 Task: Search one way flight ticket for 2 adults, 4 children and 1 infant on lap in business from Tri-cities: Tri-cities Airport to Riverton: Central Wyoming Regional Airport (was Riverton Regional) on 8-4-2023. Choice of flights is Emirates. Number of bags: 2 carry on bags and 7 checked bags. Price is upto 83000. Outbound departure time preference is 17:30.
Action: Mouse moved to (298, 397)
Screenshot: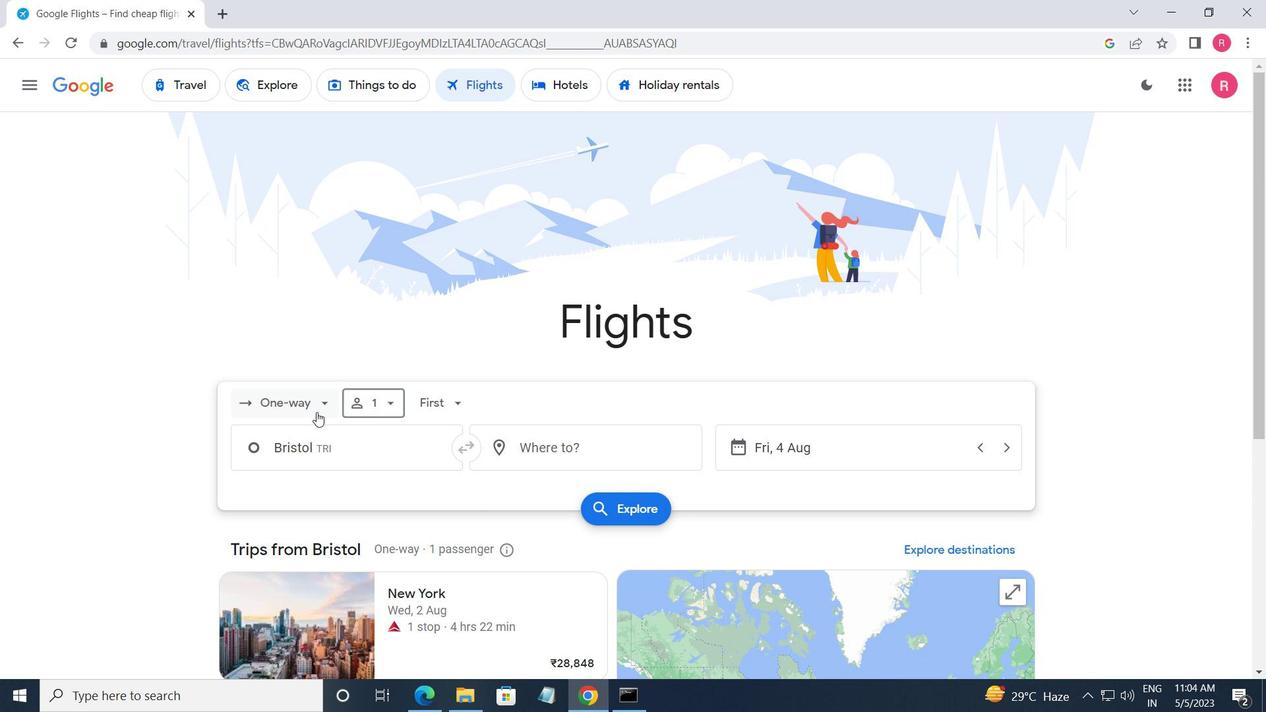 
Action: Mouse pressed left at (298, 397)
Screenshot: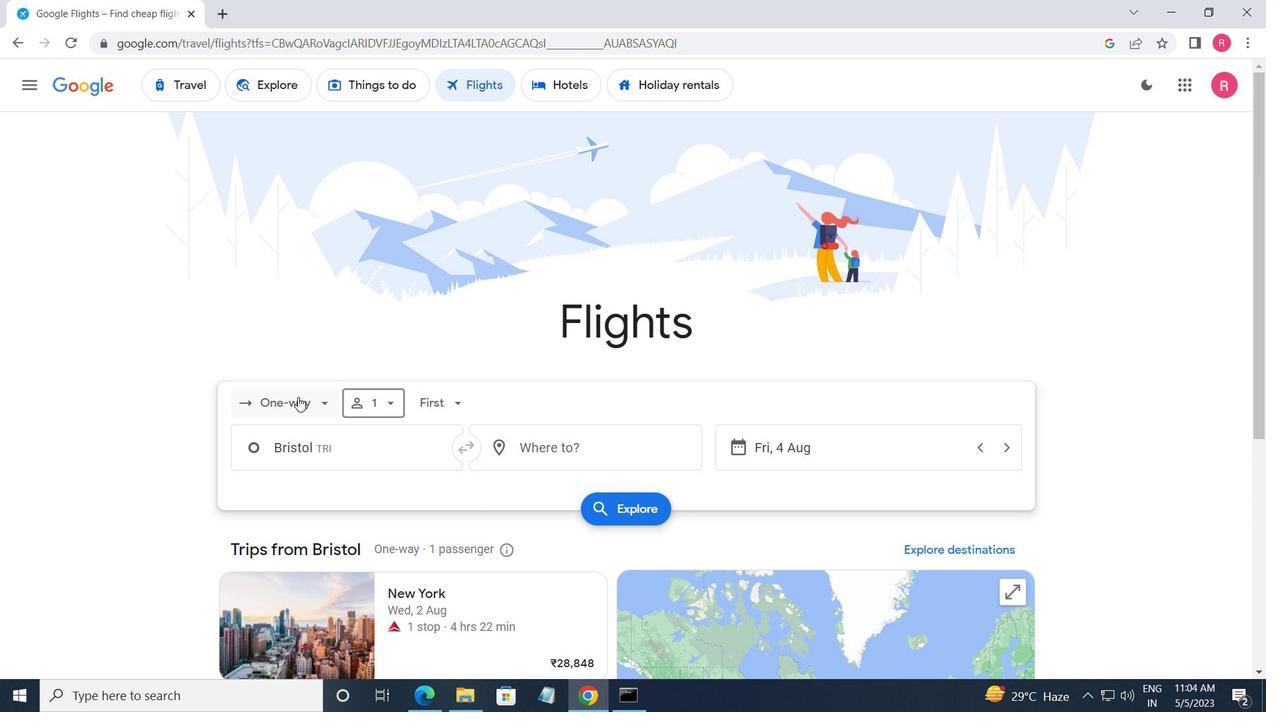 
Action: Mouse moved to (338, 468)
Screenshot: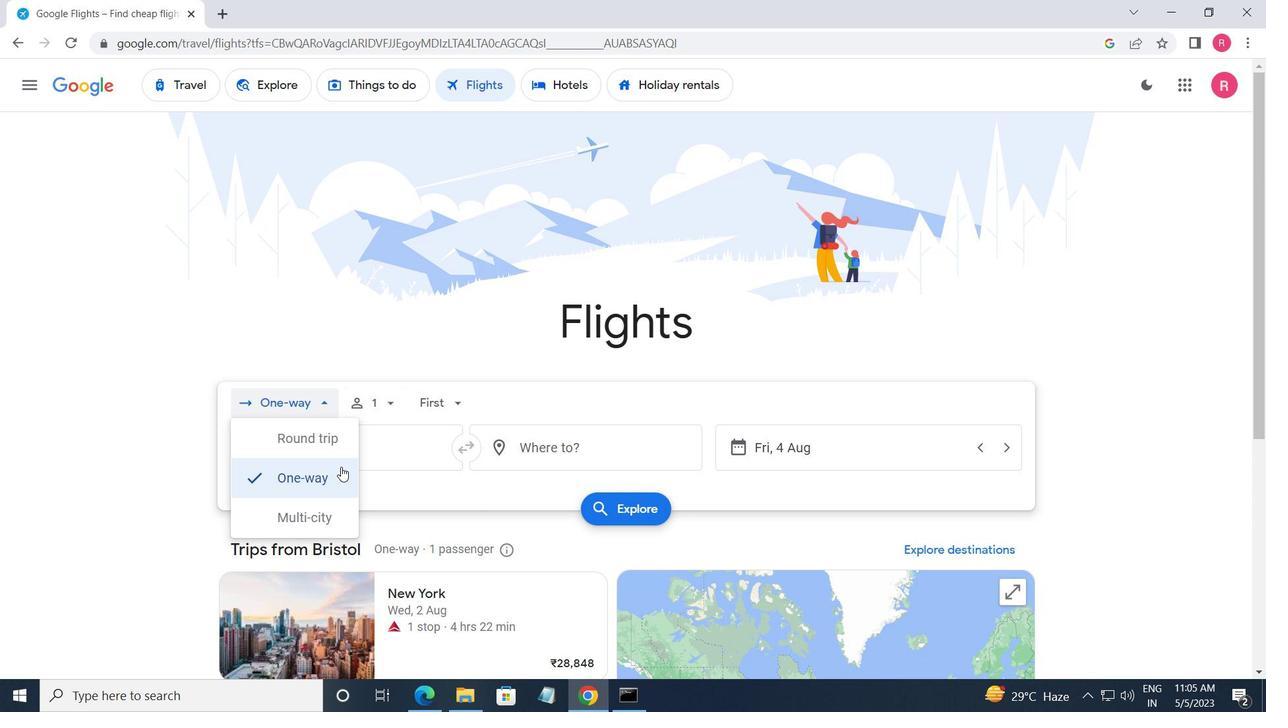 
Action: Mouse pressed left at (338, 468)
Screenshot: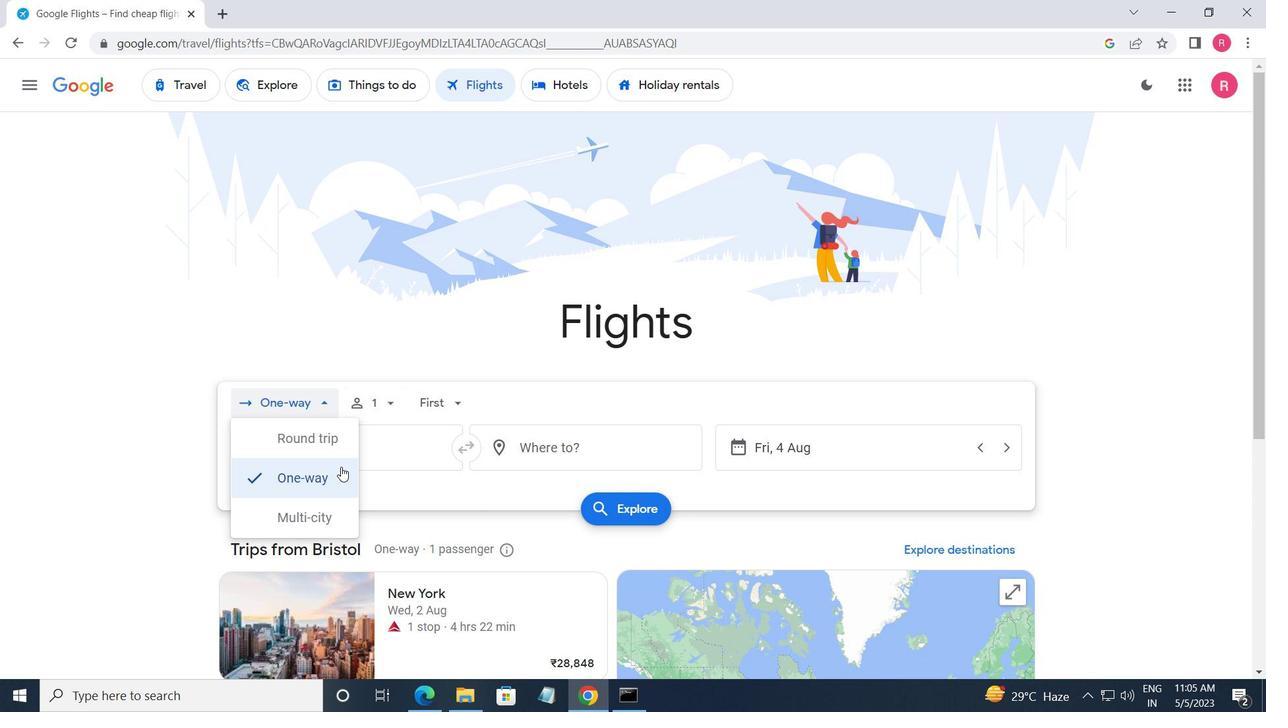 
Action: Mouse moved to (364, 416)
Screenshot: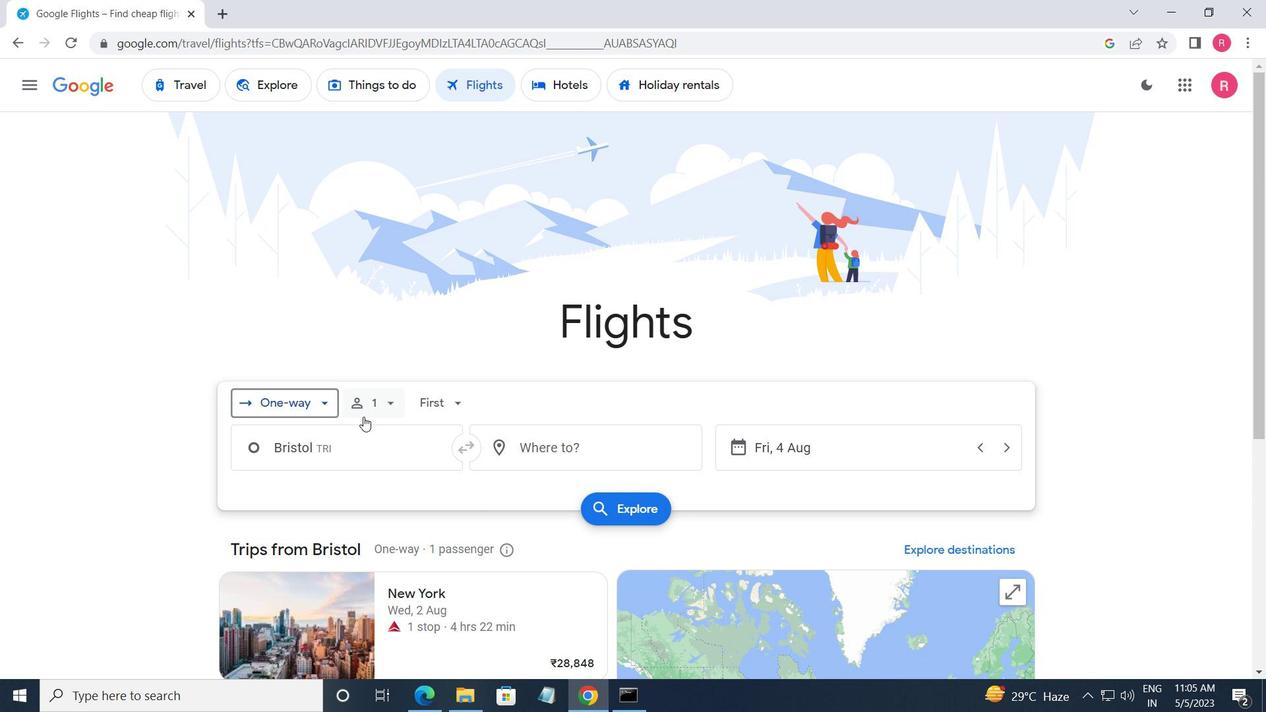 
Action: Mouse pressed left at (364, 416)
Screenshot: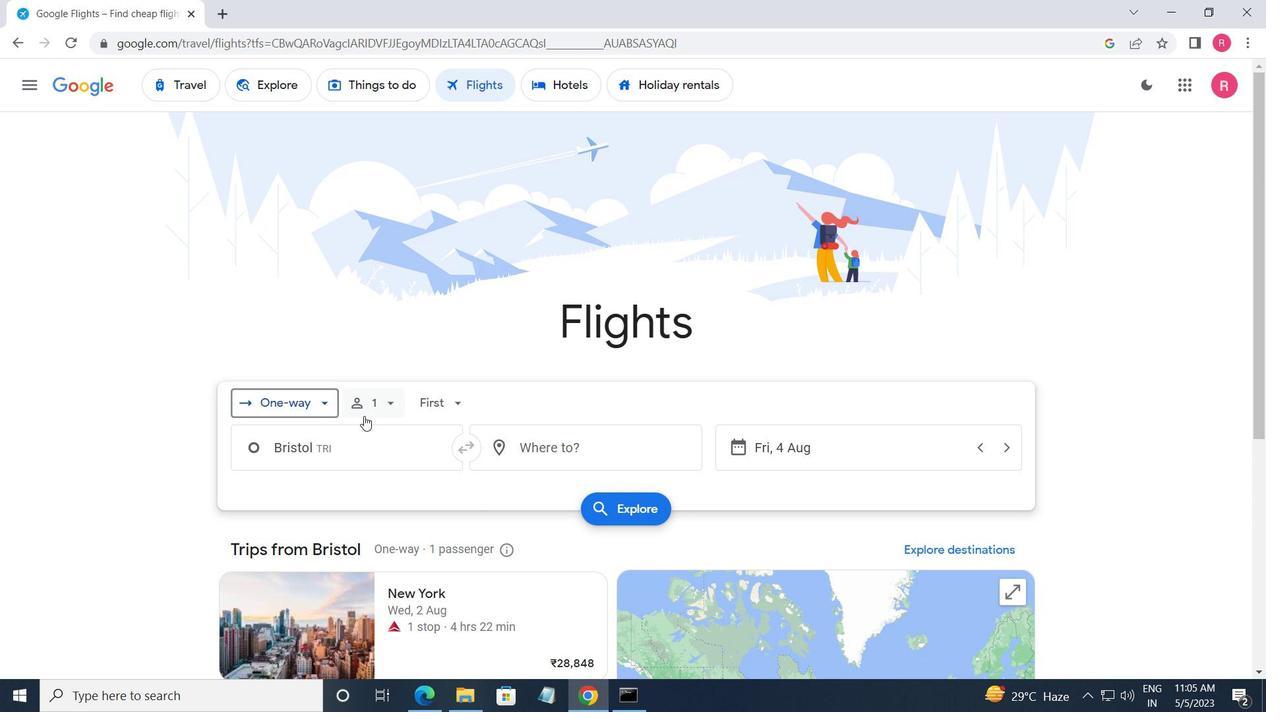 
Action: Mouse moved to (516, 451)
Screenshot: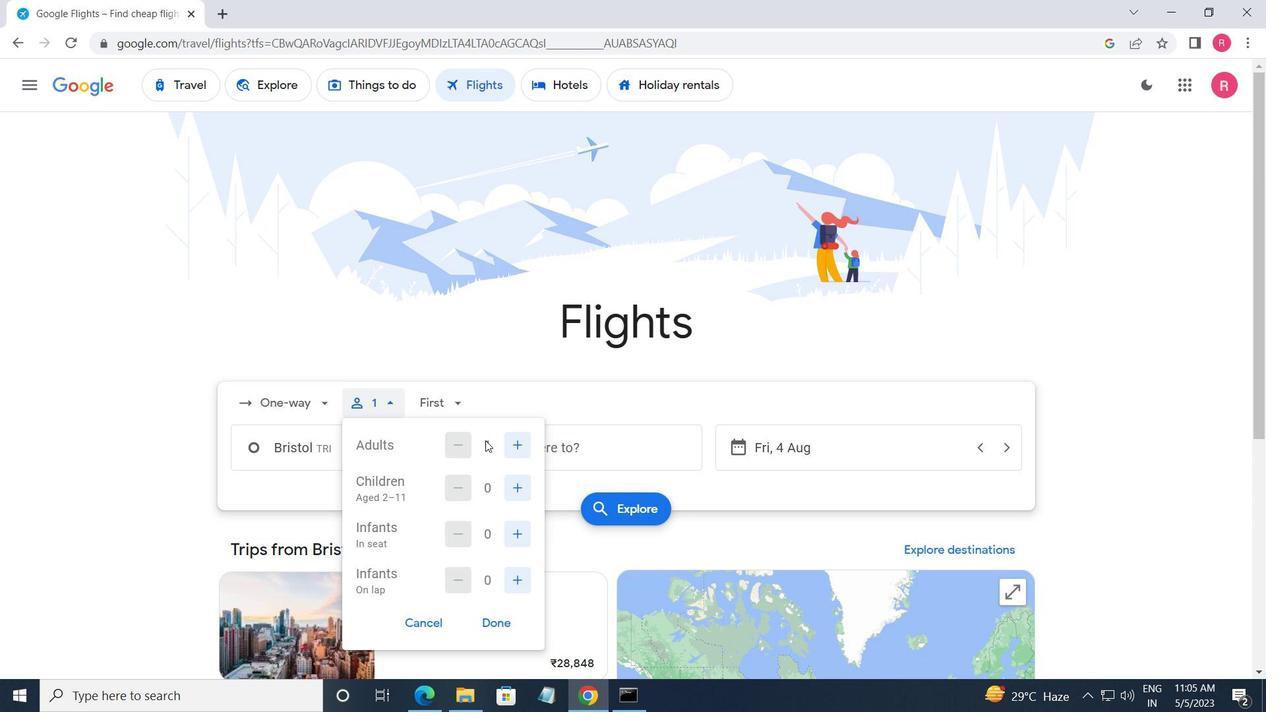 
Action: Mouse pressed left at (516, 451)
Screenshot: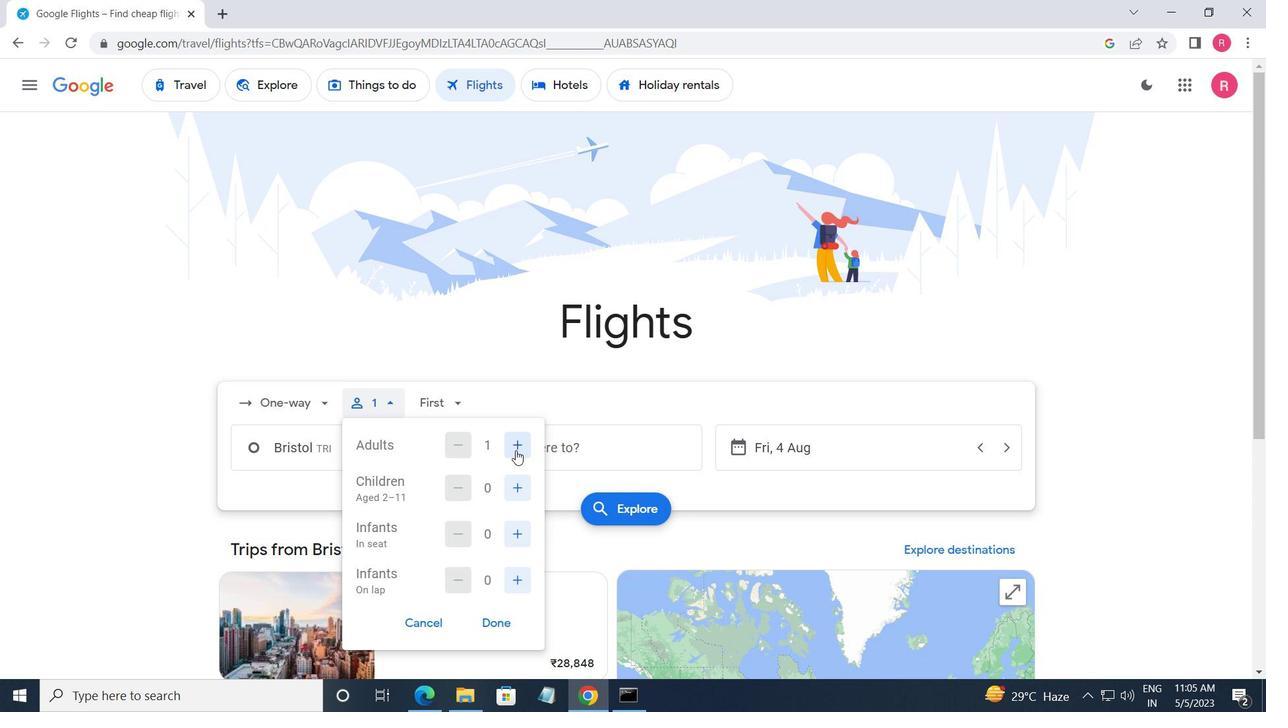 
Action: Mouse moved to (513, 489)
Screenshot: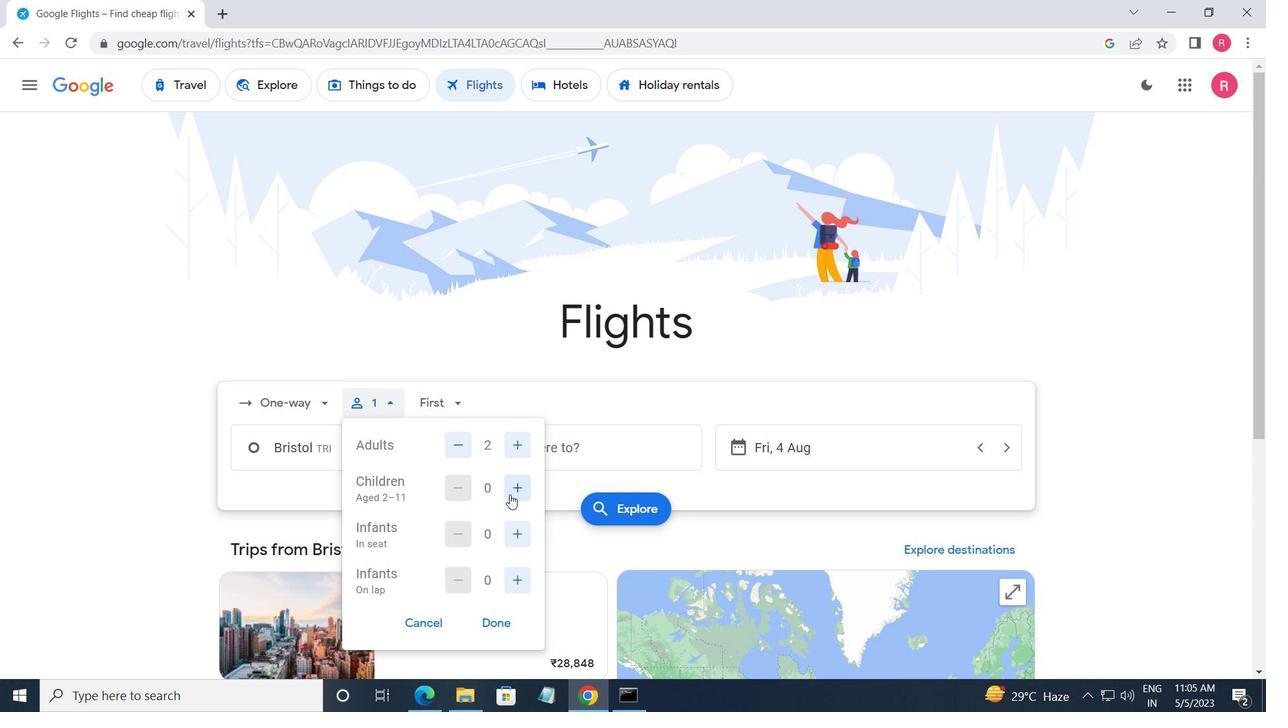 
Action: Mouse pressed left at (513, 489)
Screenshot: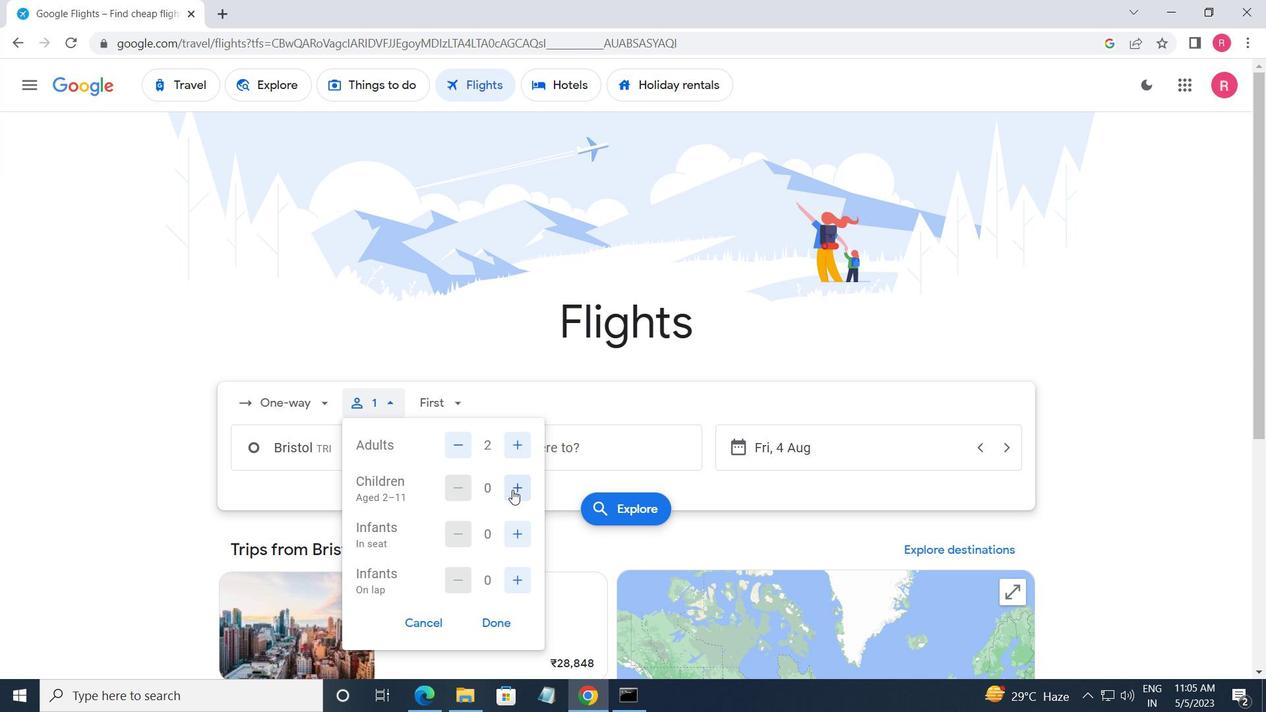 
Action: Mouse pressed left at (513, 489)
Screenshot: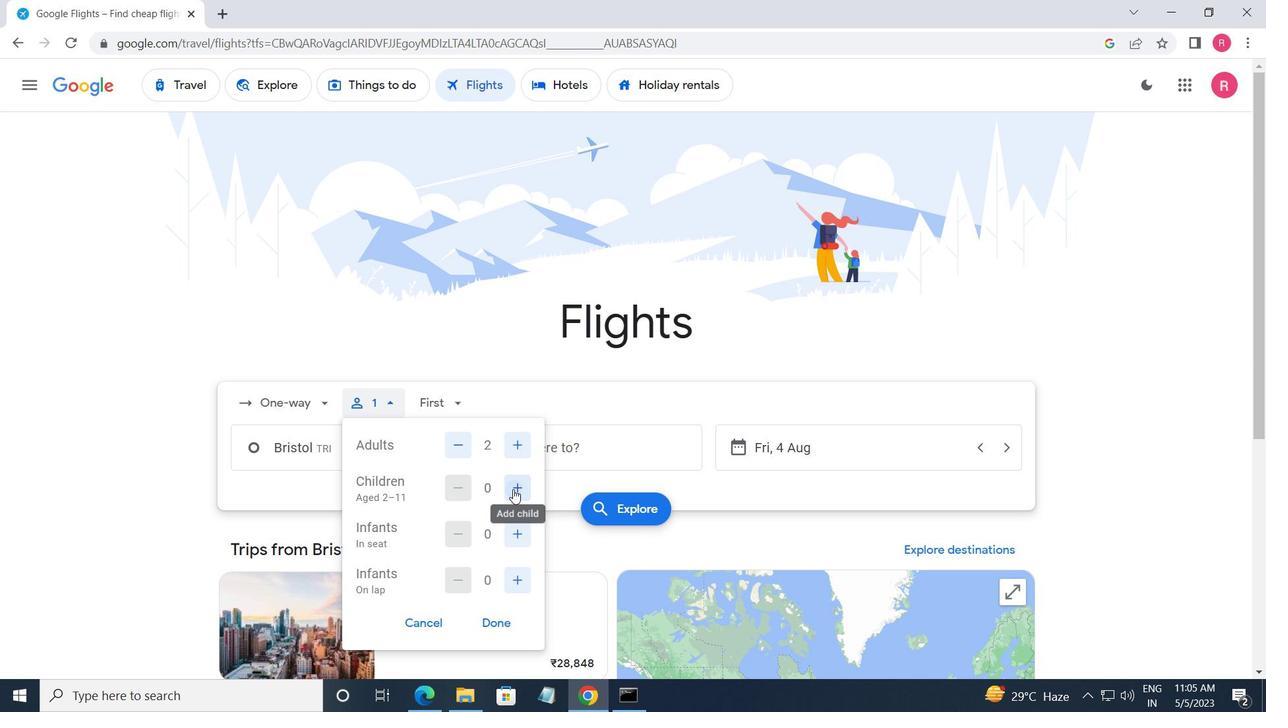 
Action: Mouse pressed left at (513, 489)
Screenshot: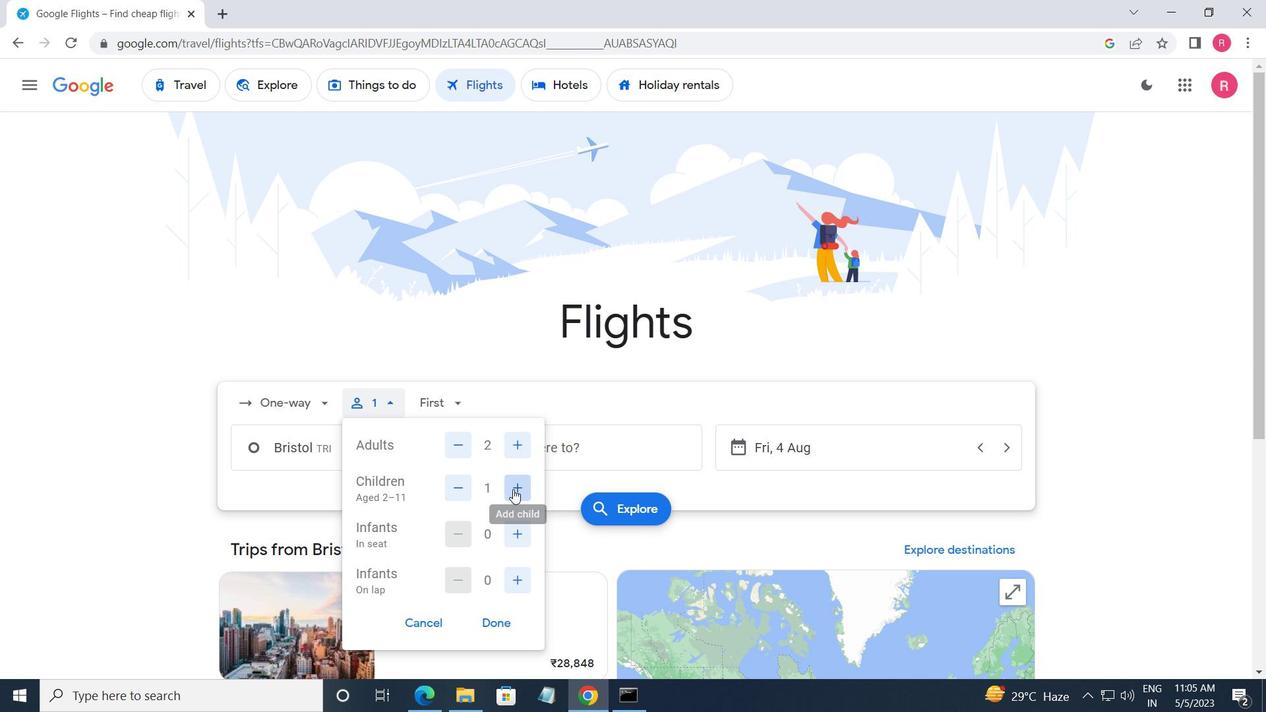 
Action: Mouse pressed left at (513, 489)
Screenshot: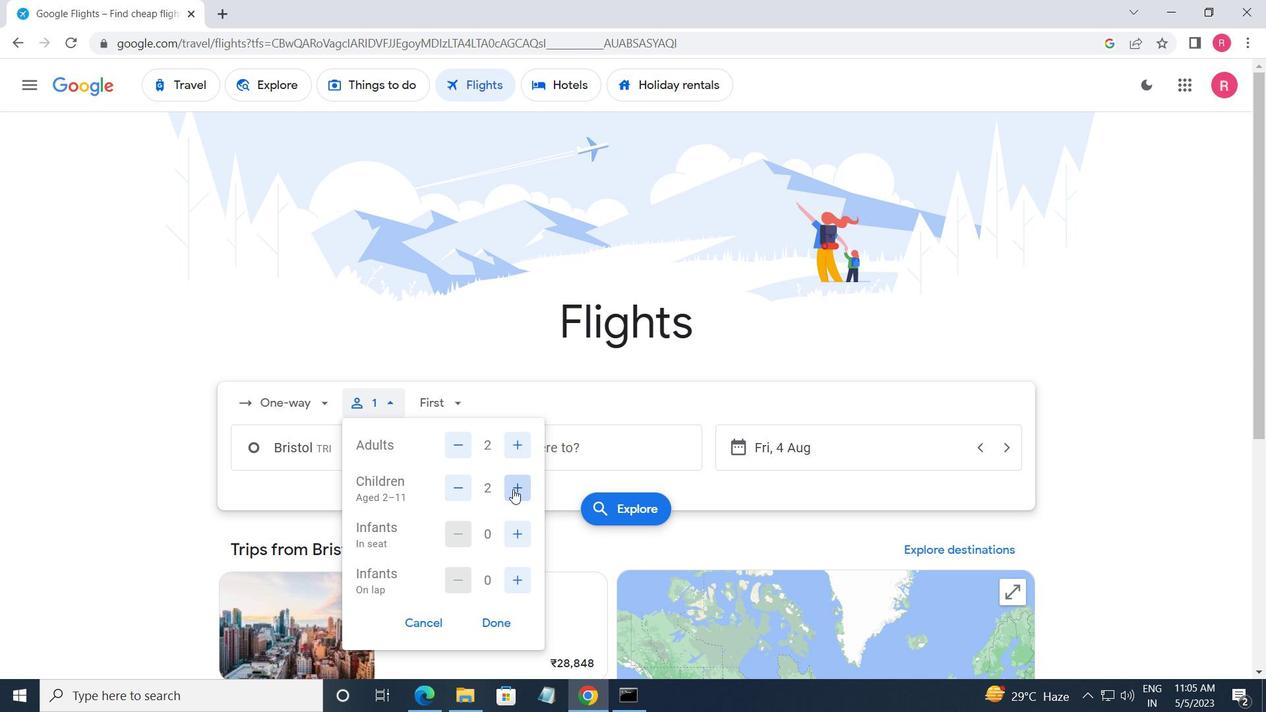 
Action: Mouse moved to (518, 526)
Screenshot: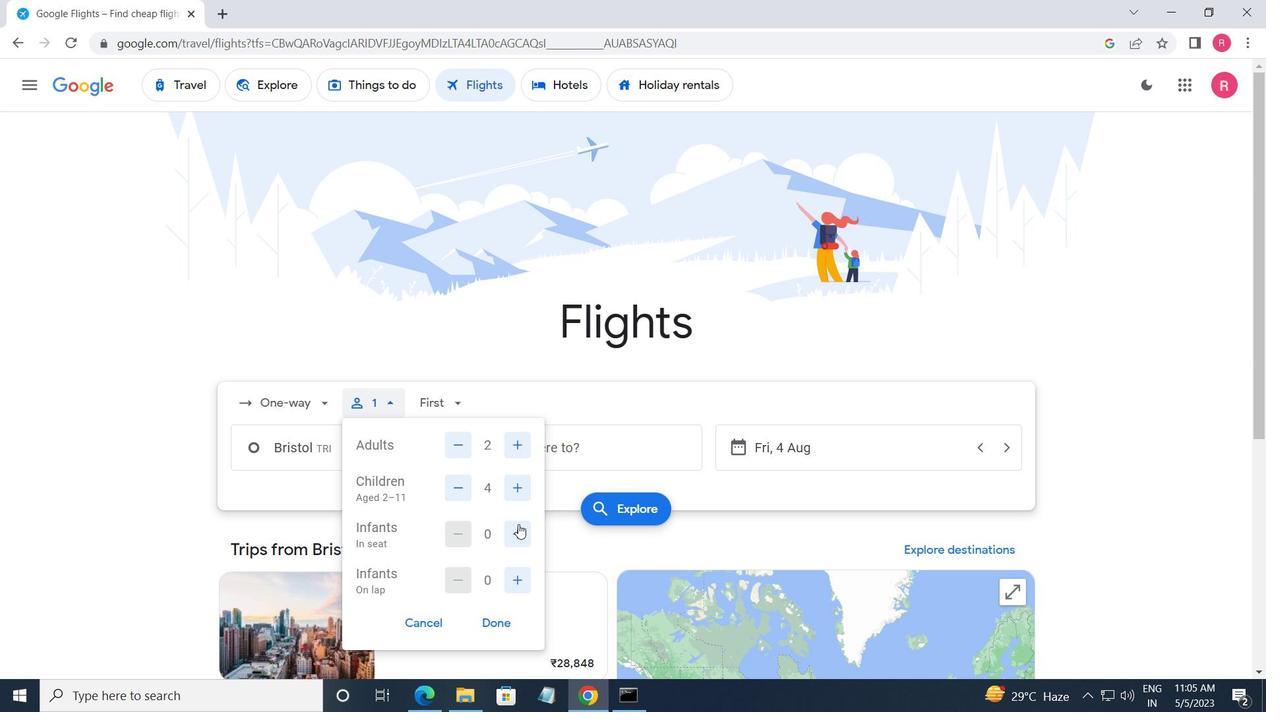
Action: Mouse pressed left at (518, 526)
Screenshot: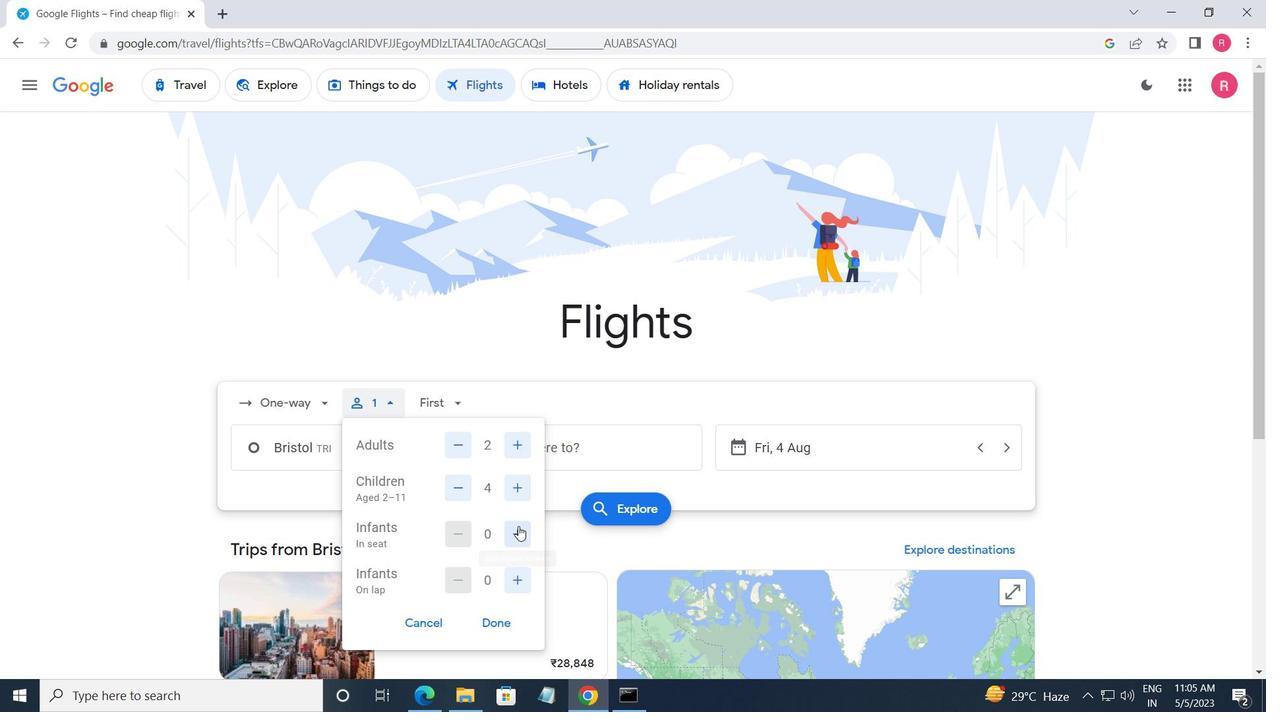 
Action: Mouse moved to (460, 404)
Screenshot: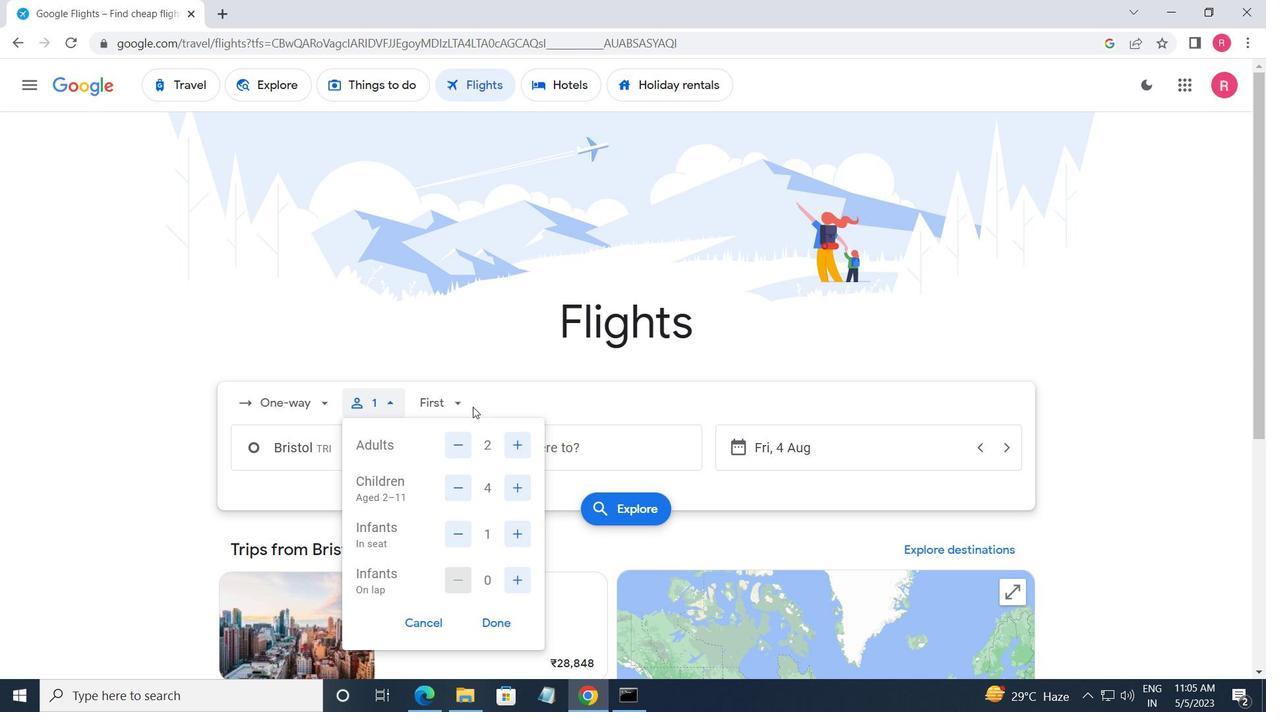 
Action: Mouse pressed left at (460, 404)
Screenshot: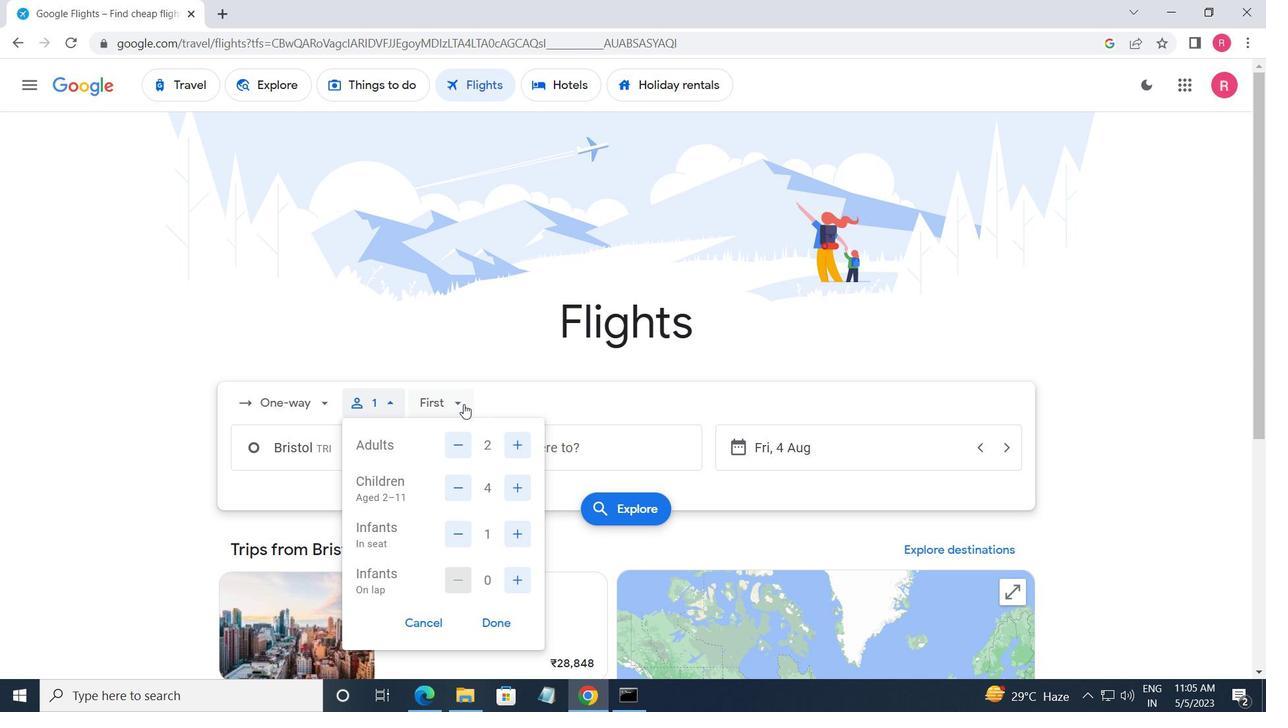 
Action: Mouse moved to (486, 507)
Screenshot: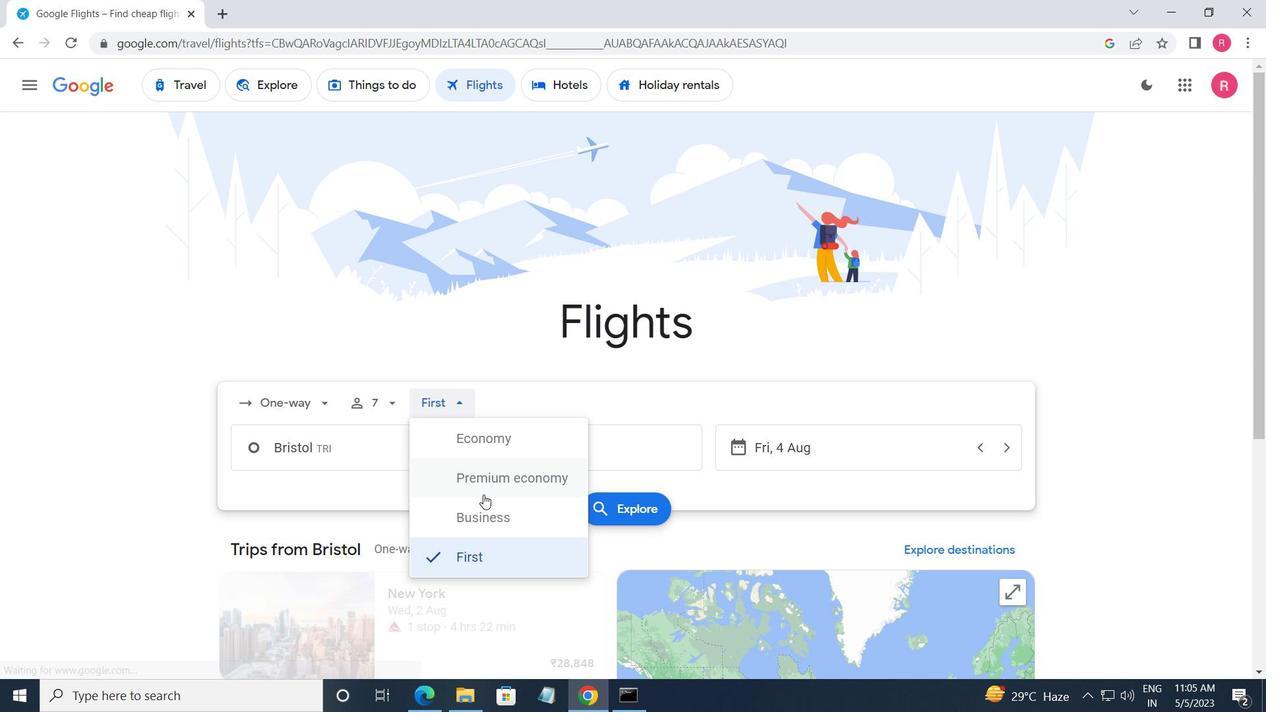 
Action: Mouse pressed left at (486, 507)
Screenshot: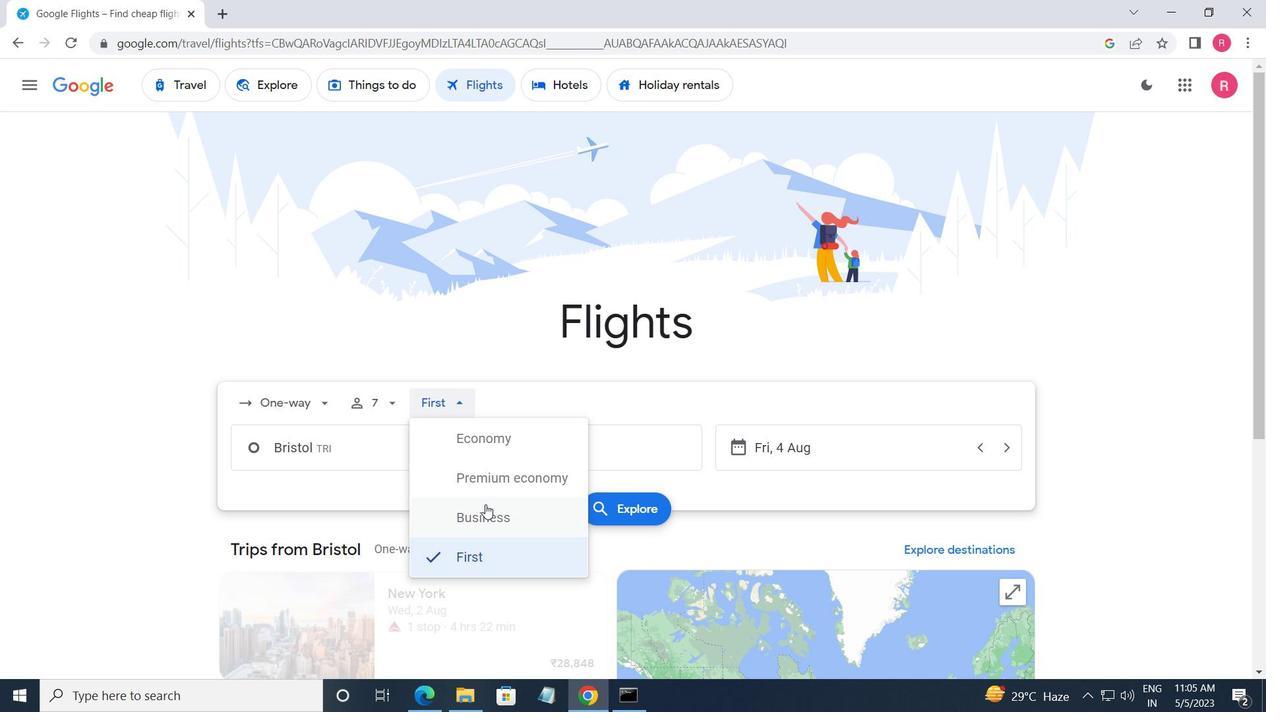 
Action: Mouse moved to (361, 464)
Screenshot: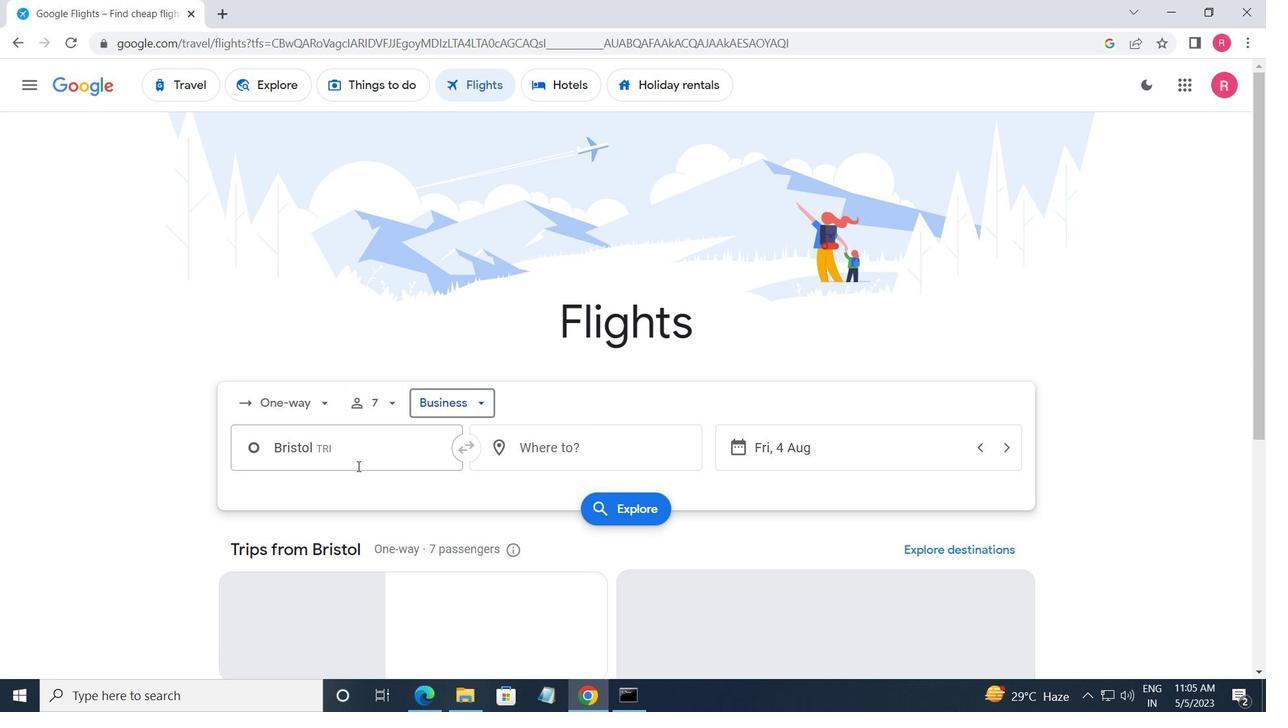 
Action: Mouse pressed left at (361, 464)
Screenshot: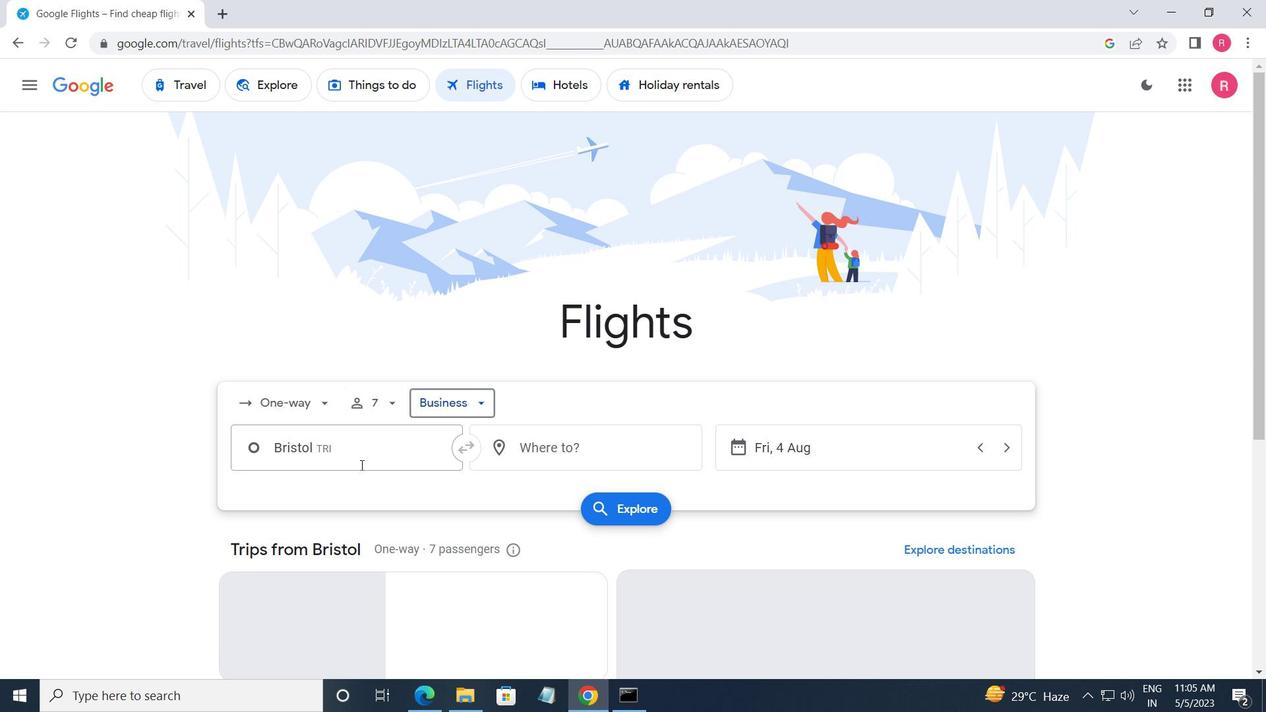 
Action: Mouse moved to (404, 582)
Screenshot: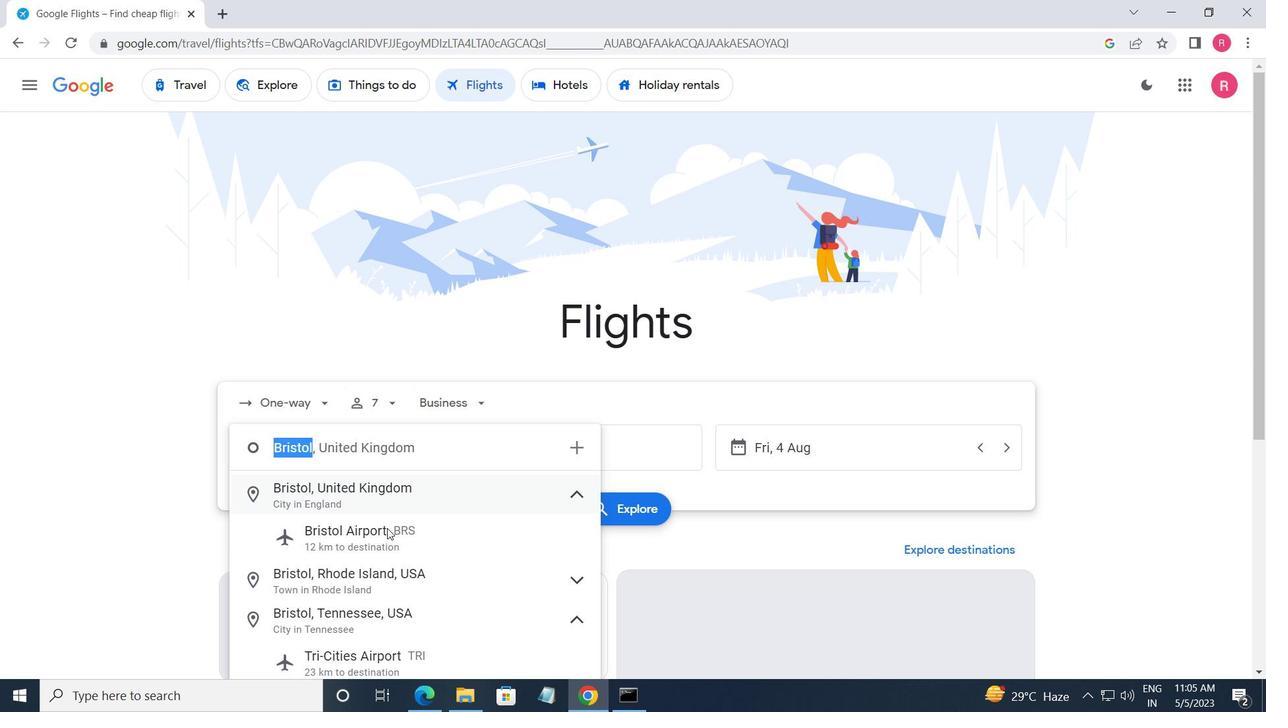 
Action: Mouse scrolled (404, 581) with delta (0, 0)
Screenshot: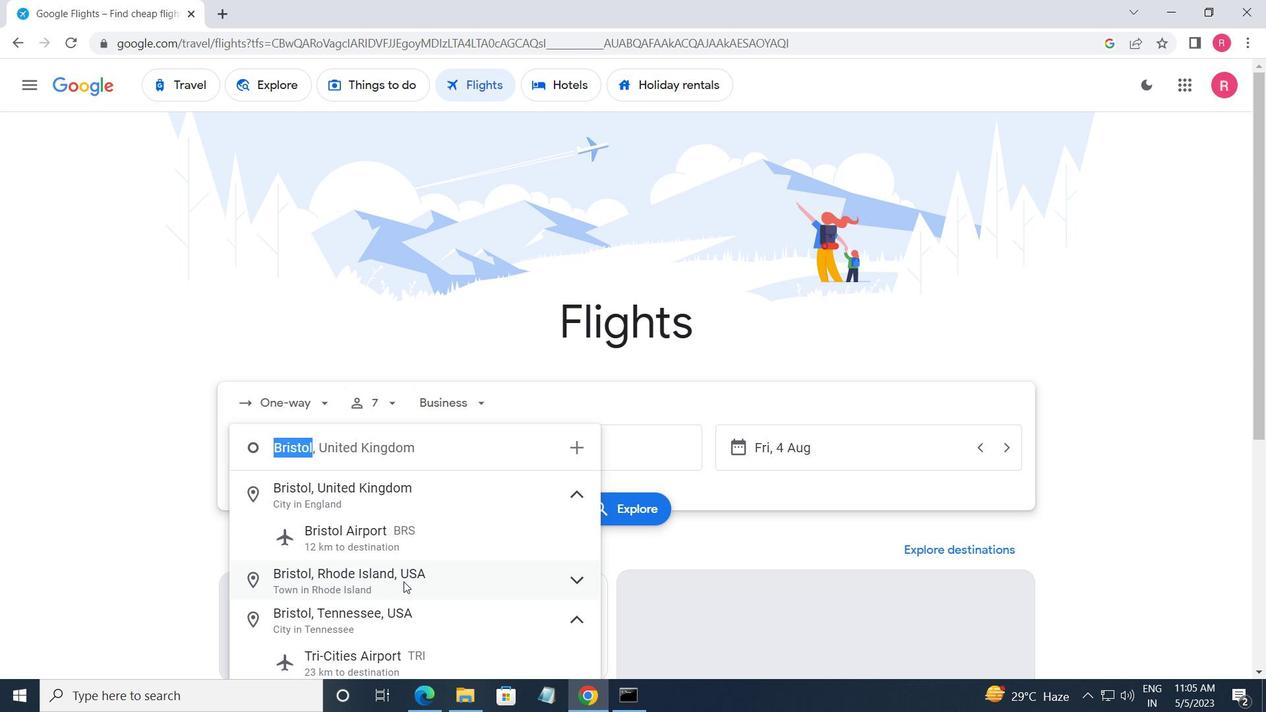 
Action: Mouse moved to (410, 573)
Screenshot: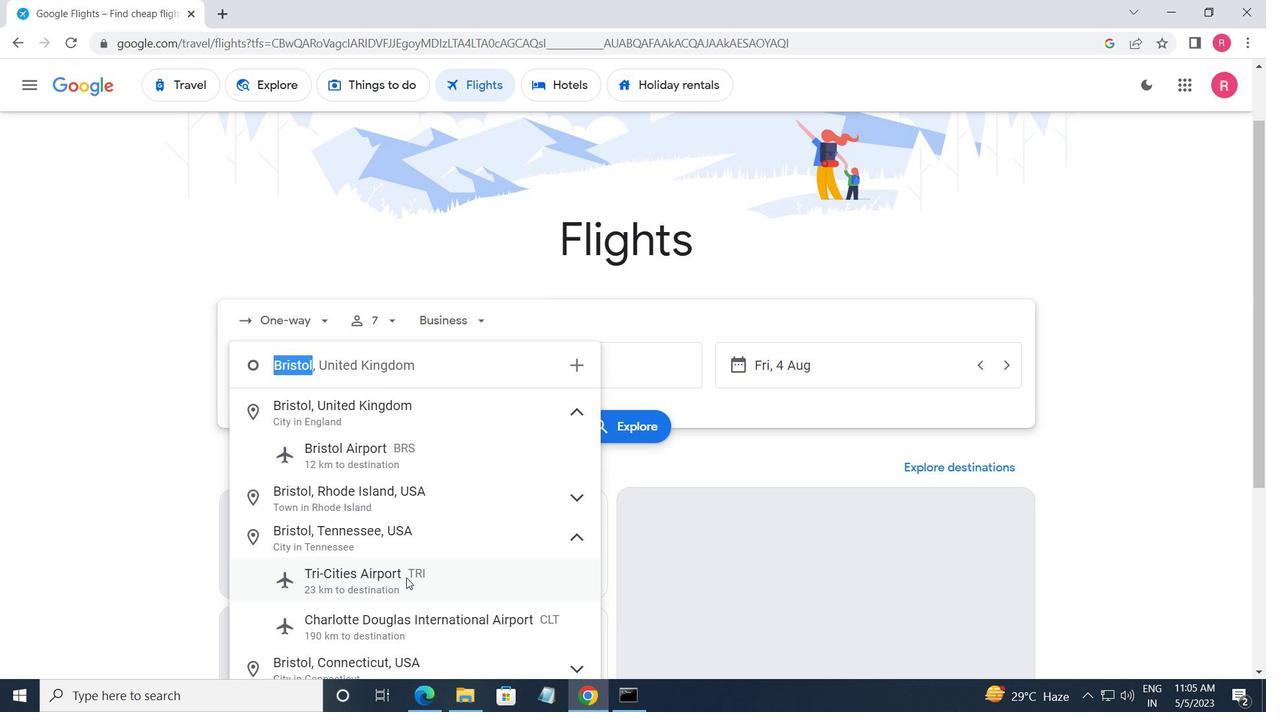 
Action: Mouse pressed left at (410, 573)
Screenshot: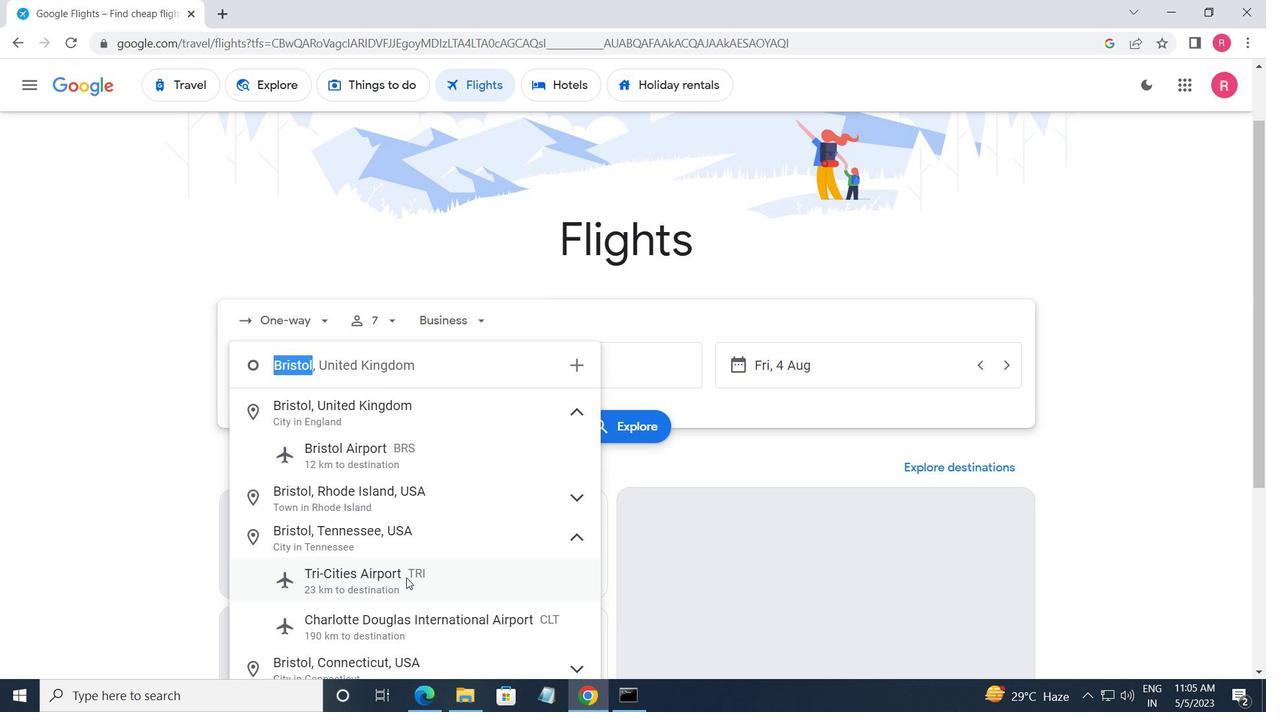 
Action: Mouse moved to (568, 380)
Screenshot: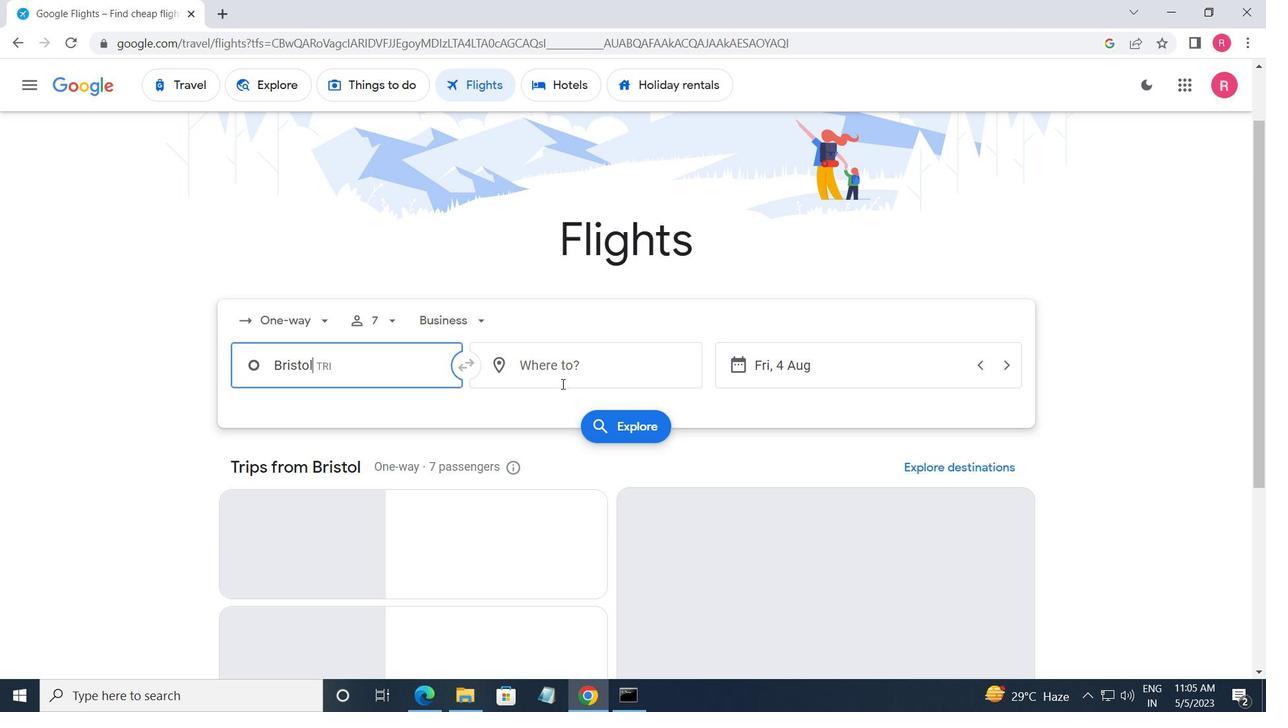 
Action: Mouse pressed left at (568, 380)
Screenshot: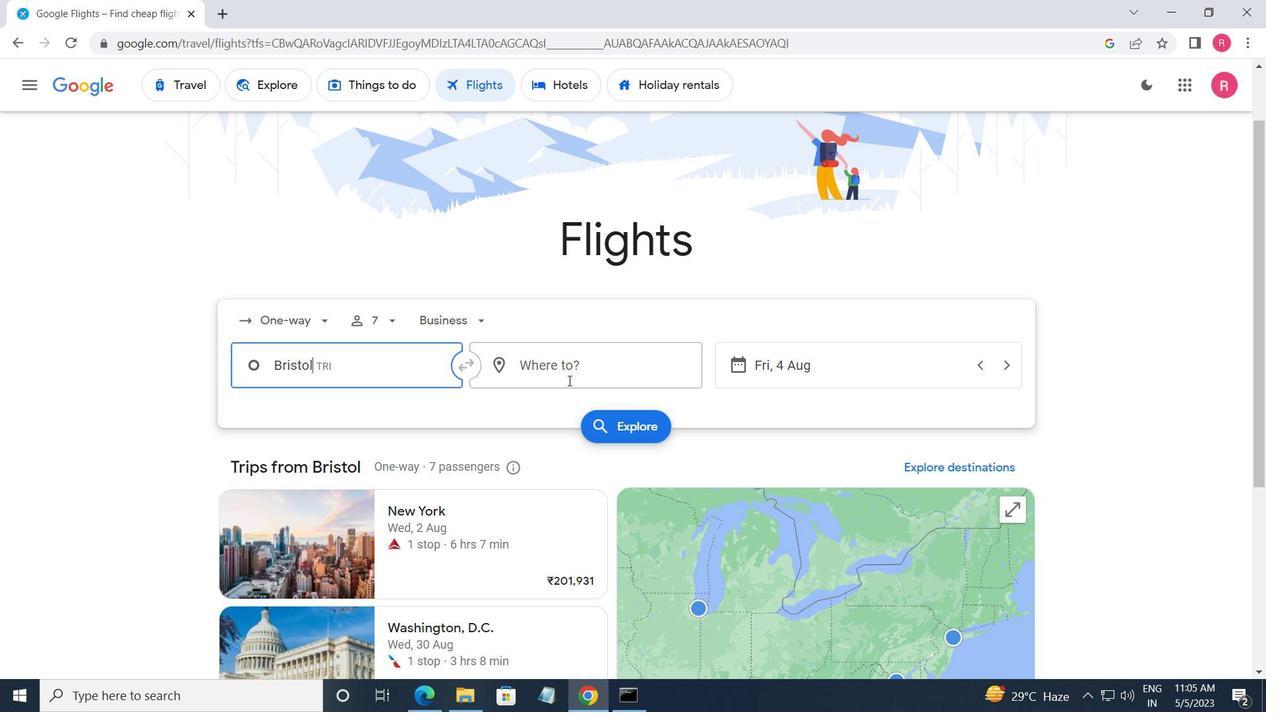 
Action: Mouse moved to (615, 520)
Screenshot: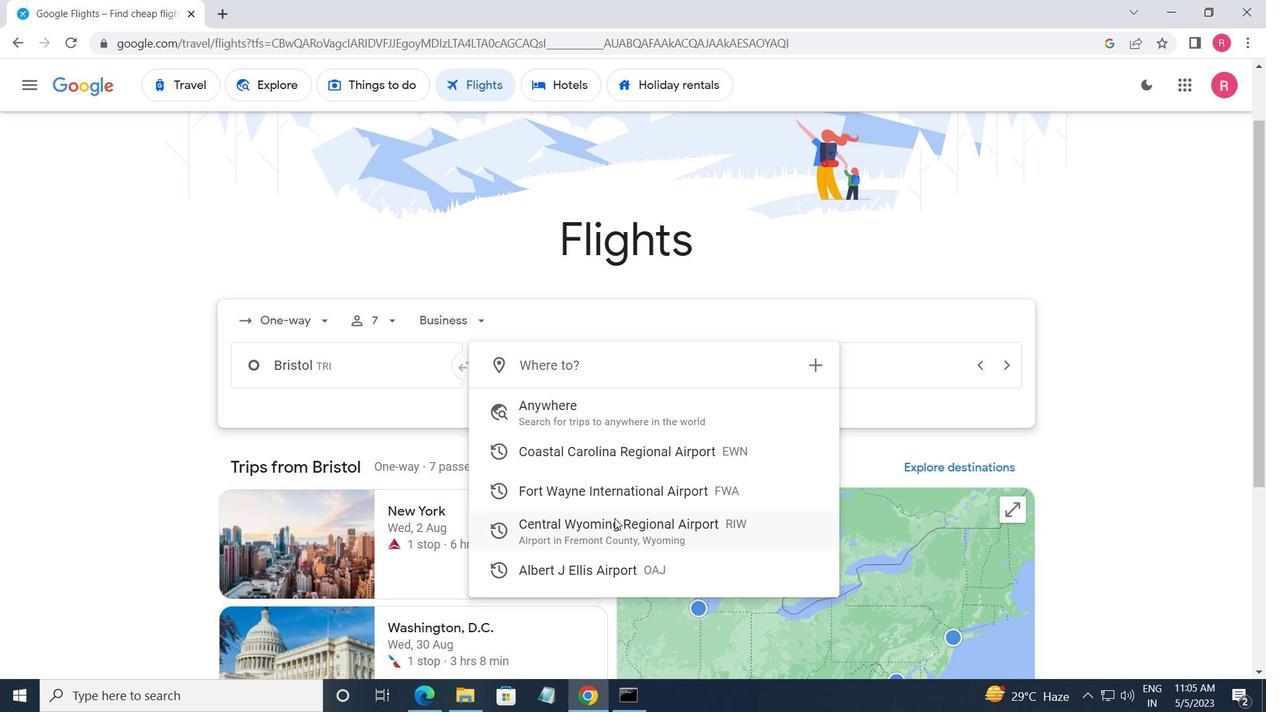 
Action: Mouse pressed left at (615, 520)
Screenshot: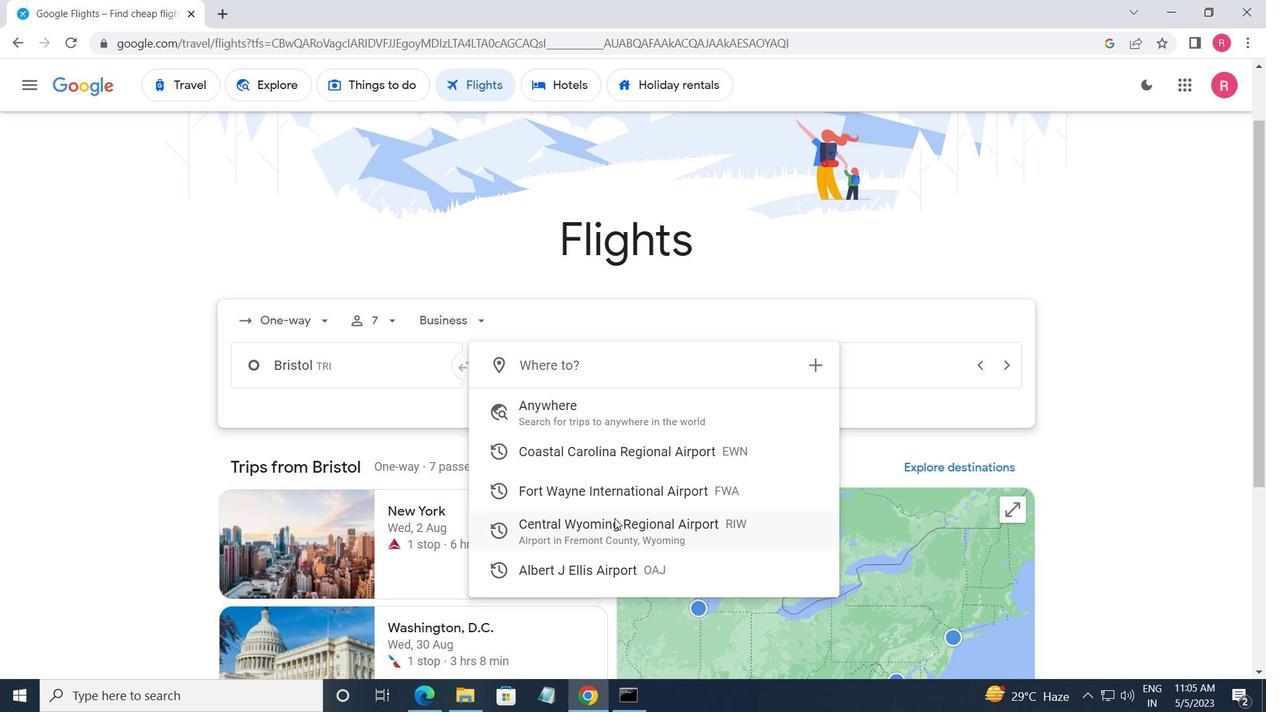 
Action: Mouse moved to (820, 371)
Screenshot: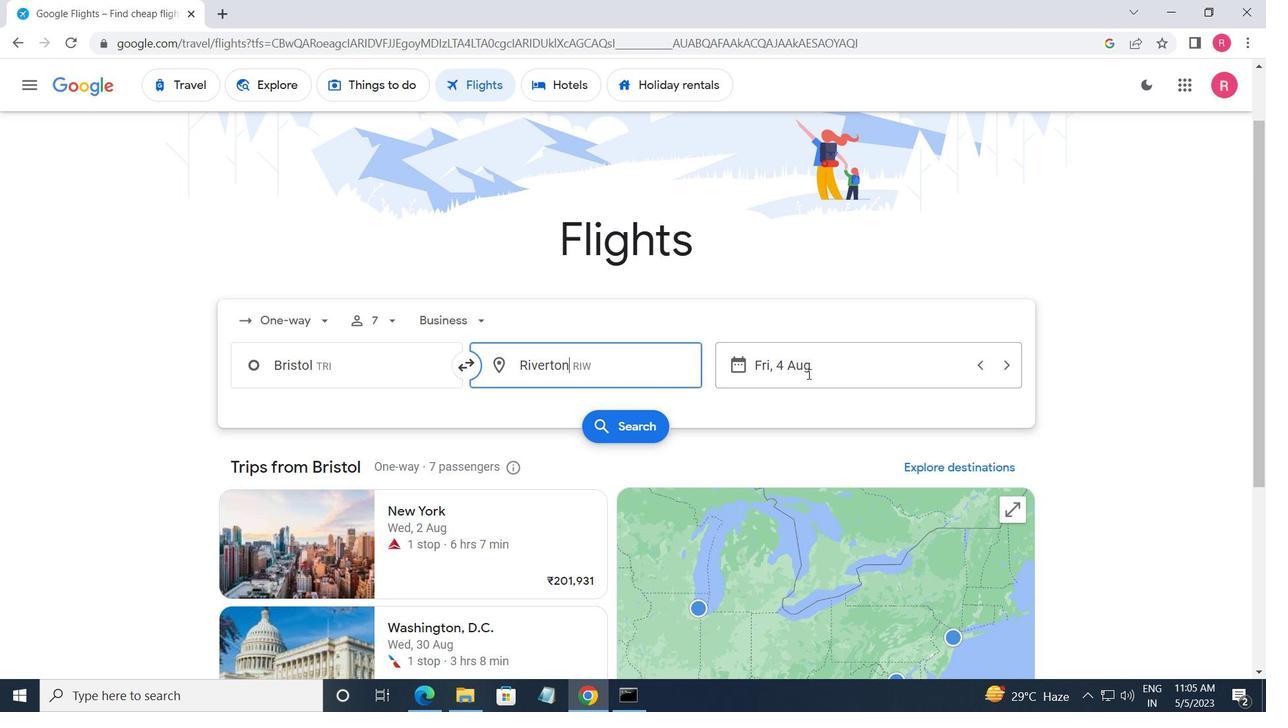 
Action: Mouse pressed left at (820, 371)
Screenshot: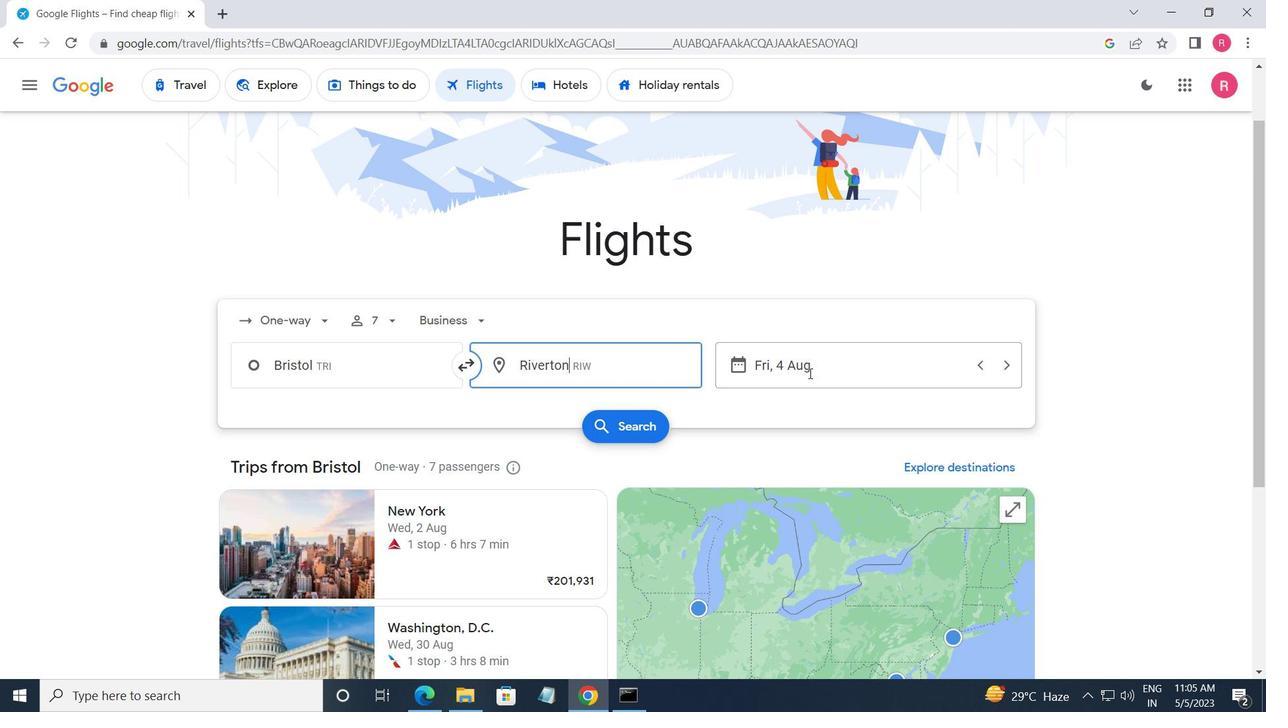 
Action: Mouse moved to (636, 378)
Screenshot: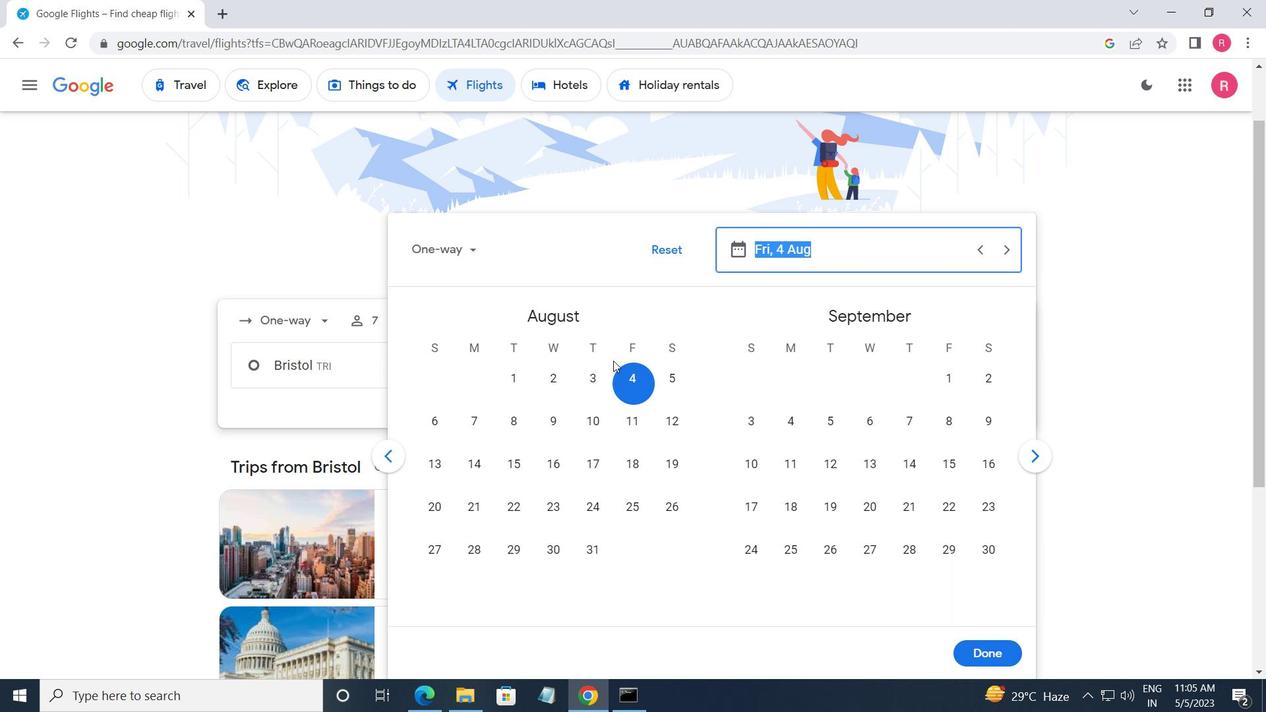 
Action: Mouse pressed left at (636, 378)
Screenshot: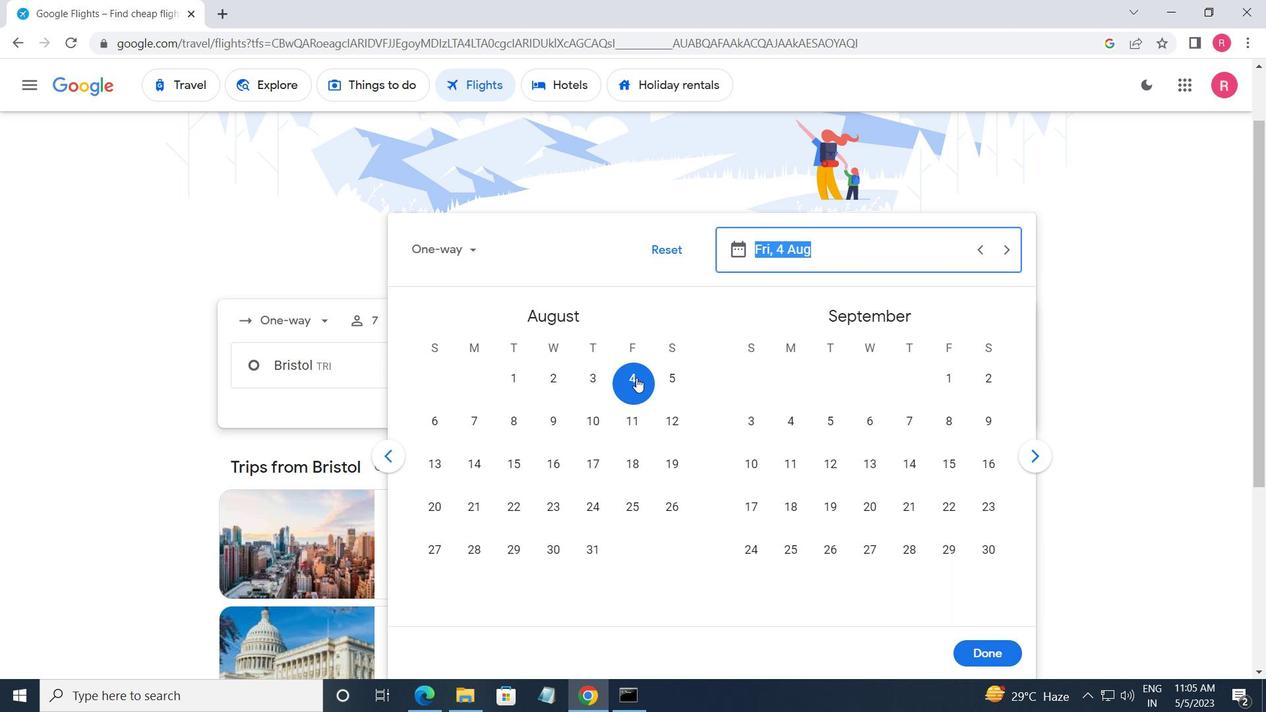 
Action: Mouse moved to (970, 652)
Screenshot: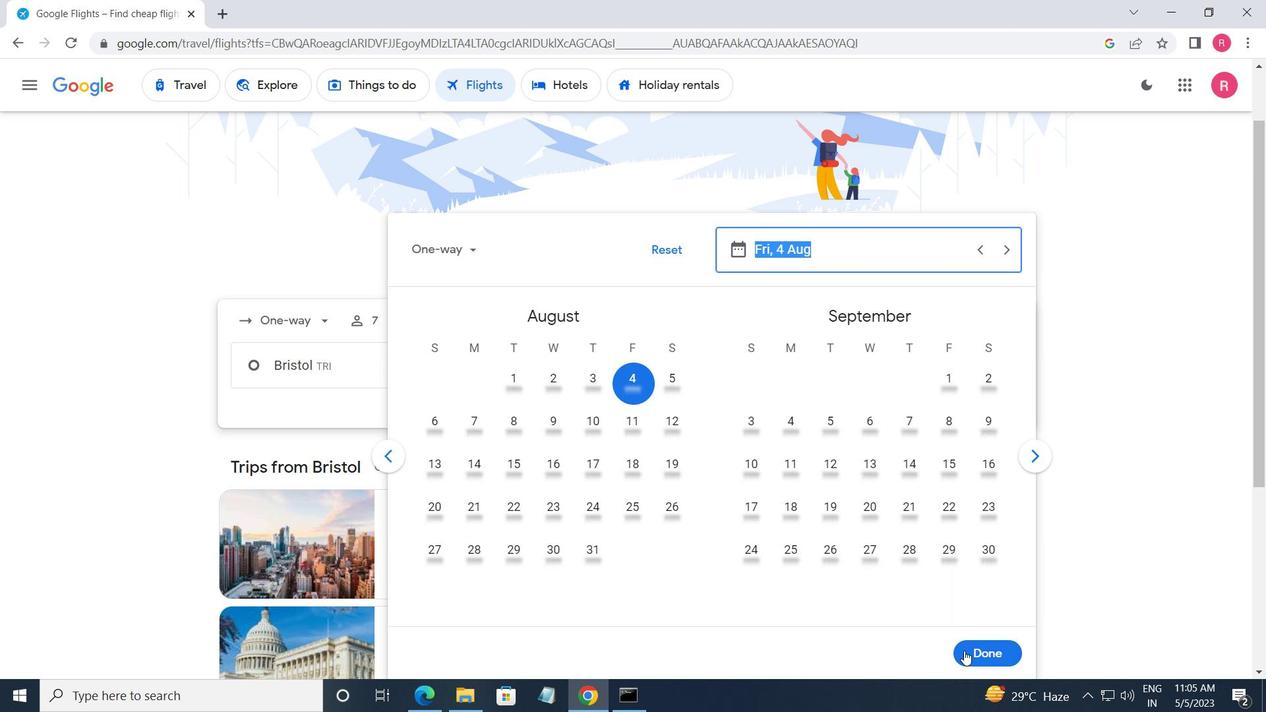 
Action: Mouse pressed left at (970, 652)
Screenshot: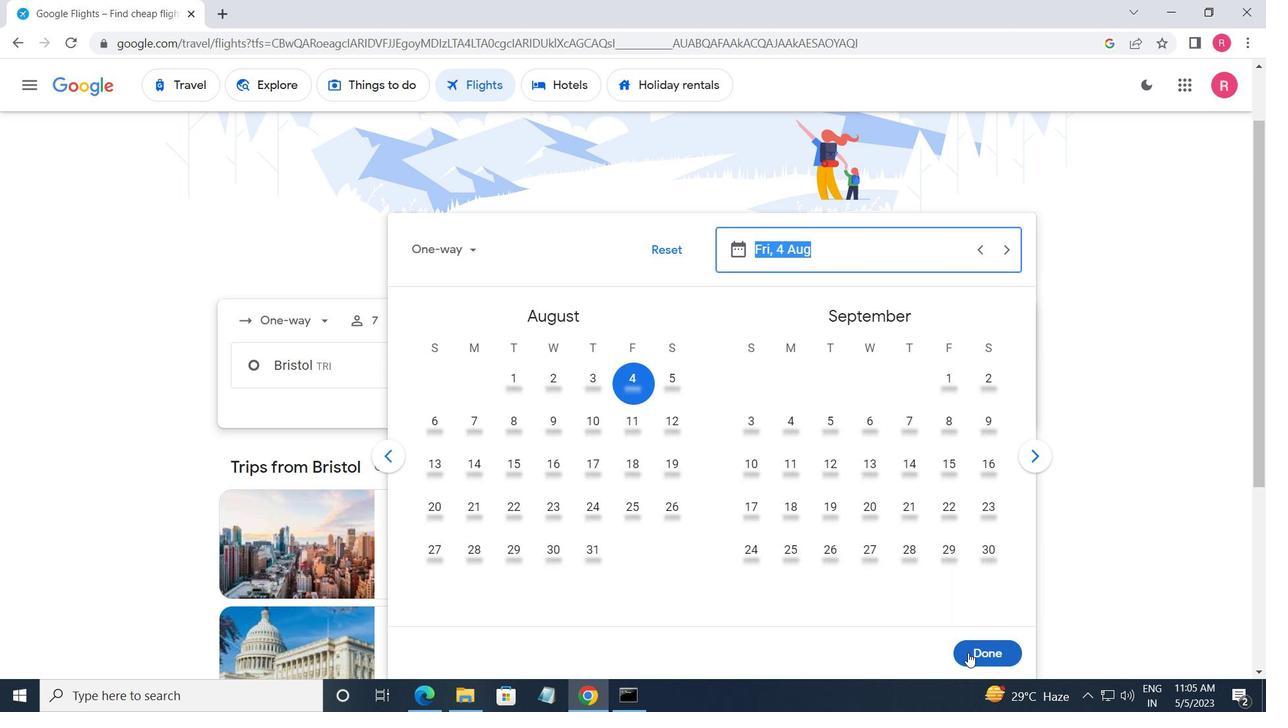 
Action: Mouse moved to (615, 421)
Screenshot: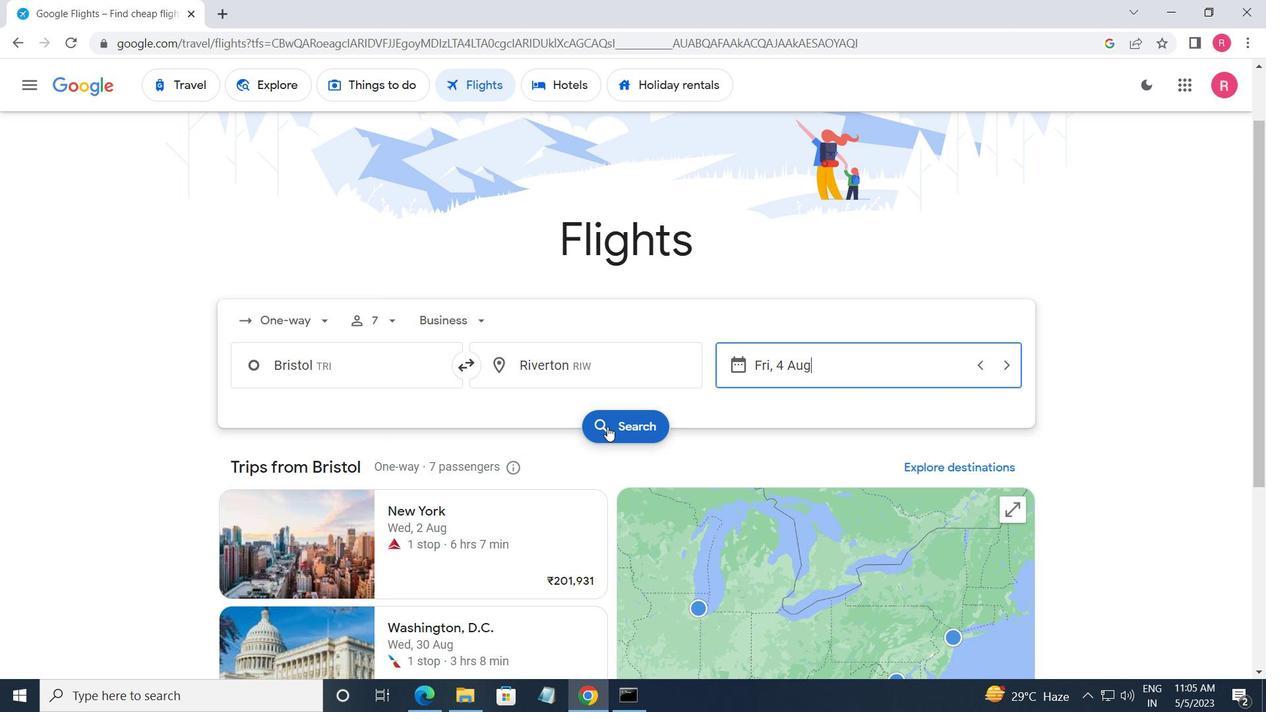 
Action: Mouse pressed left at (615, 421)
Screenshot: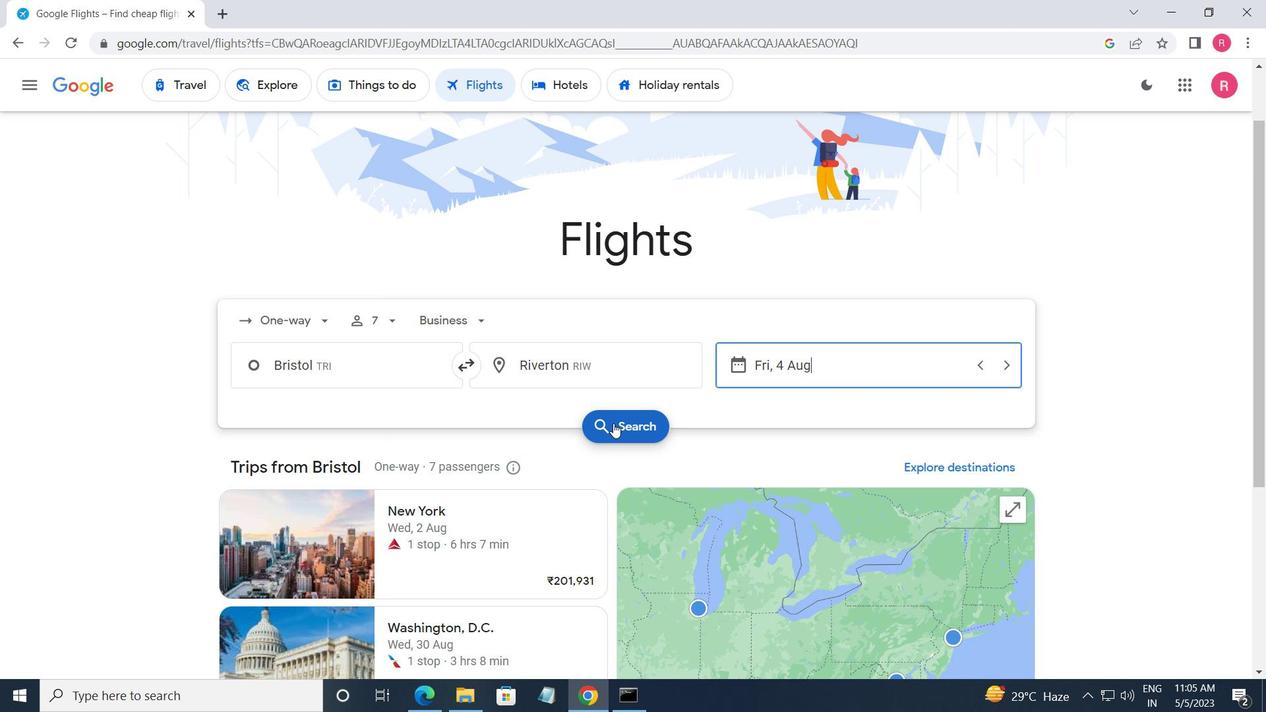 
Action: Mouse moved to (249, 236)
Screenshot: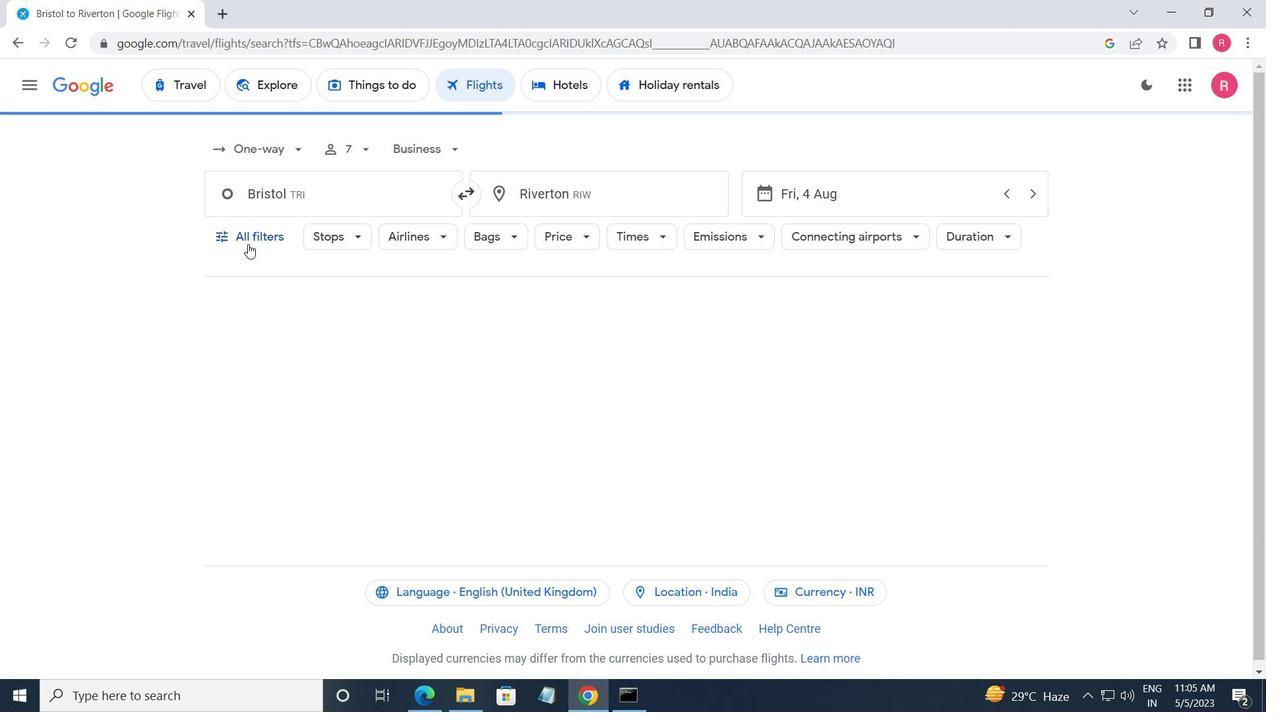 
Action: Mouse pressed left at (249, 236)
Screenshot: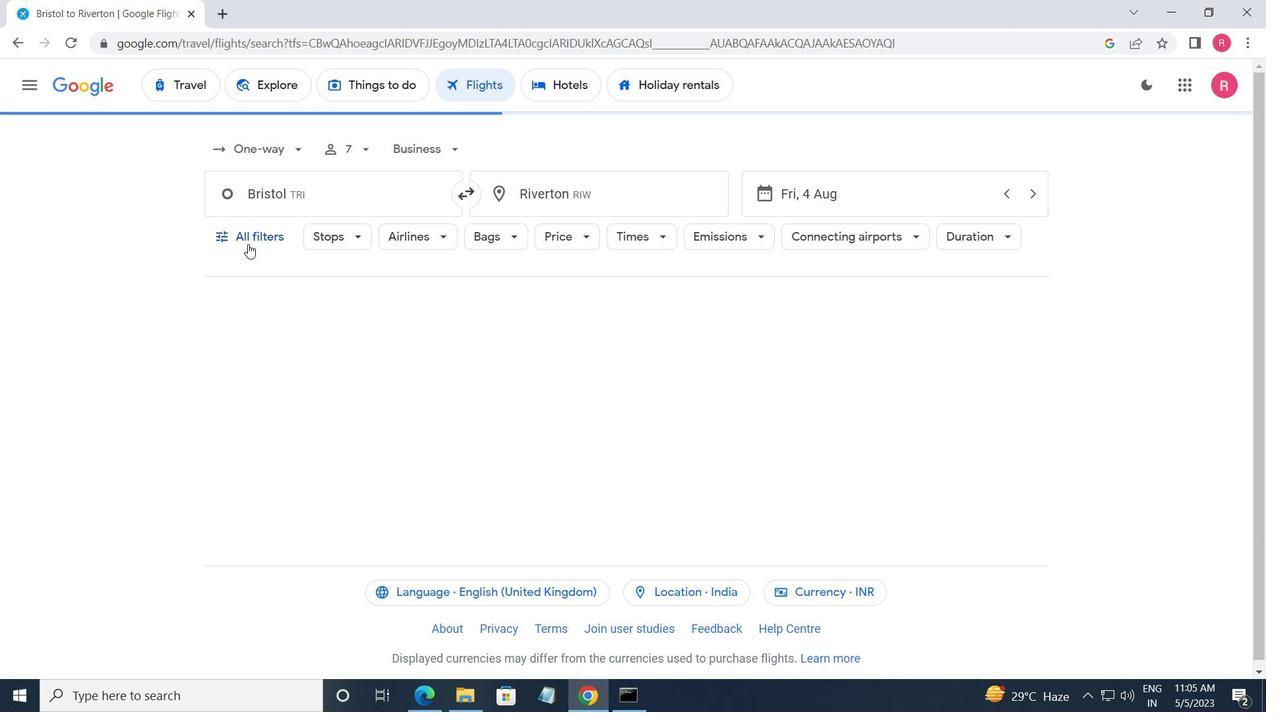 
Action: Mouse moved to (306, 366)
Screenshot: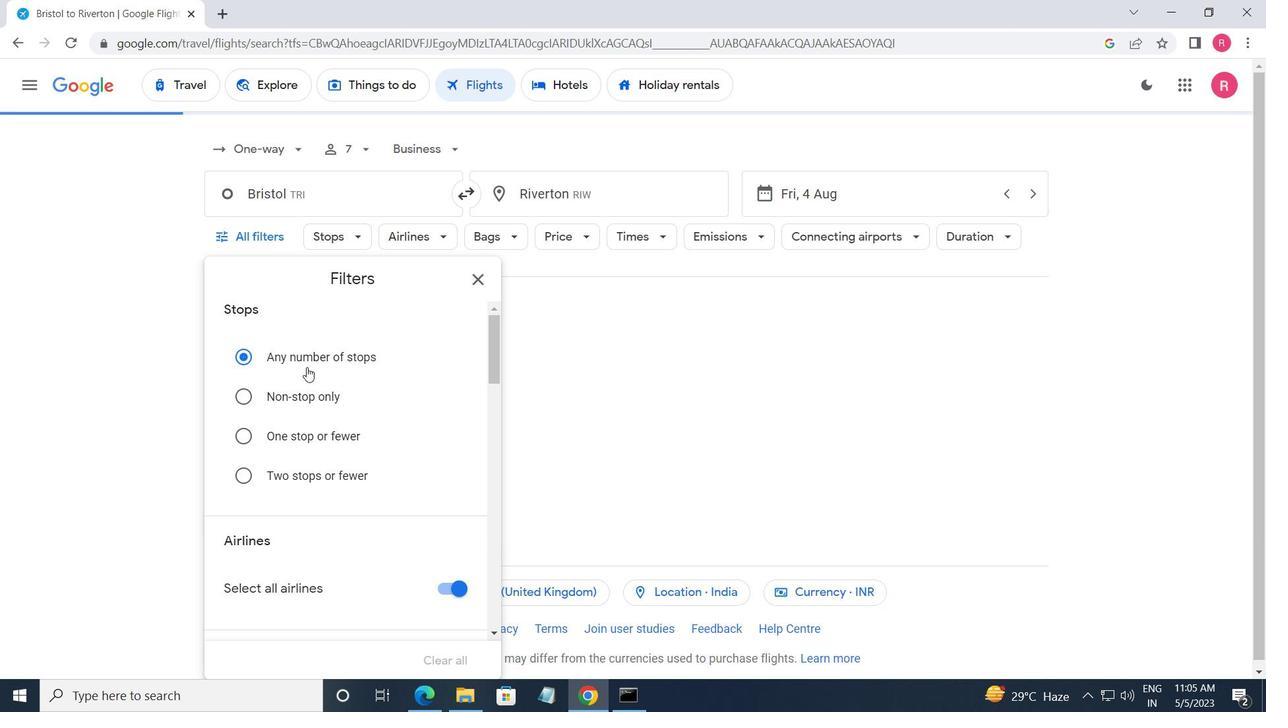 
Action: Mouse scrolled (306, 366) with delta (0, 0)
Screenshot: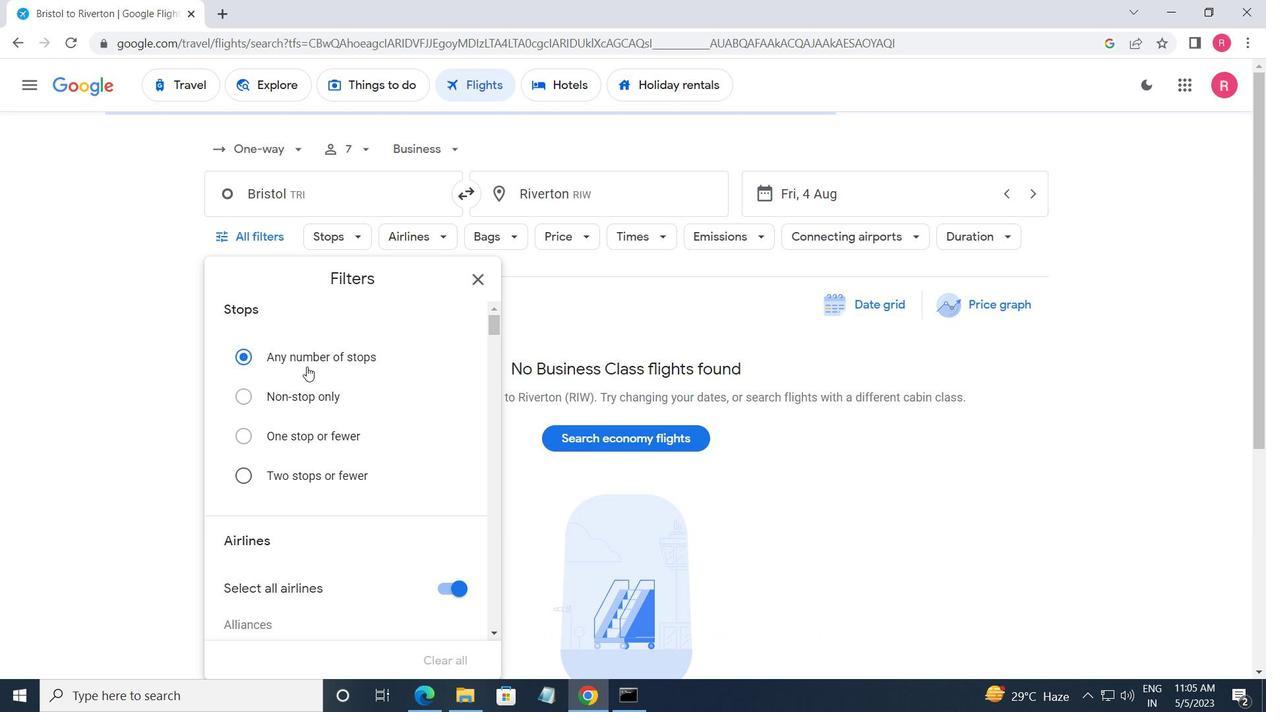 
Action: Mouse scrolled (306, 366) with delta (0, 0)
Screenshot: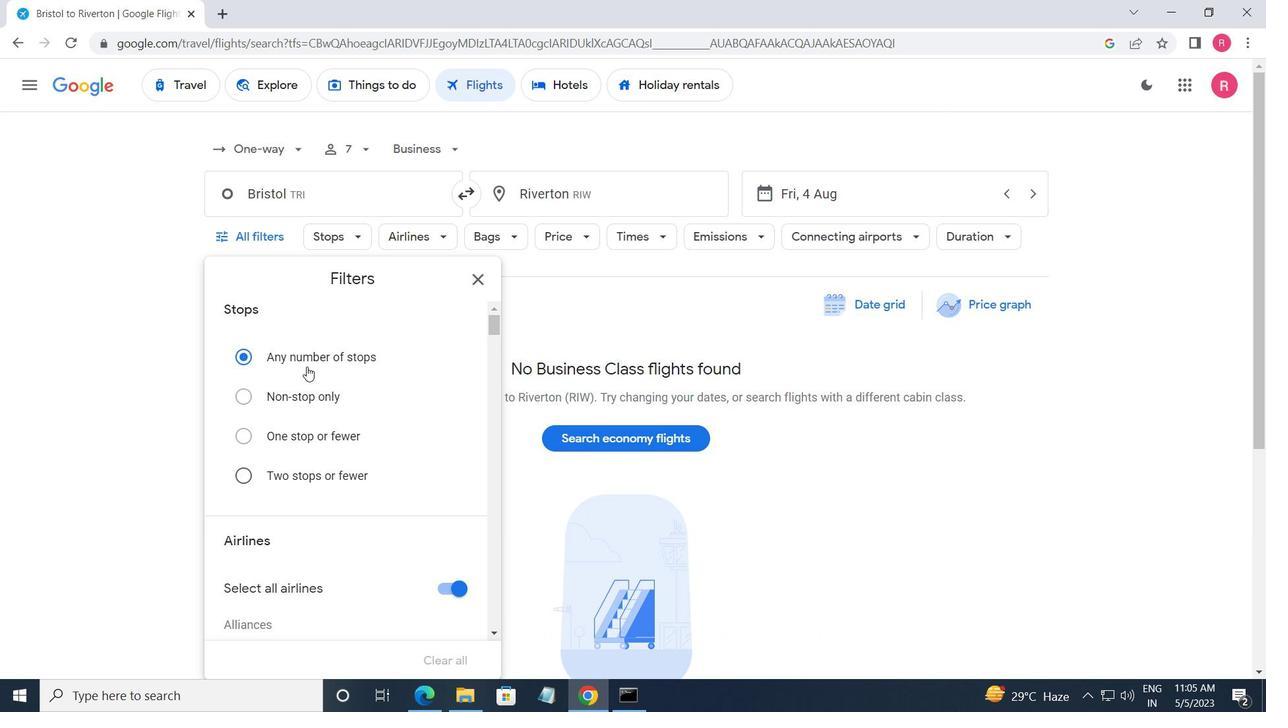 
Action: Mouse scrolled (306, 366) with delta (0, 0)
Screenshot: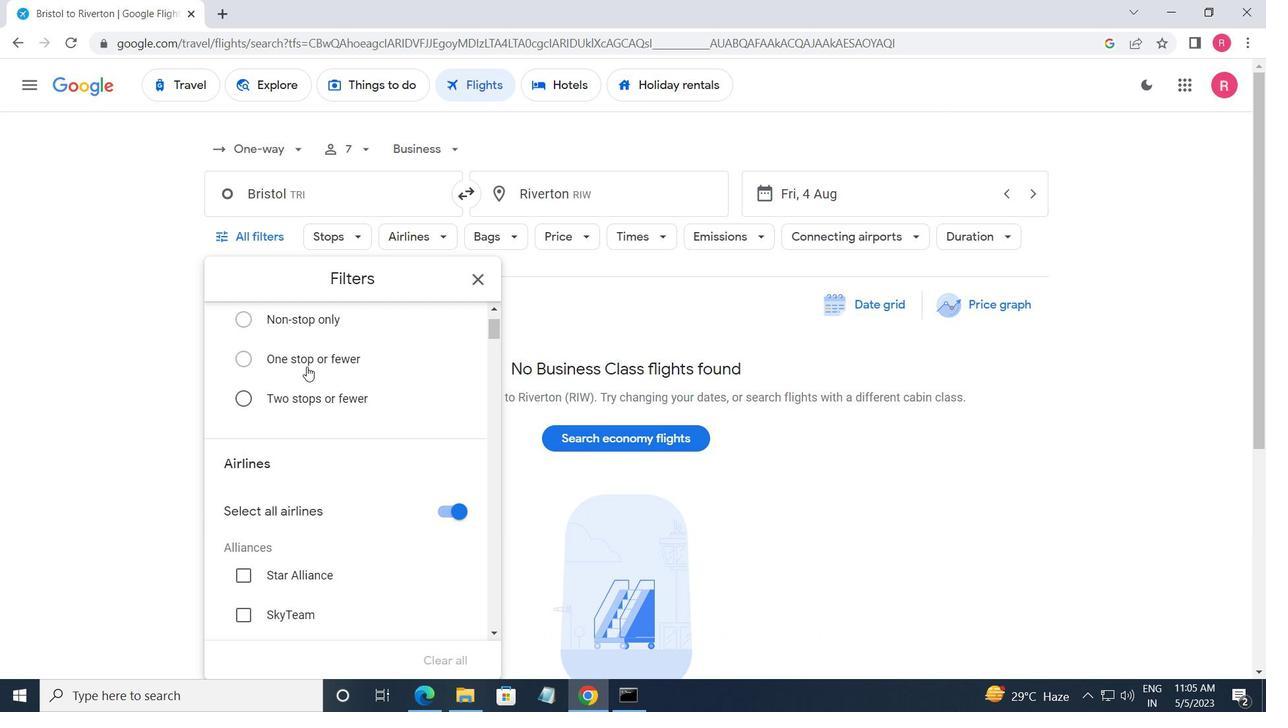 
Action: Mouse scrolled (306, 366) with delta (0, 0)
Screenshot: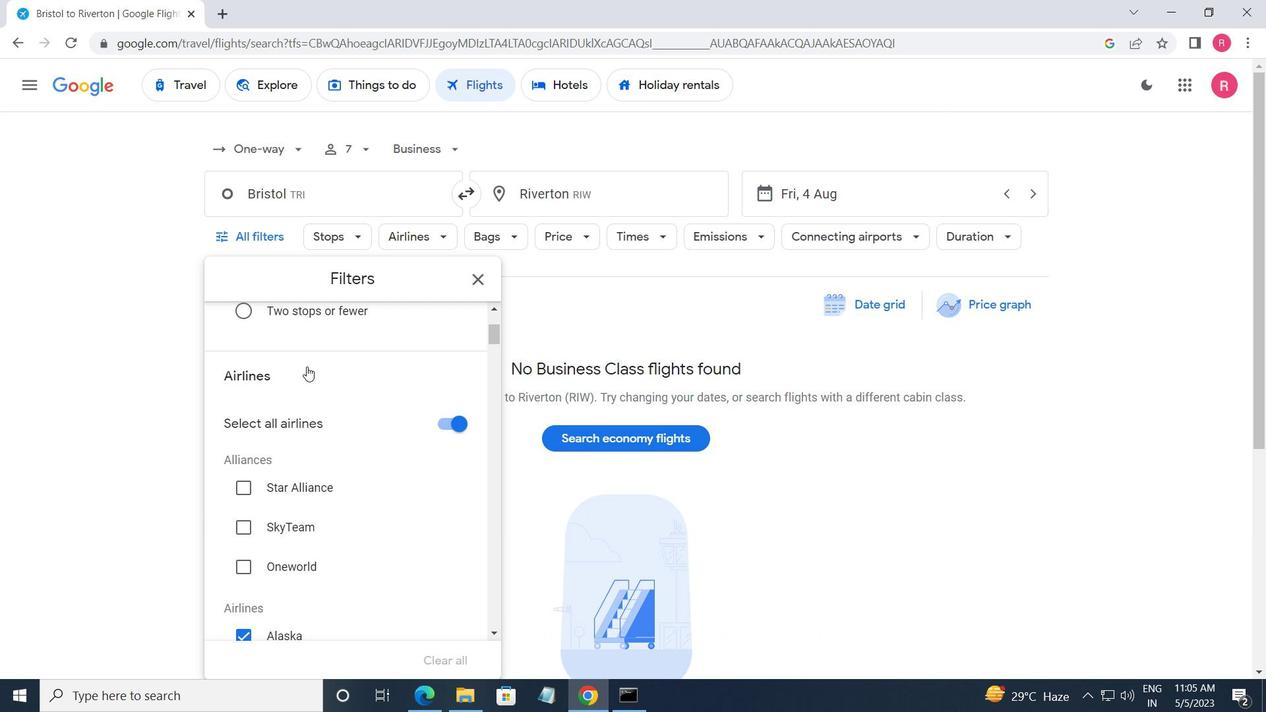 
Action: Mouse scrolled (306, 366) with delta (0, 0)
Screenshot: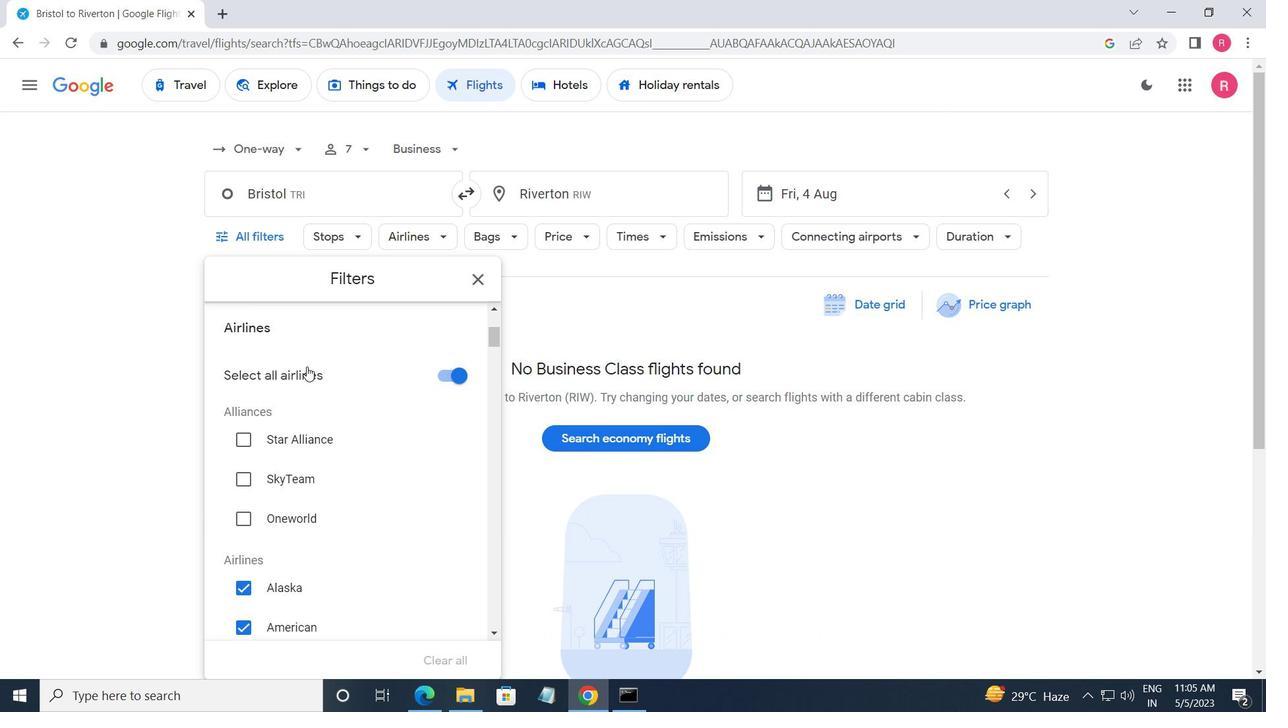 
Action: Mouse scrolled (306, 366) with delta (0, 0)
Screenshot: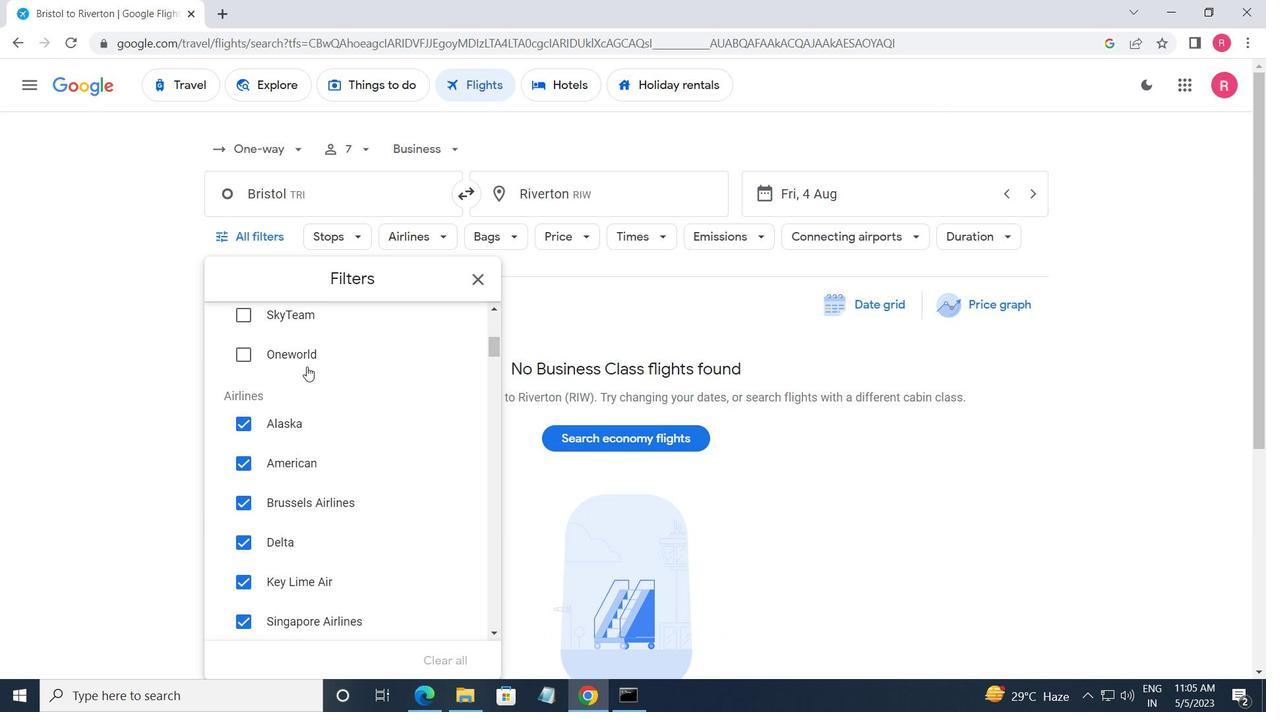 
Action: Mouse moved to (306, 366)
Screenshot: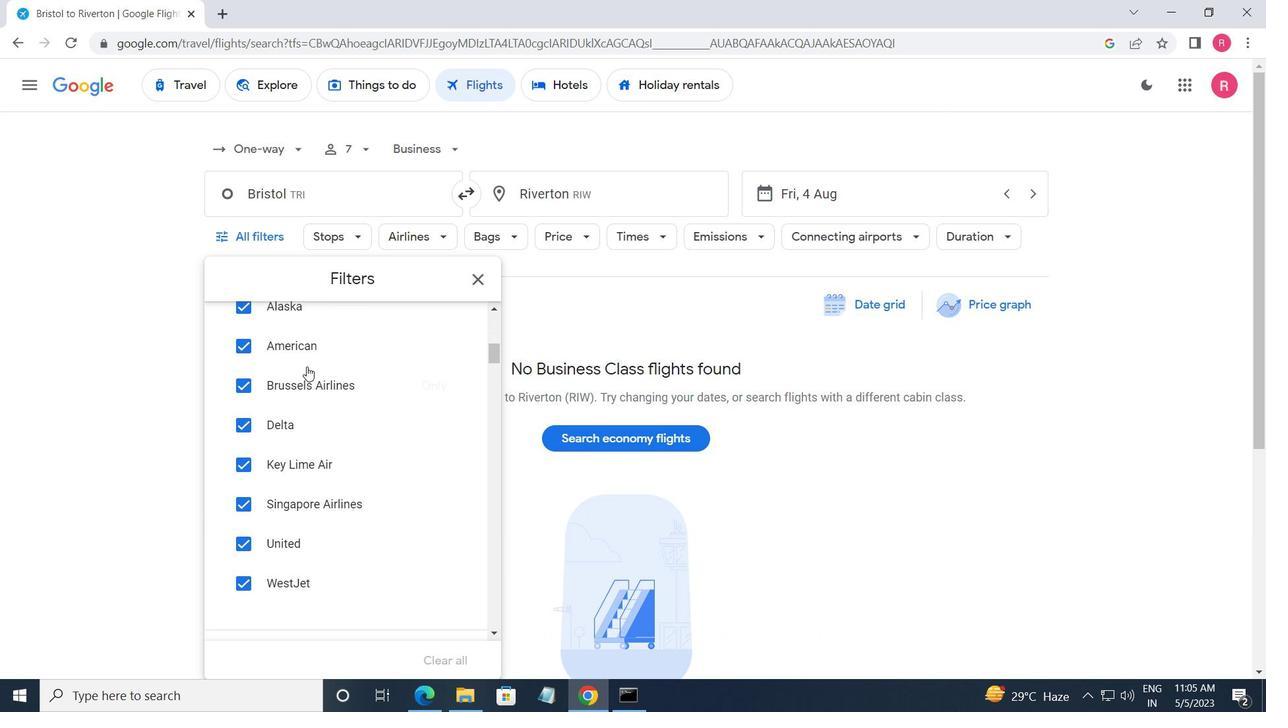 
Action: Mouse scrolled (306, 366) with delta (0, 0)
Screenshot: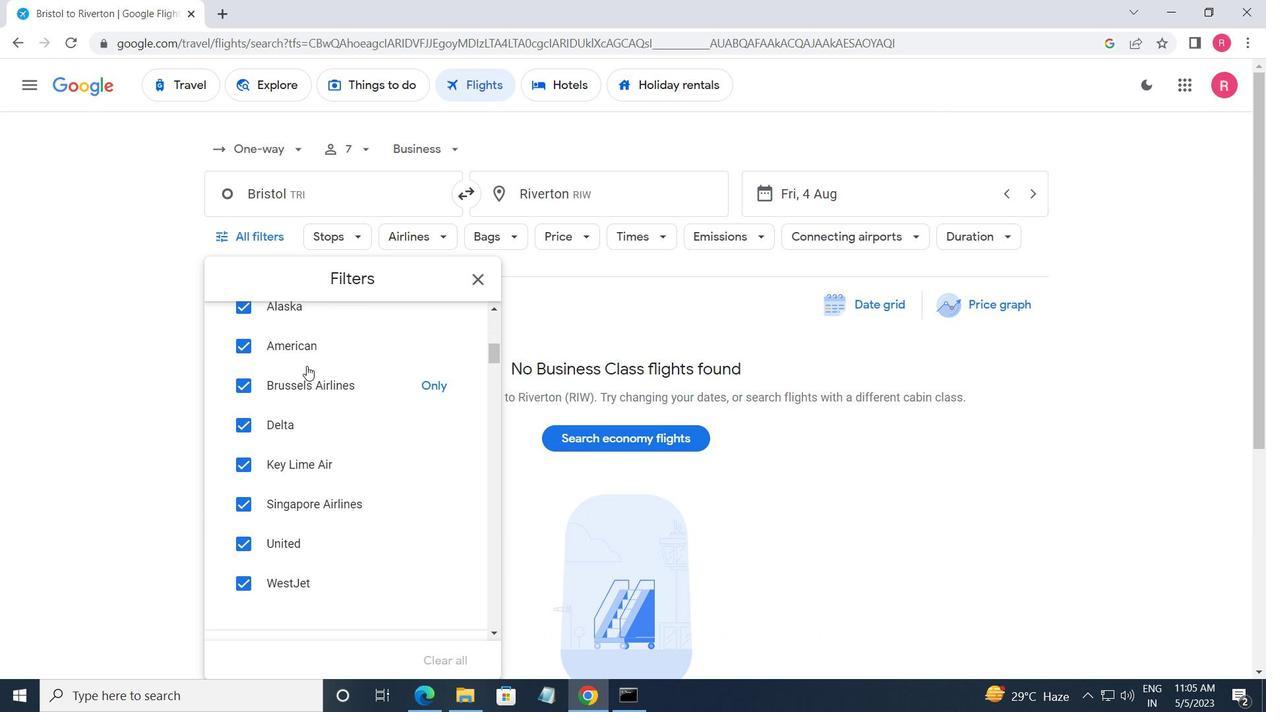 
Action: Mouse moved to (306, 366)
Screenshot: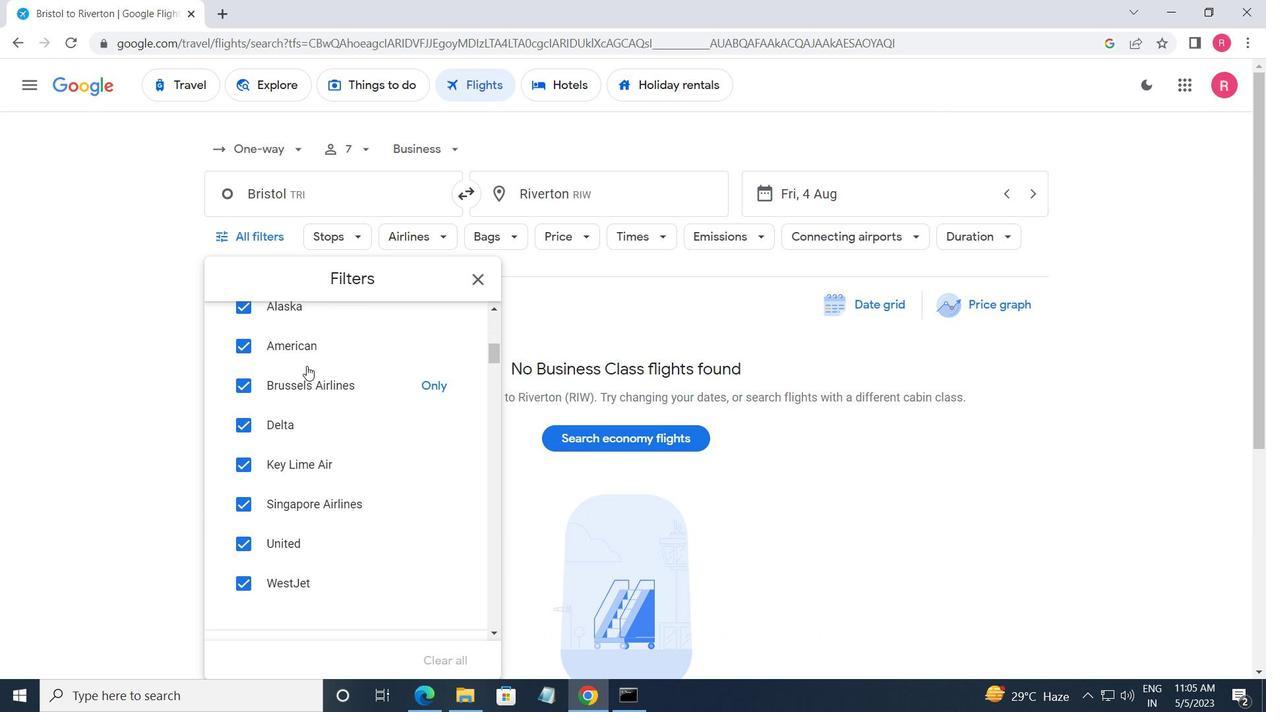 
Action: Mouse scrolled (306, 366) with delta (0, 0)
Screenshot: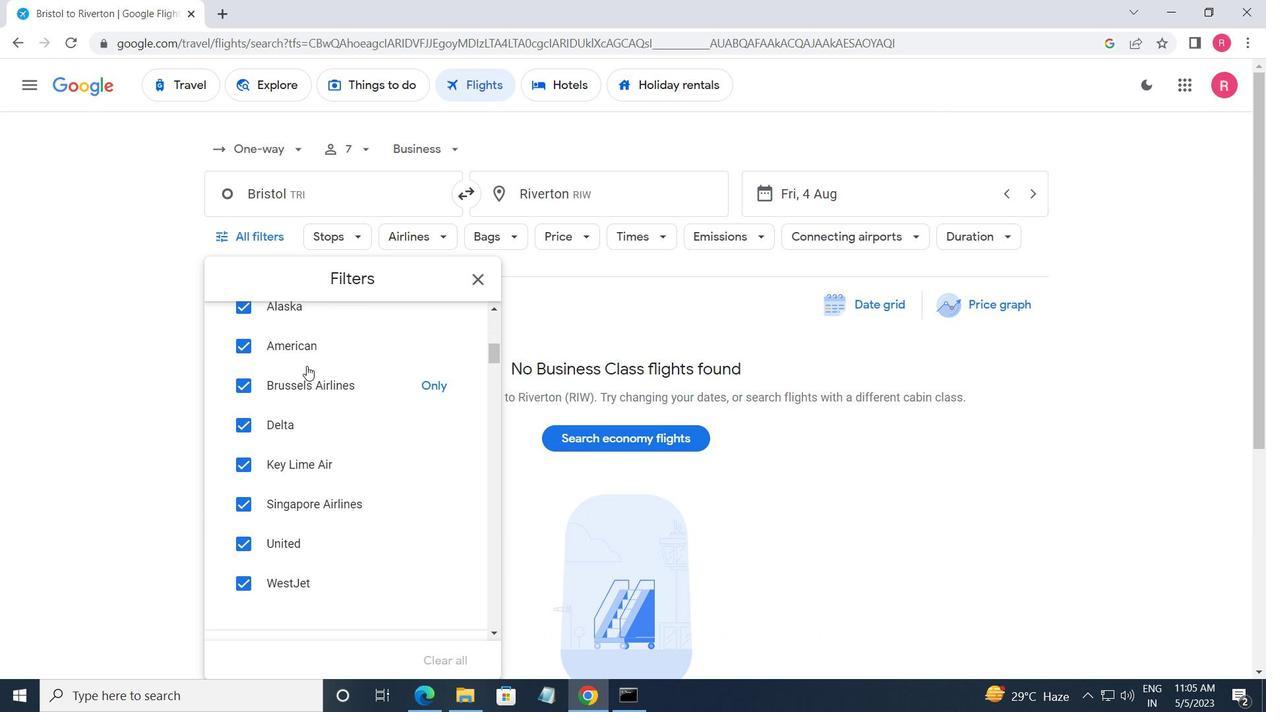 
Action: Mouse scrolled (306, 366) with delta (0, 0)
Screenshot: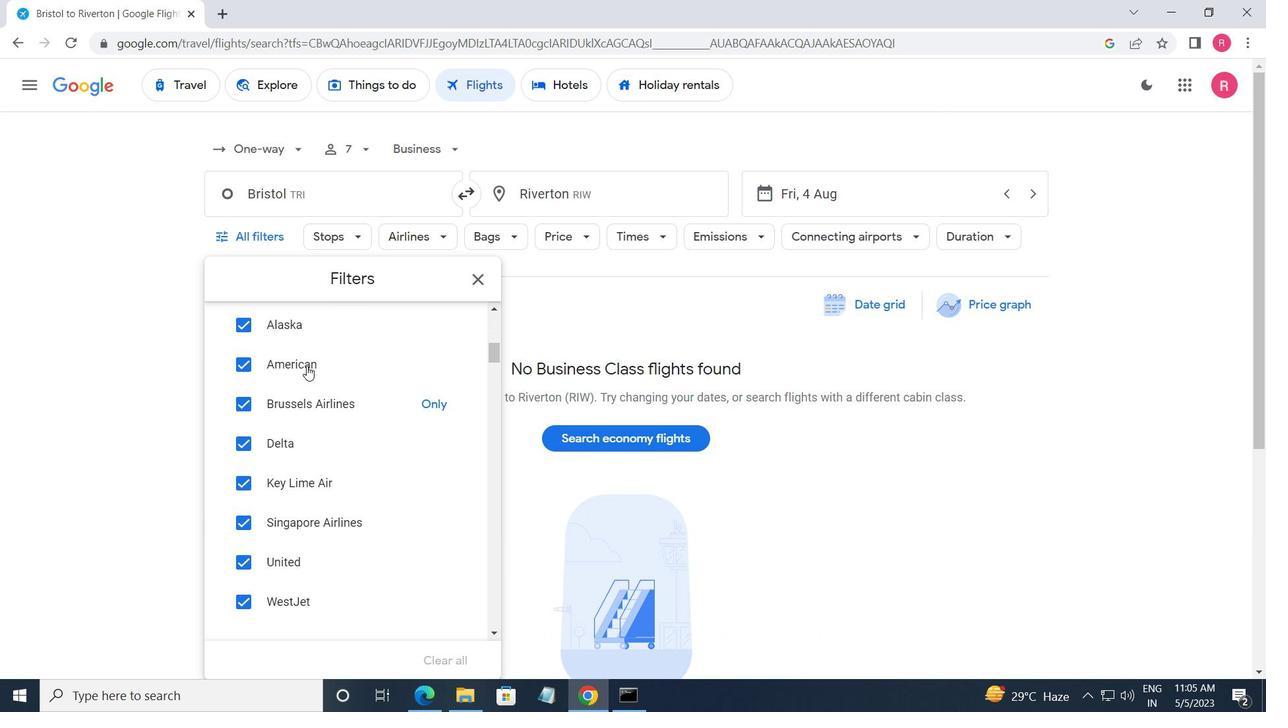 
Action: Mouse moved to (460, 331)
Screenshot: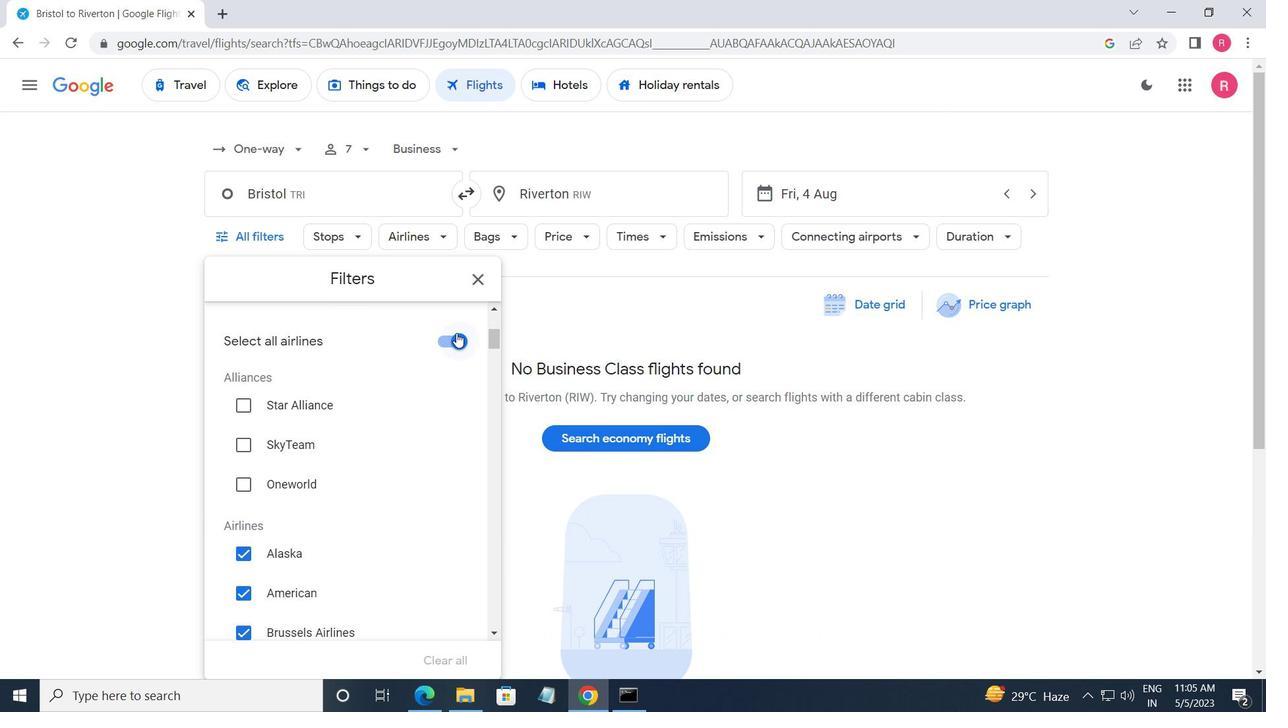 
Action: Mouse pressed left at (460, 331)
Screenshot: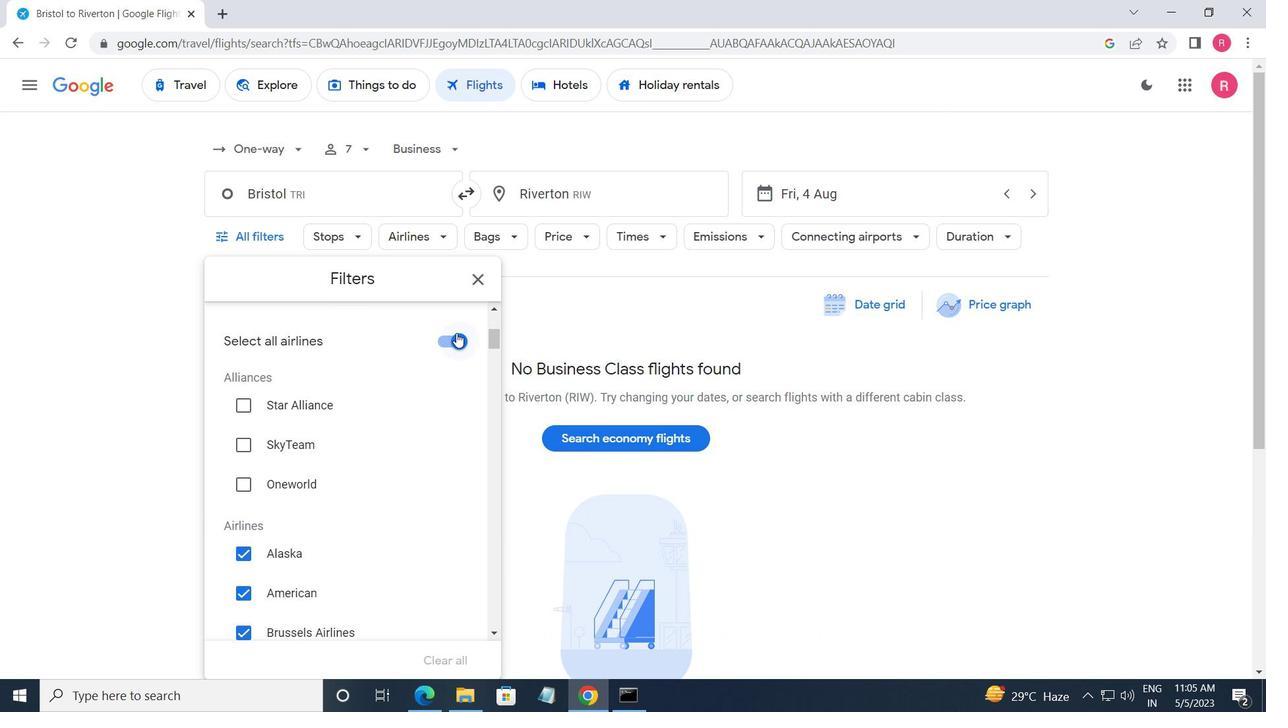 
Action: Mouse moved to (413, 389)
Screenshot: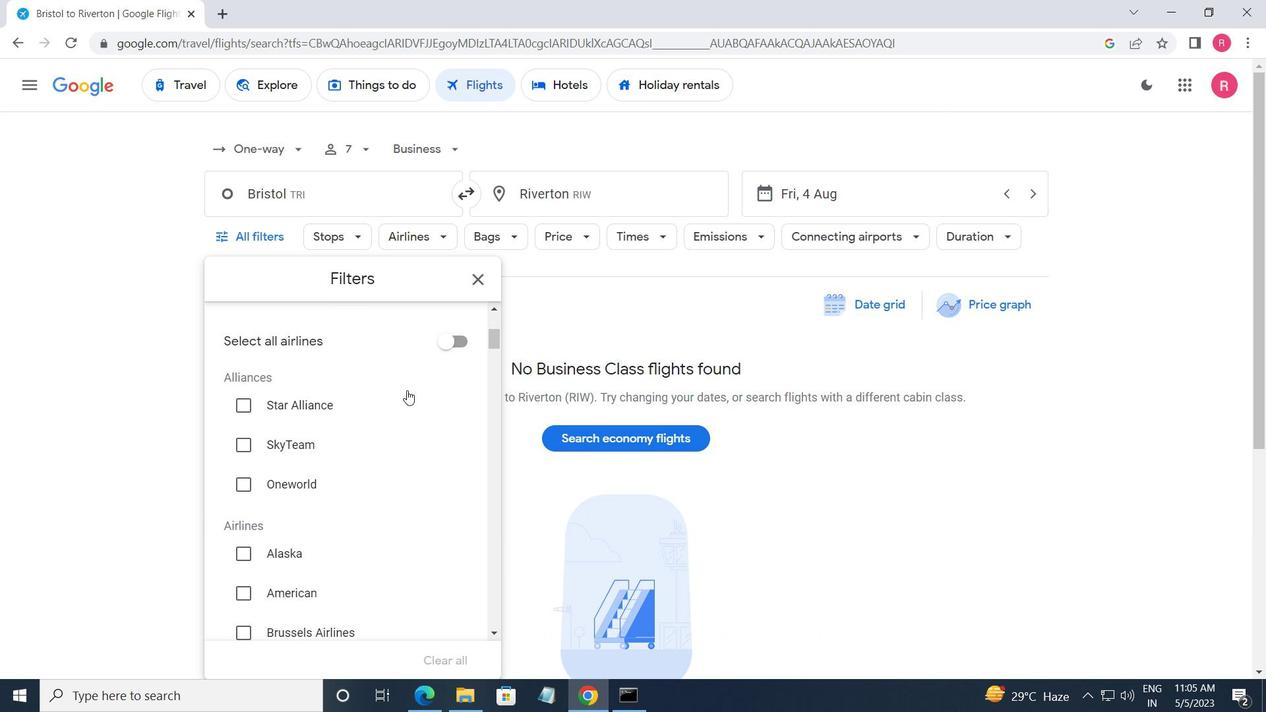 
Action: Mouse scrolled (413, 389) with delta (0, 0)
Screenshot: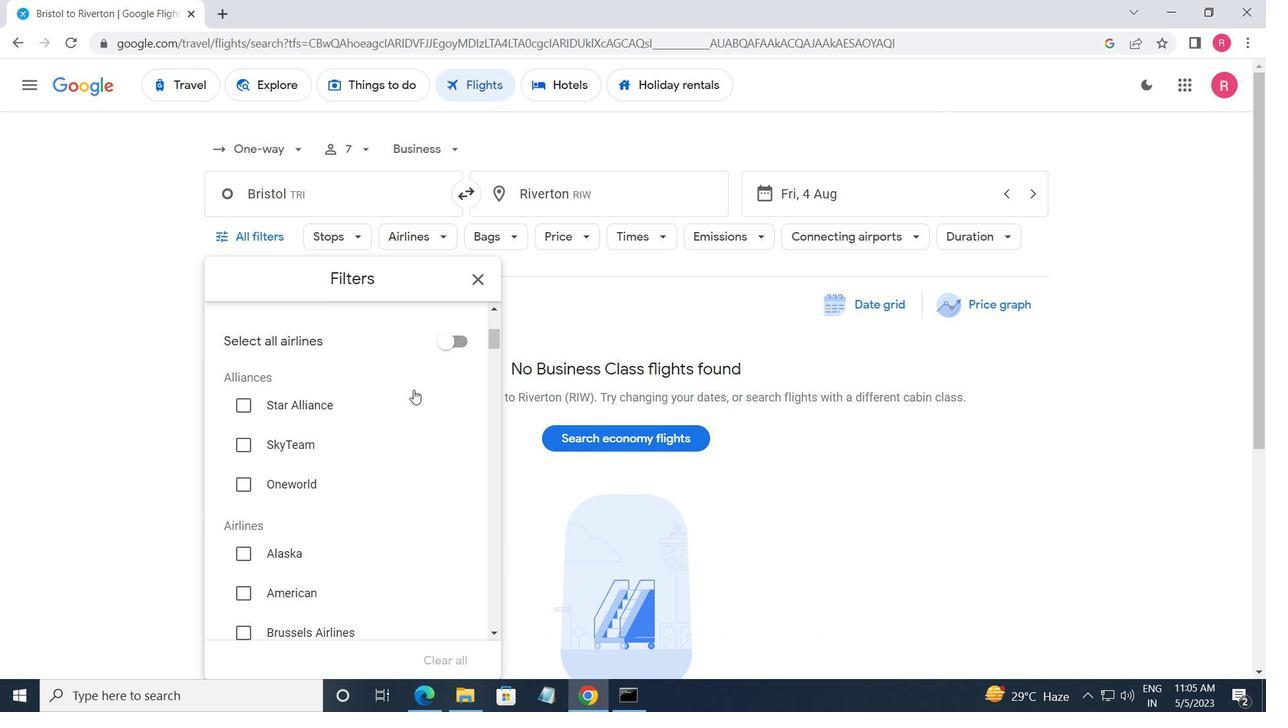 
Action: Mouse scrolled (413, 389) with delta (0, 0)
Screenshot: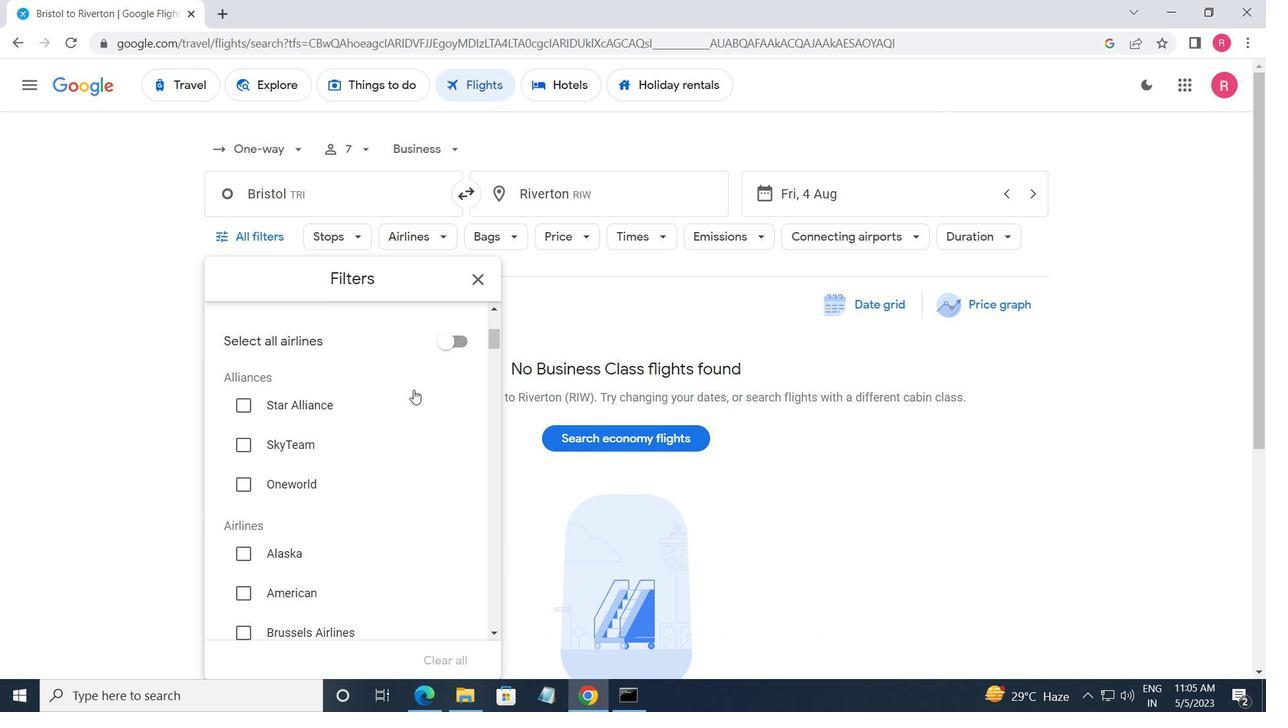 
Action: Mouse scrolled (413, 389) with delta (0, 0)
Screenshot: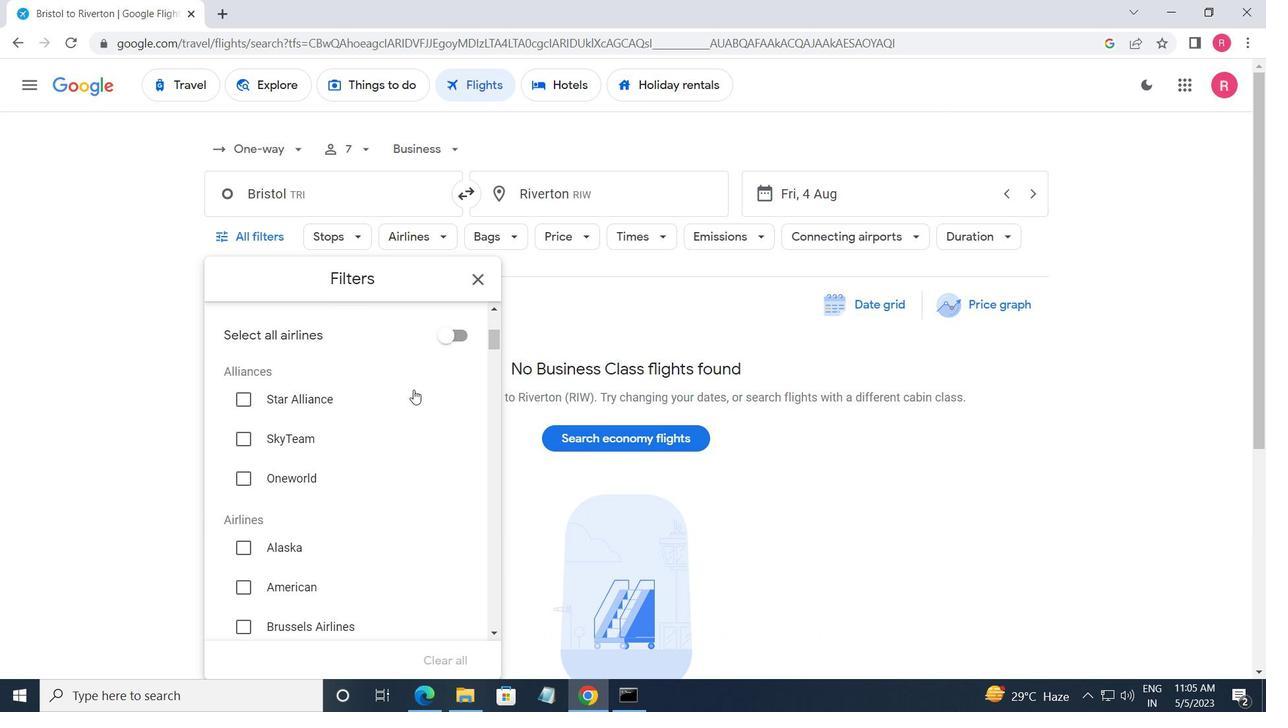 
Action: Mouse scrolled (413, 389) with delta (0, 0)
Screenshot: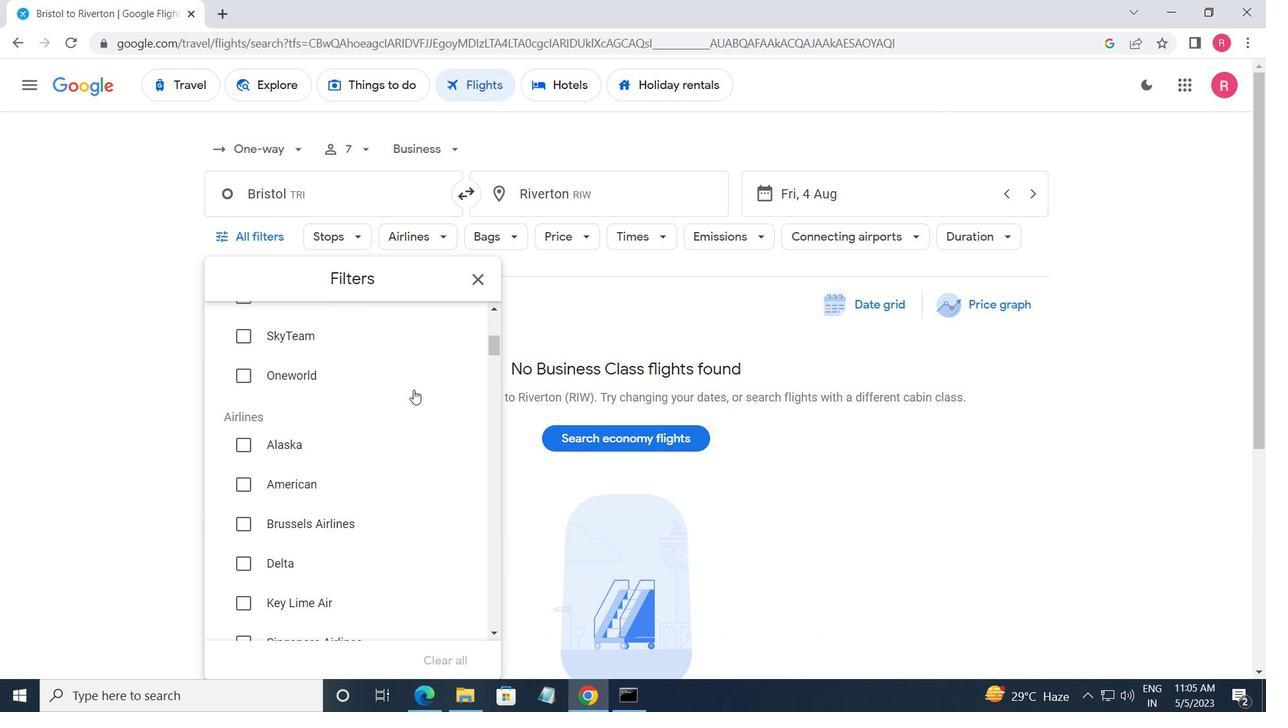 
Action: Mouse scrolled (413, 389) with delta (0, 0)
Screenshot: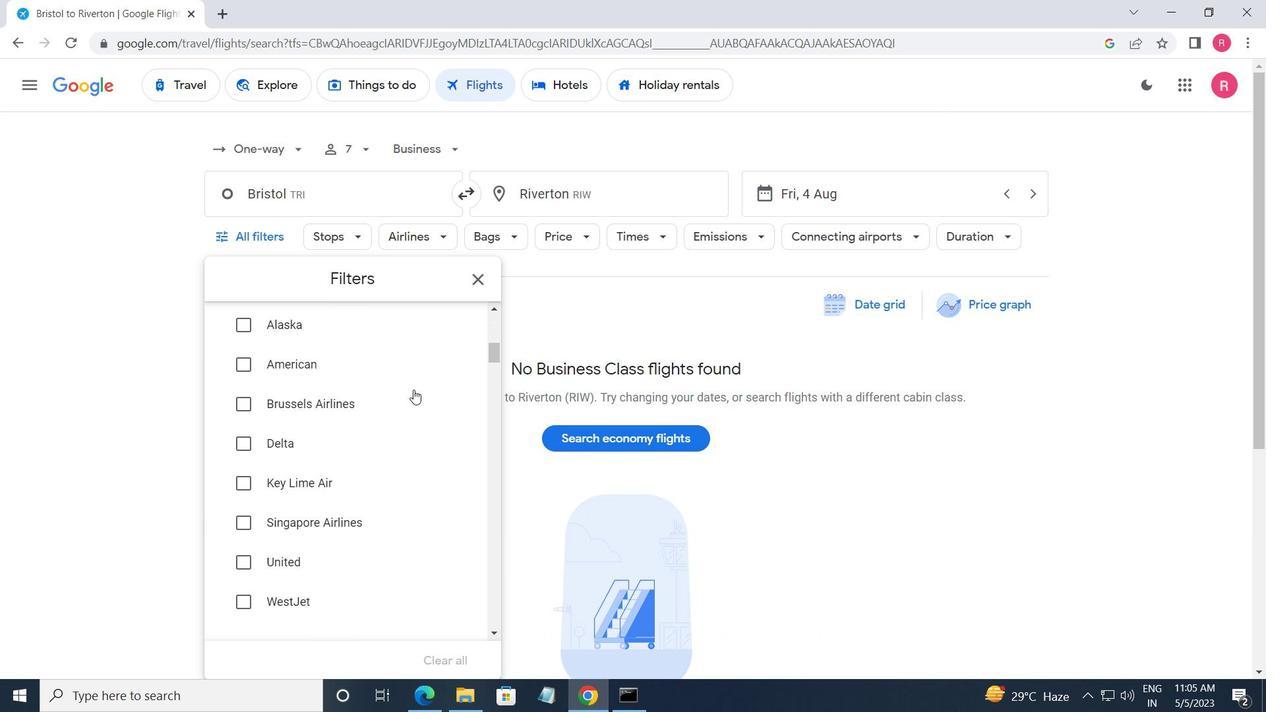 
Action: Mouse moved to (414, 389)
Screenshot: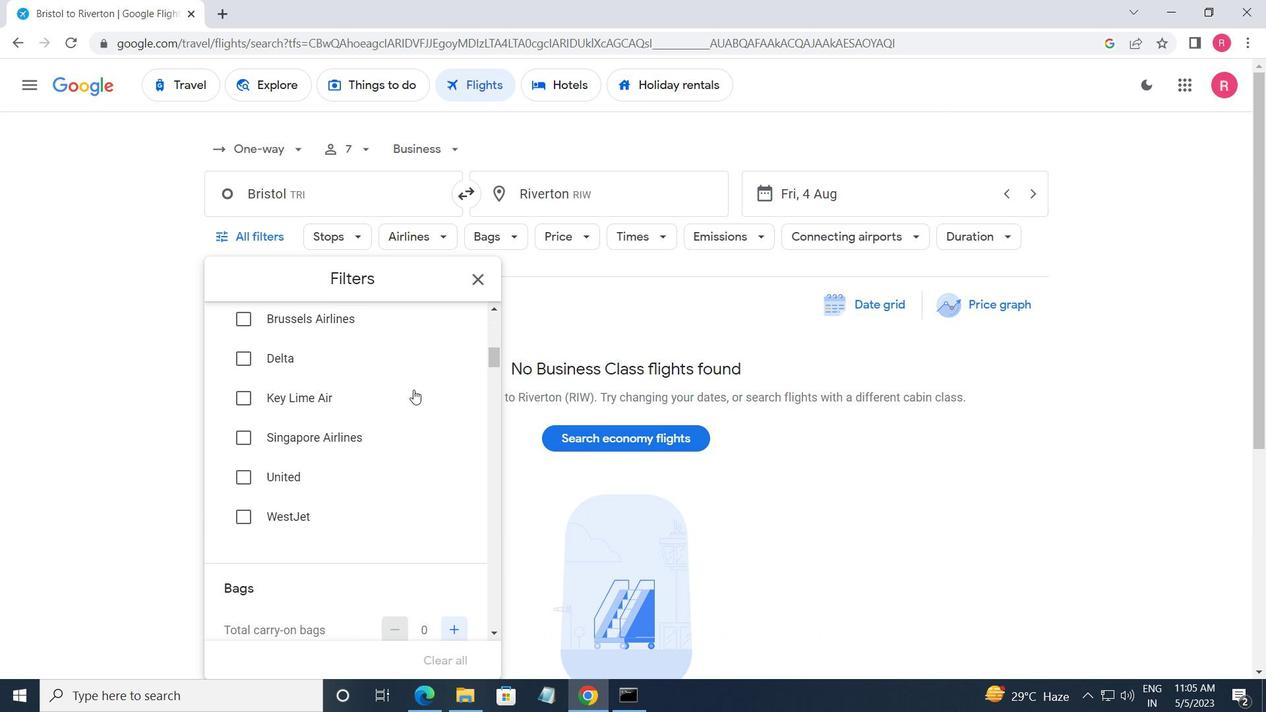 
Action: Mouse scrolled (414, 389) with delta (0, 0)
Screenshot: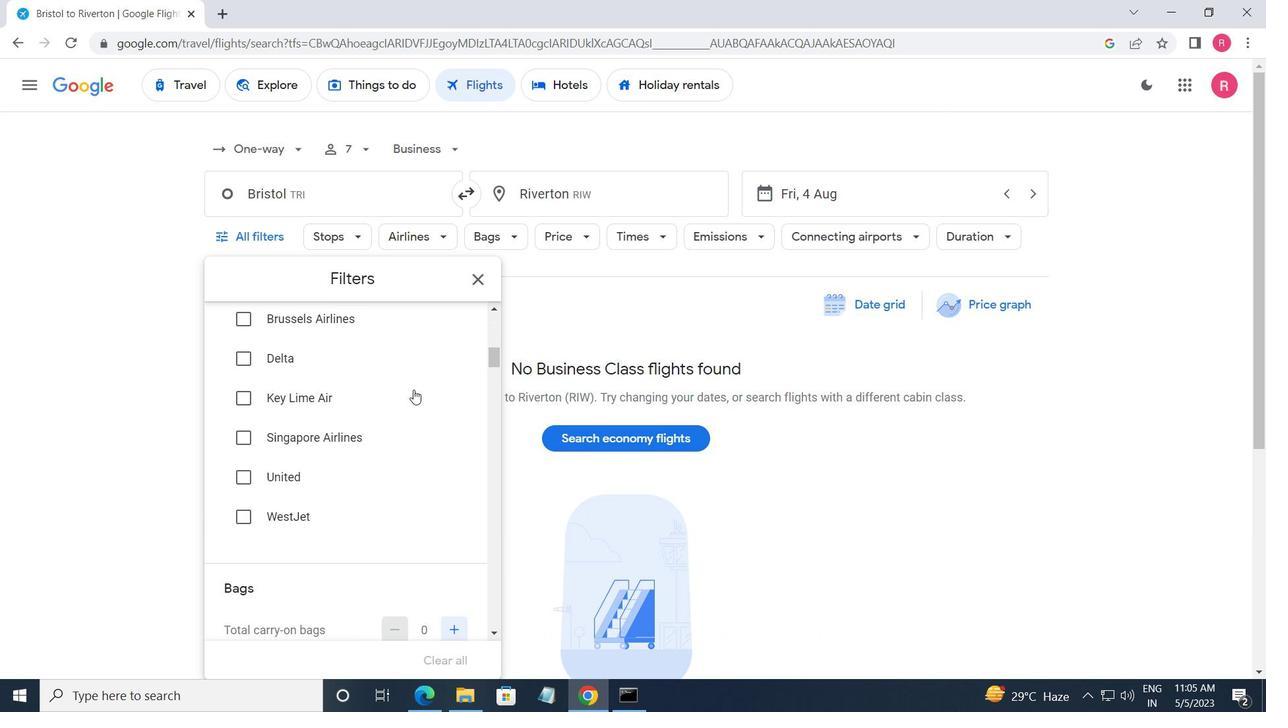 
Action: Mouse moved to (415, 388)
Screenshot: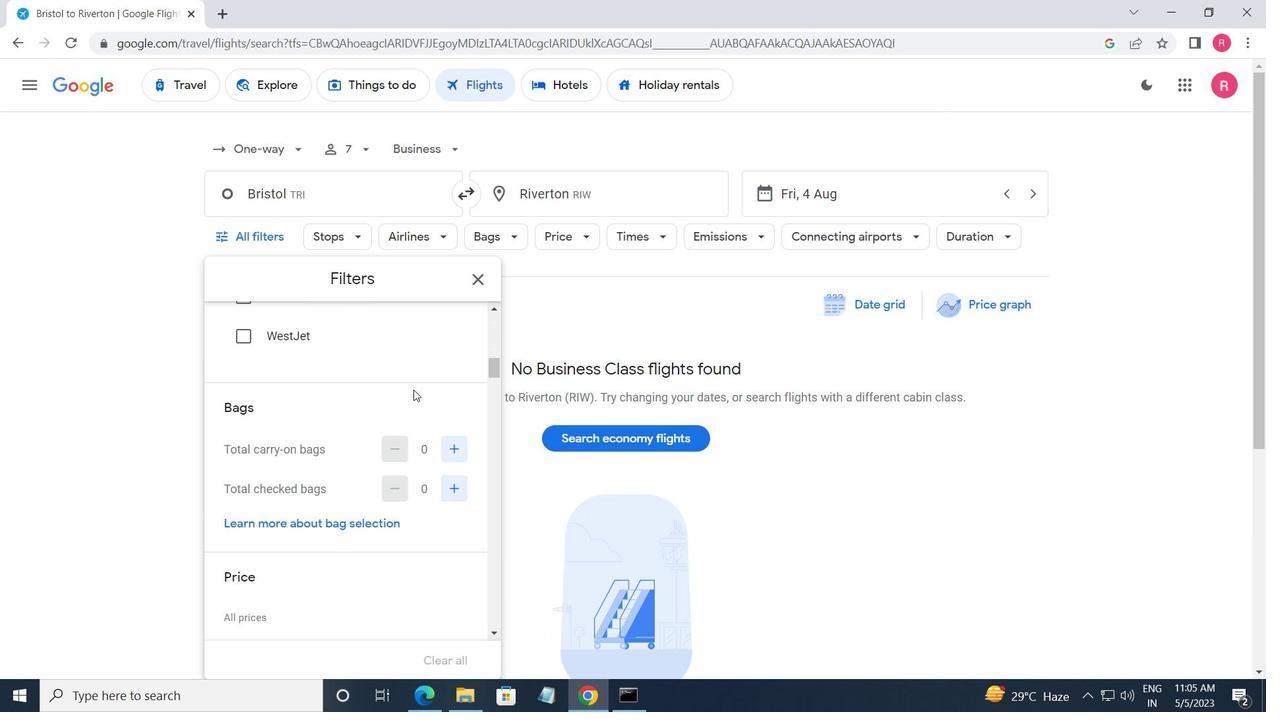 
Action: Mouse scrolled (415, 387) with delta (0, 0)
Screenshot: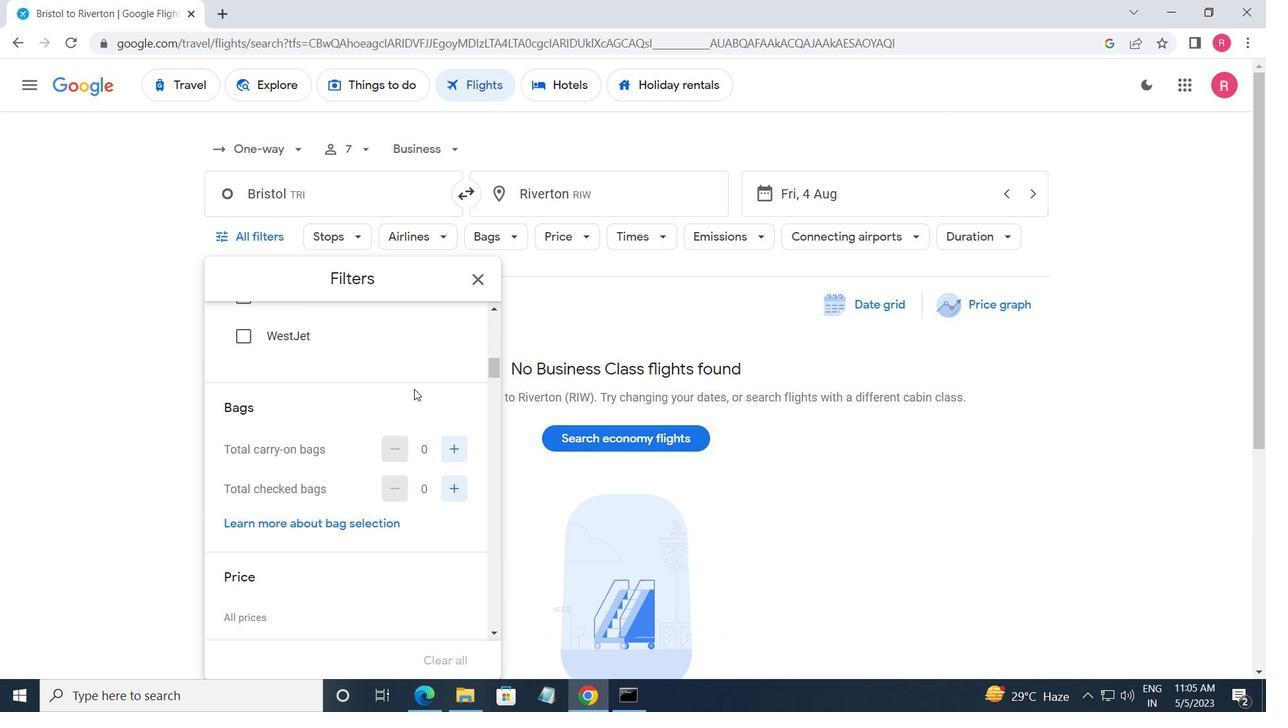 
Action: Mouse scrolled (415, 387) with delta (0, 0)
Screenshot: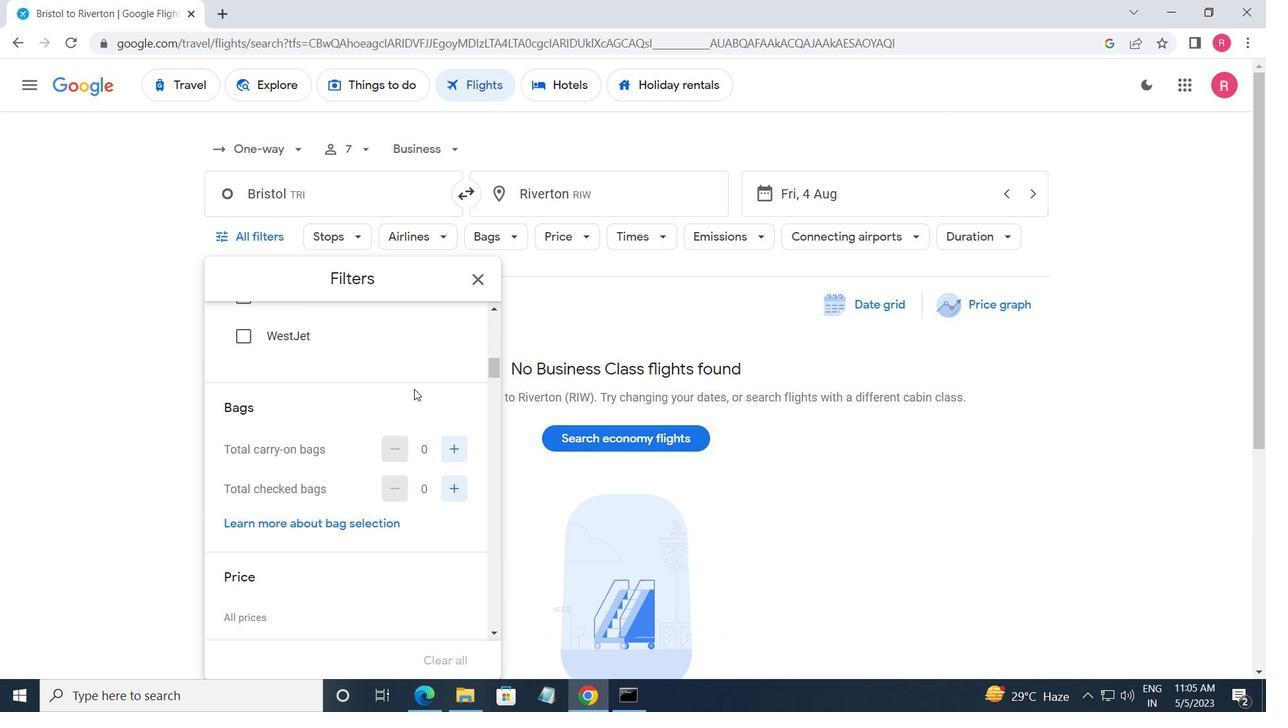 
Action: Mouse scrolled (415, 389) with delta (0, 0)
Screenshot: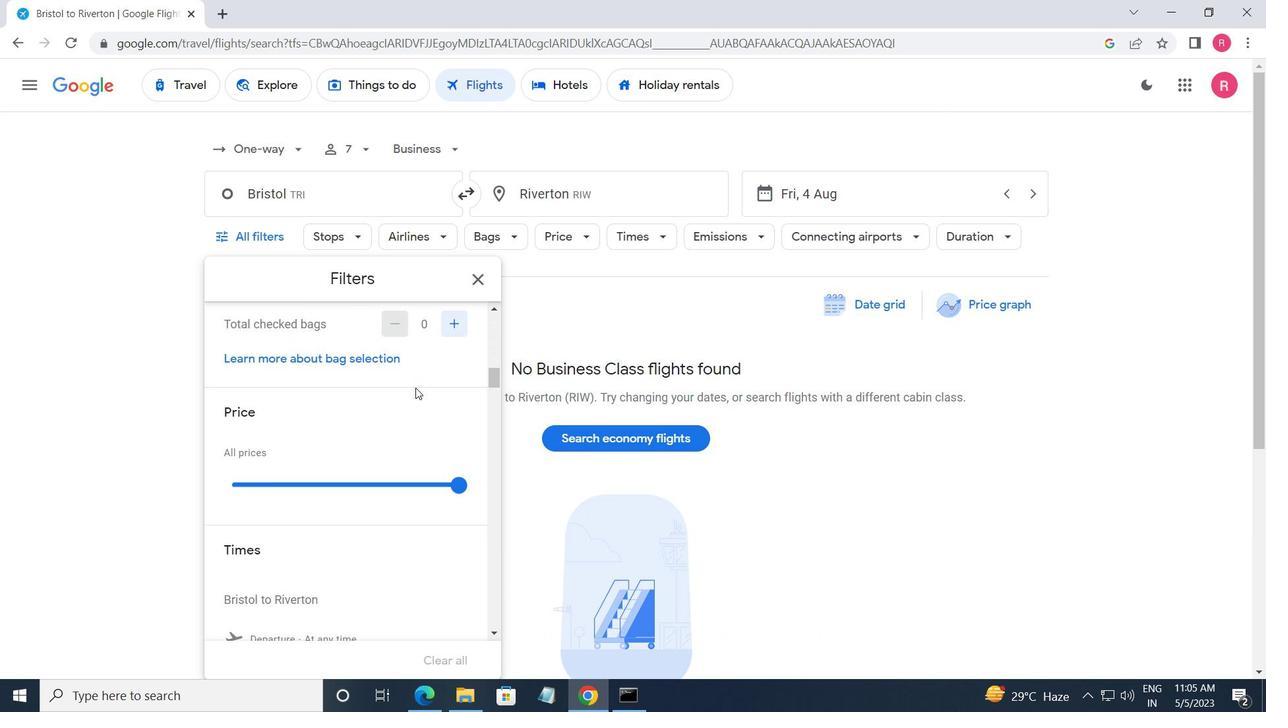 
Action: Mouse moved to (441, 375)
Screenshot: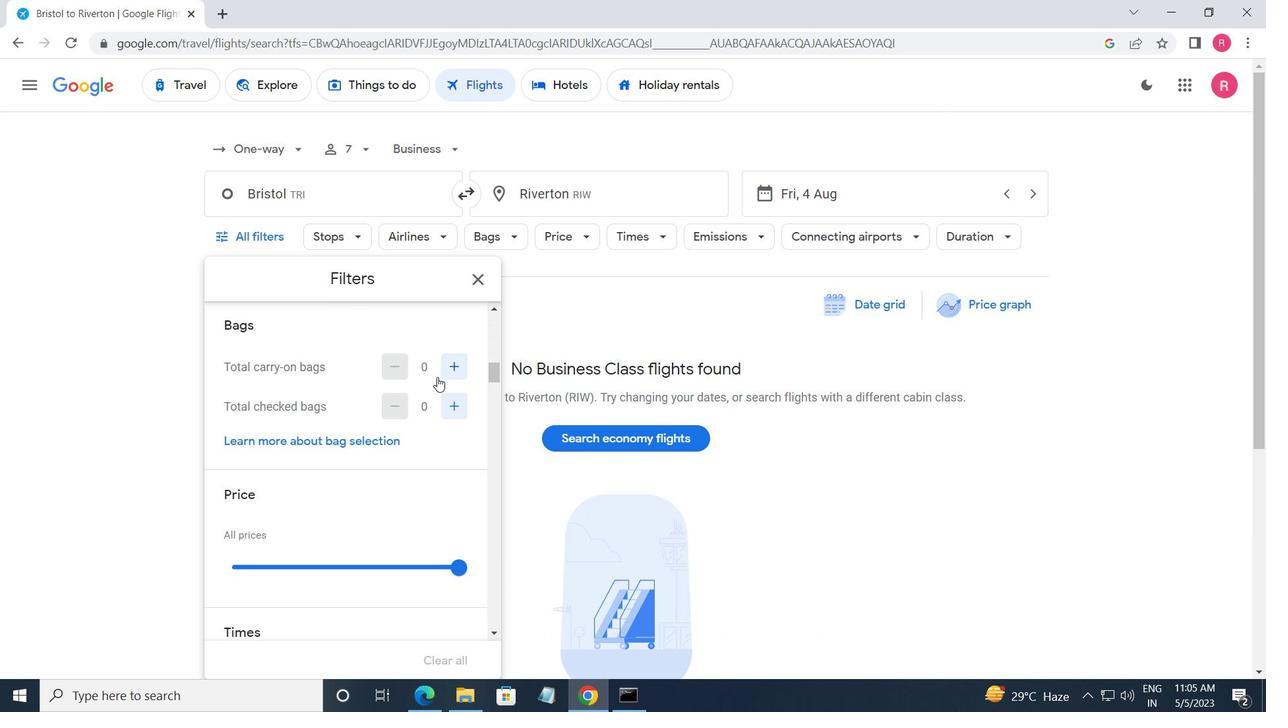 
Action: Mouse pressed left at (441, 375)
Screenshot: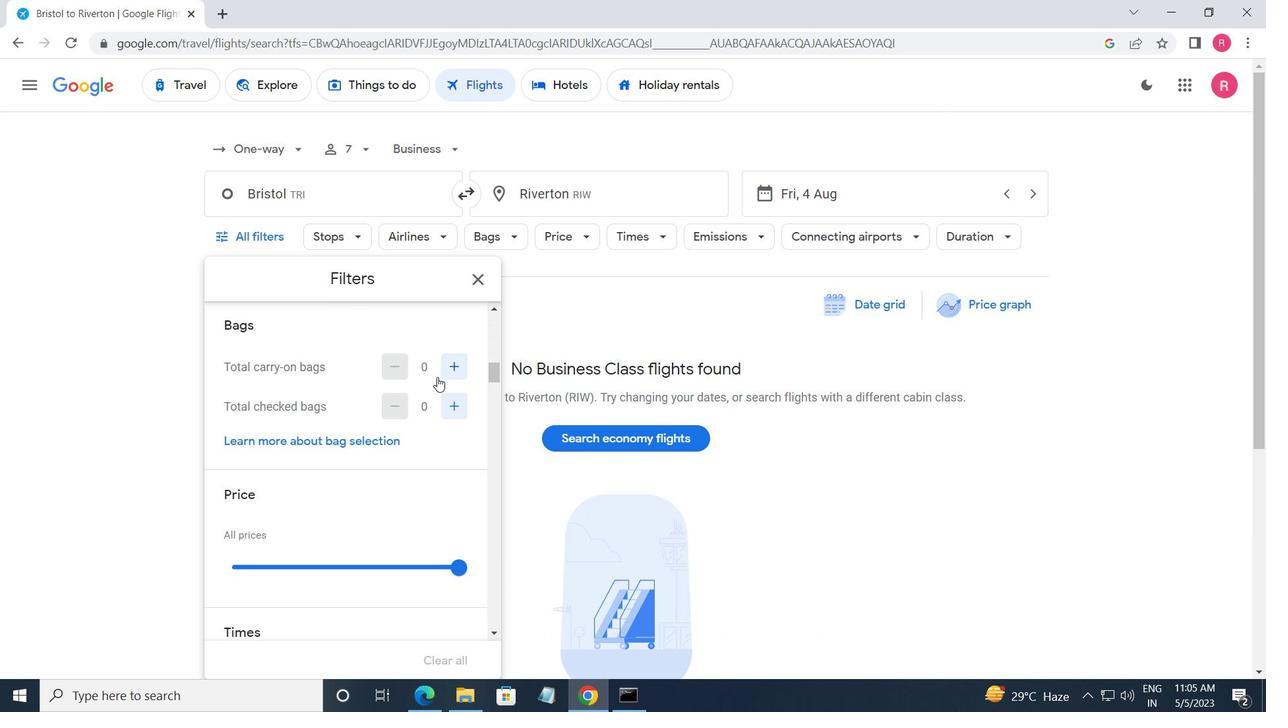 
Action: Mouse pressed left at (441, 375)
Screenshot: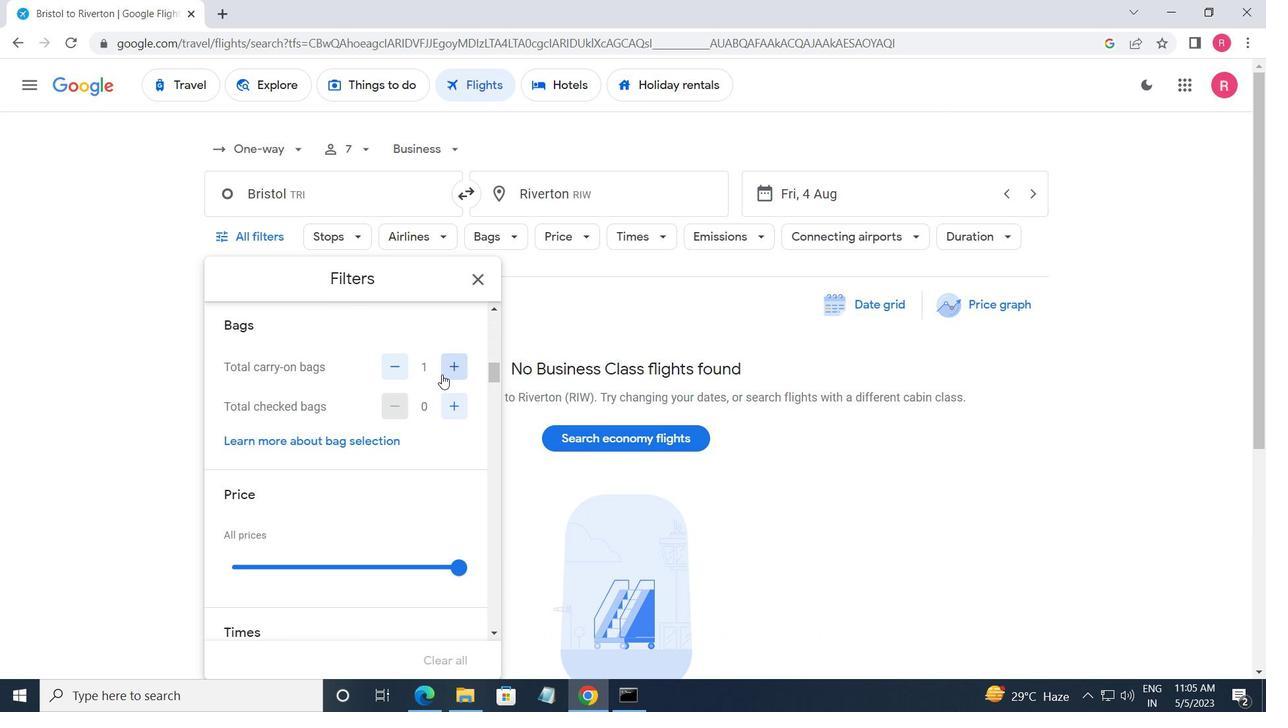 
Action: Mouse moved to (458, 408)
Screenshot: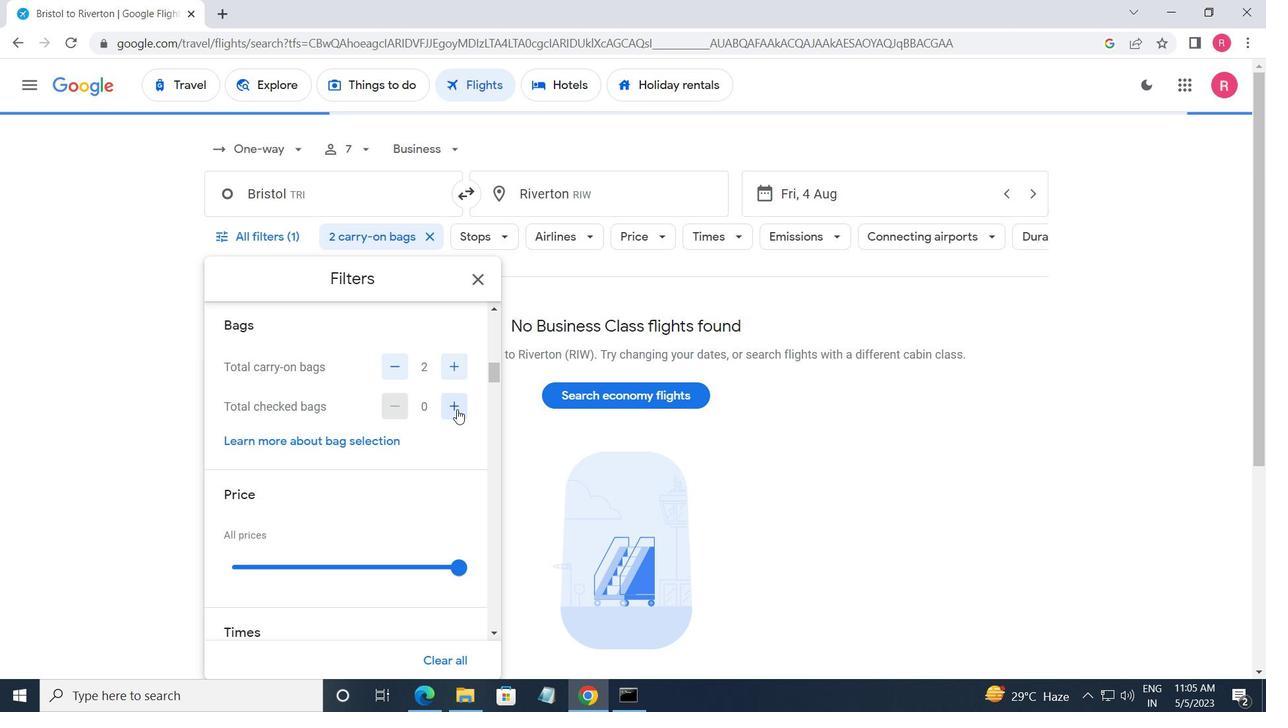
Action: Mouse pressed left at (458, 408)
Screenshot: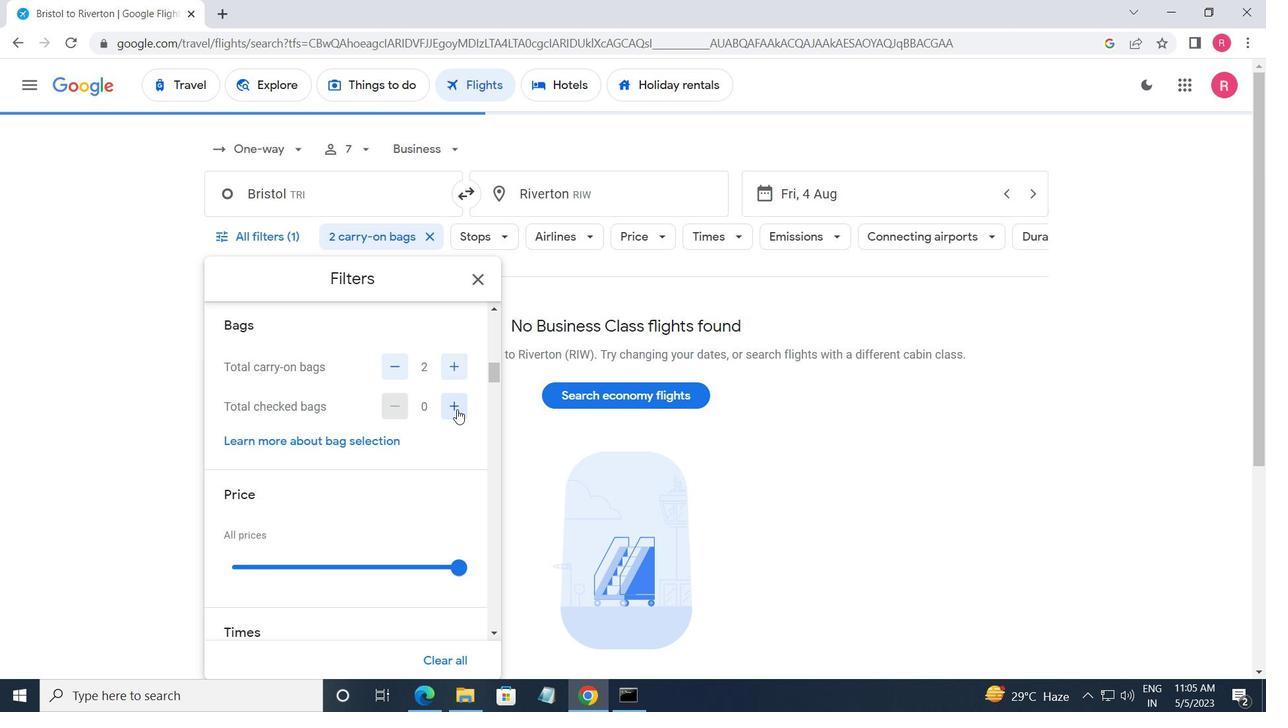
Action: Mouse moved to (458, 406)
Screenshot: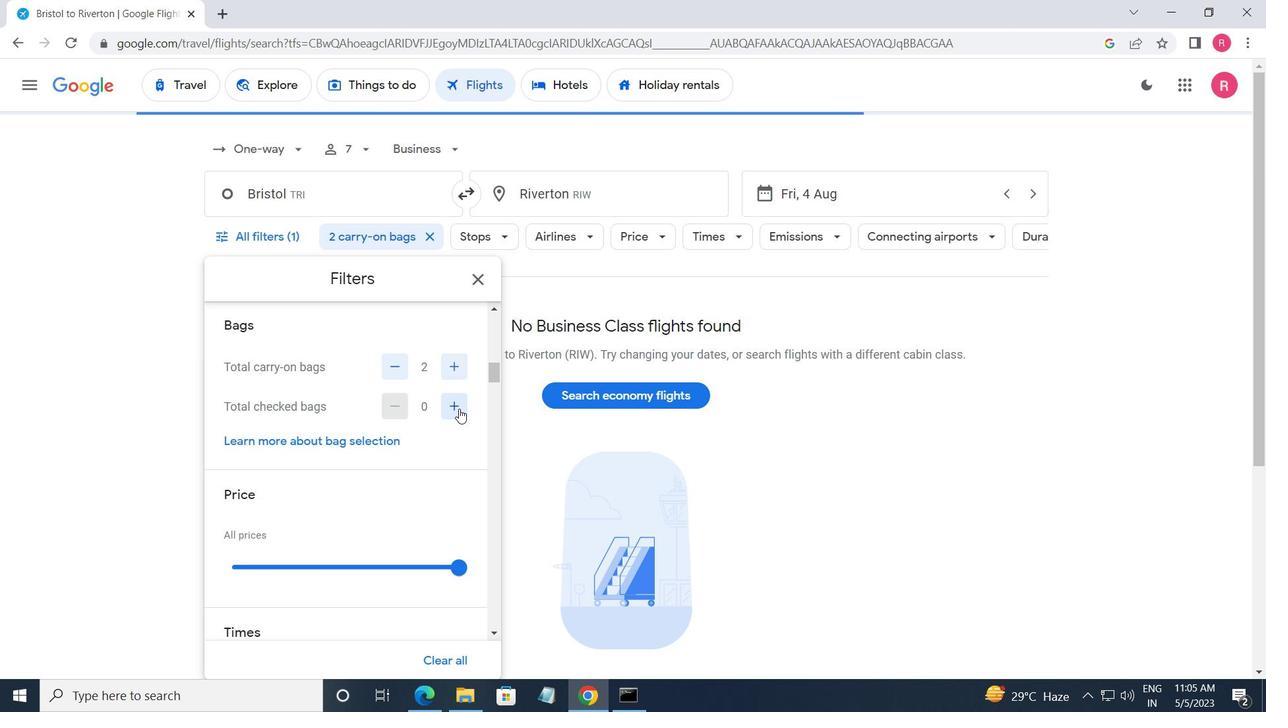 
Action: Mouse pressed left at (458, 406)
Screenshot: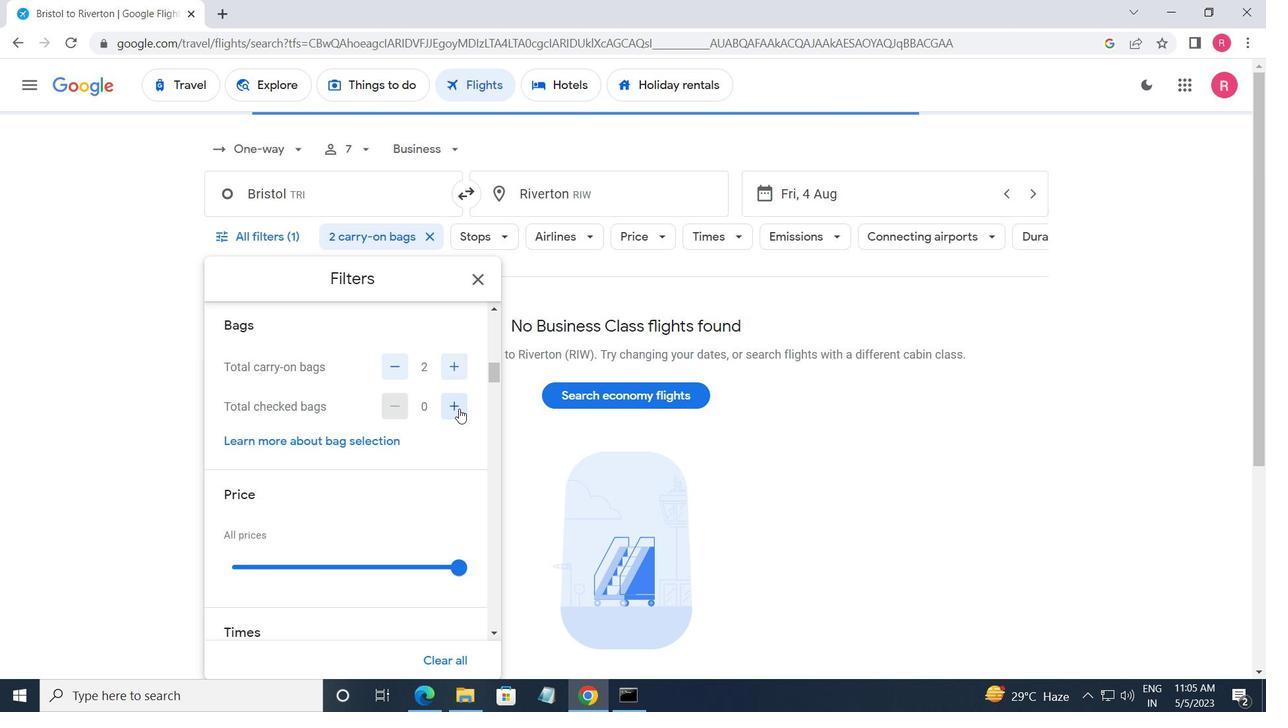 
Action: Mouse moved to (458, 406)
Screenshot: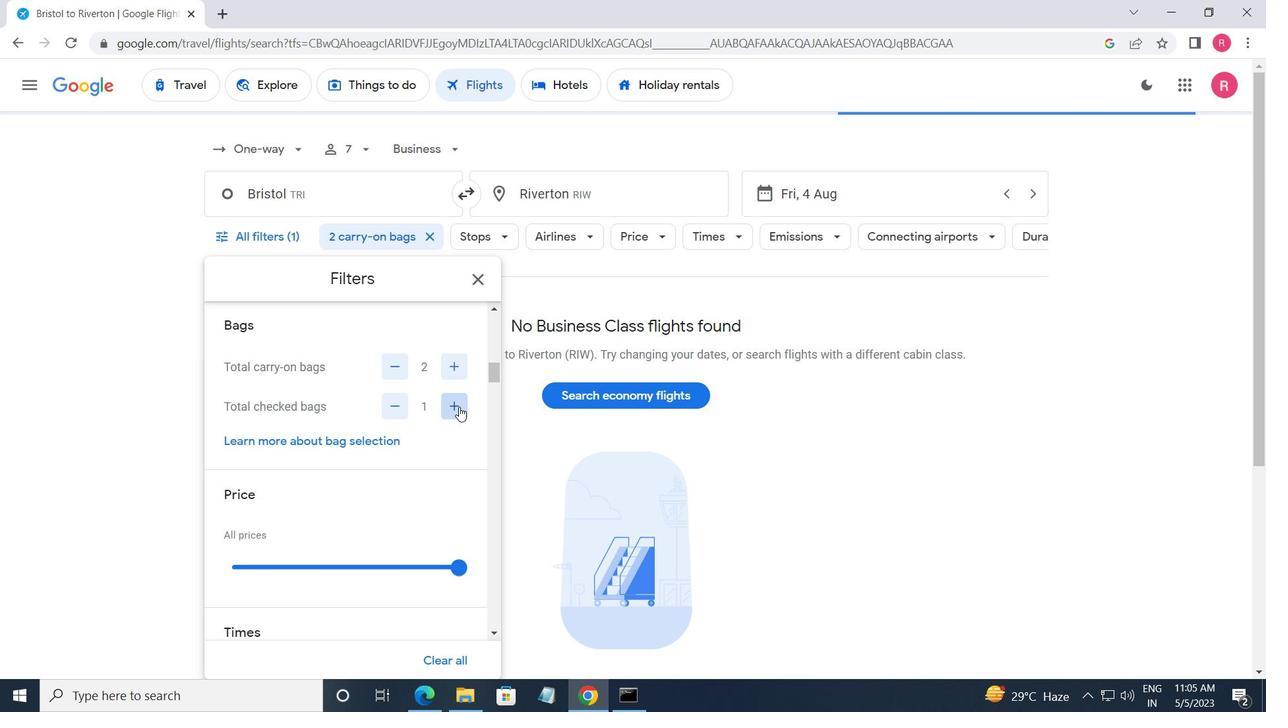 
Action: Mouse pressed left at (458, 406)
Screenshot: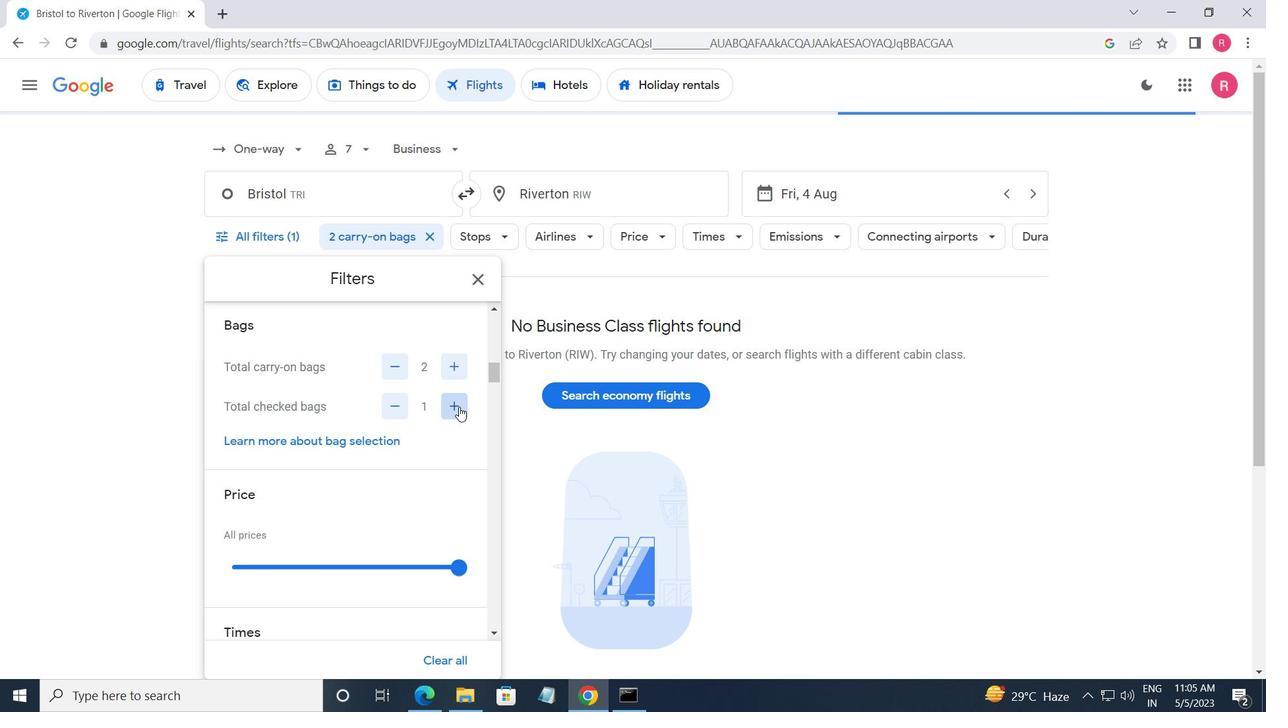 
Action: Mouse pressed left at (458, 406)
Screenshot: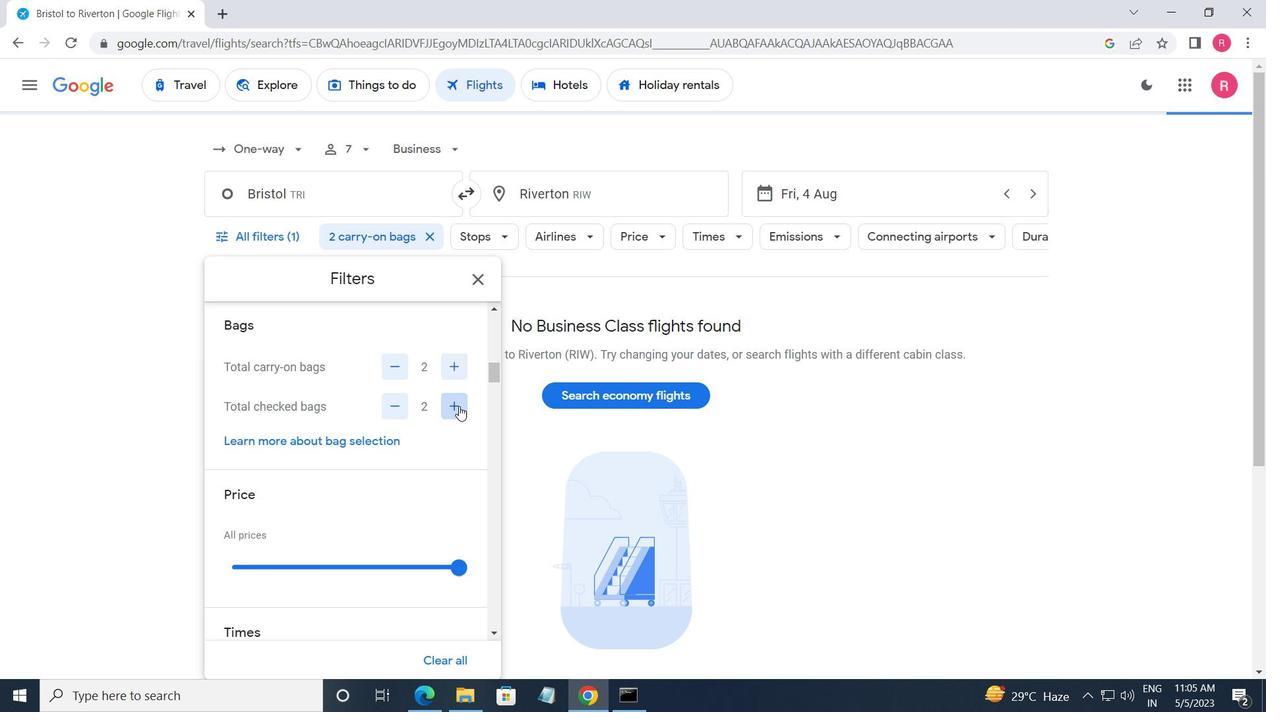 
Action: Mouse moved to (458, 405)
Screenshot: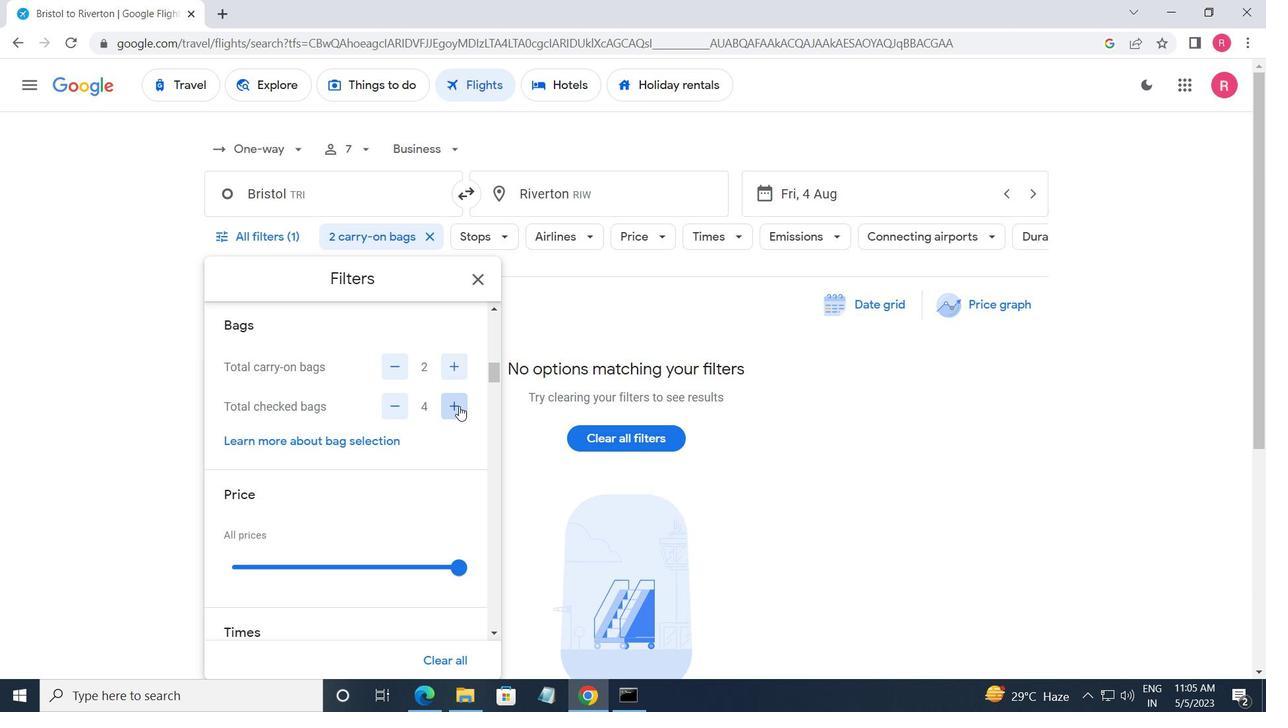 
Action: Mouse pressed left at (458, 405)
Screenshot: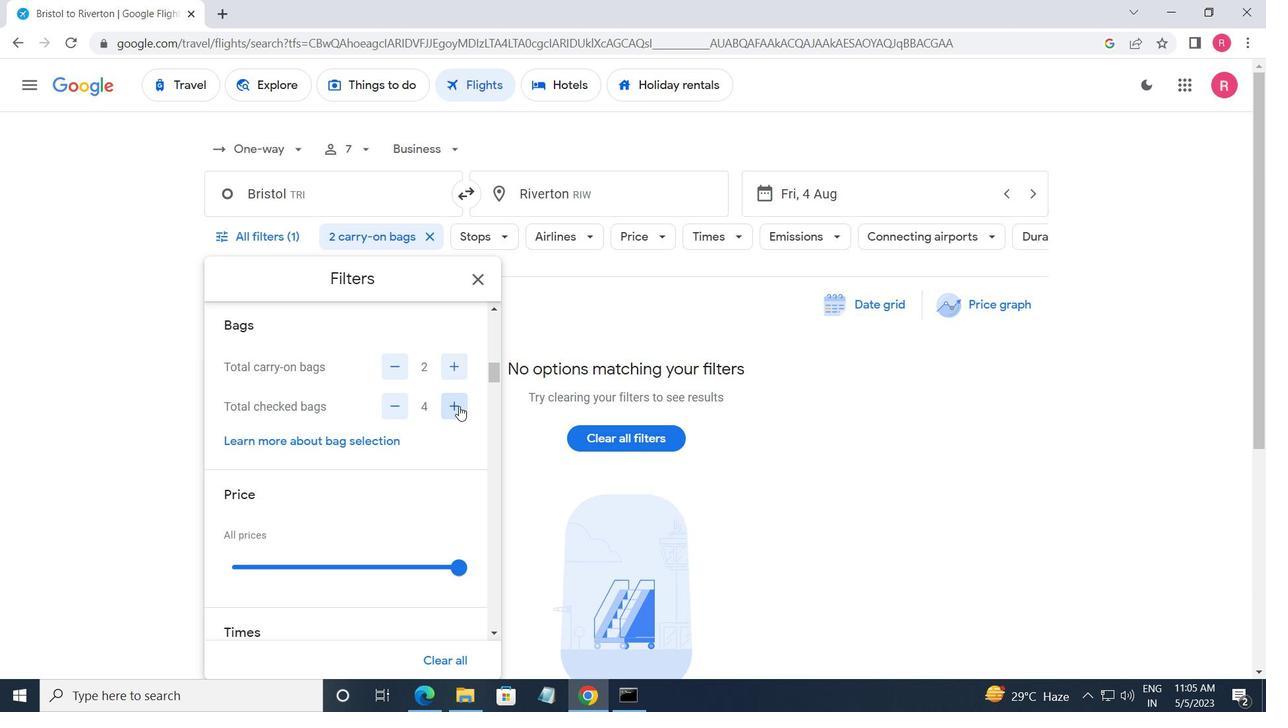 
Action: Mouse moved to (458, 404)
Screenshot: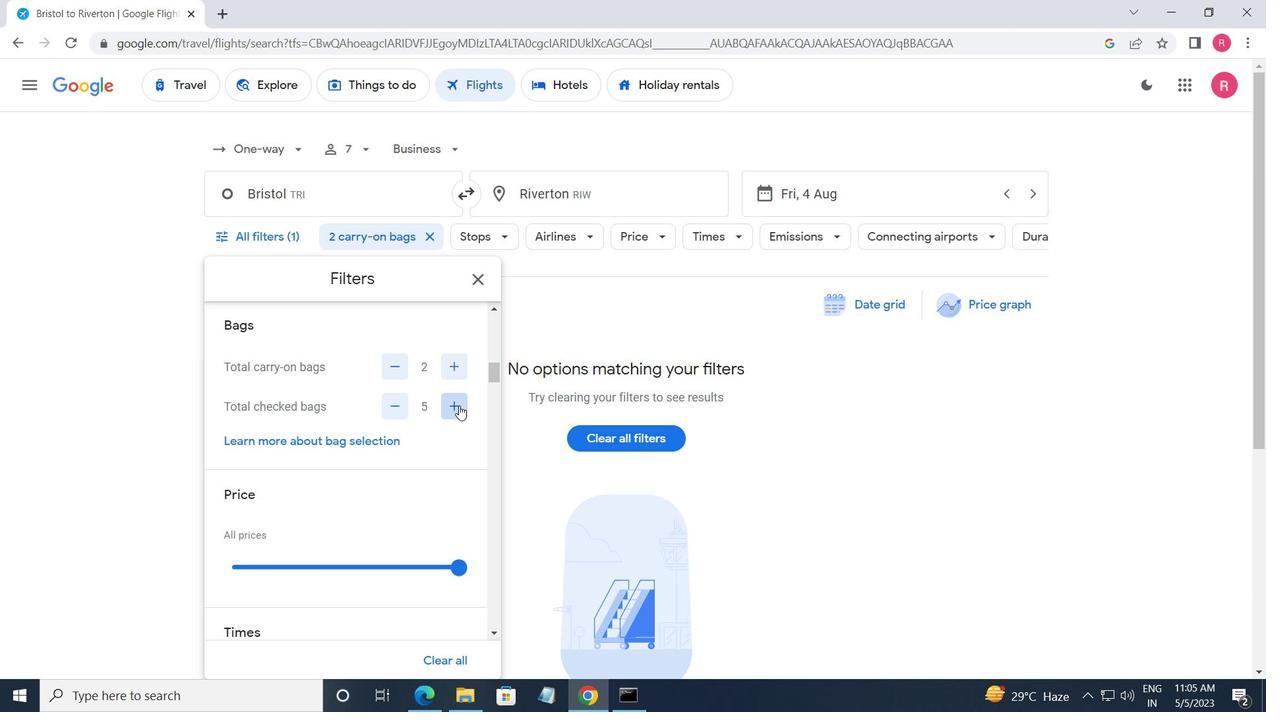 
Action: Mouse pressed left at (458, 404)
Screenshot: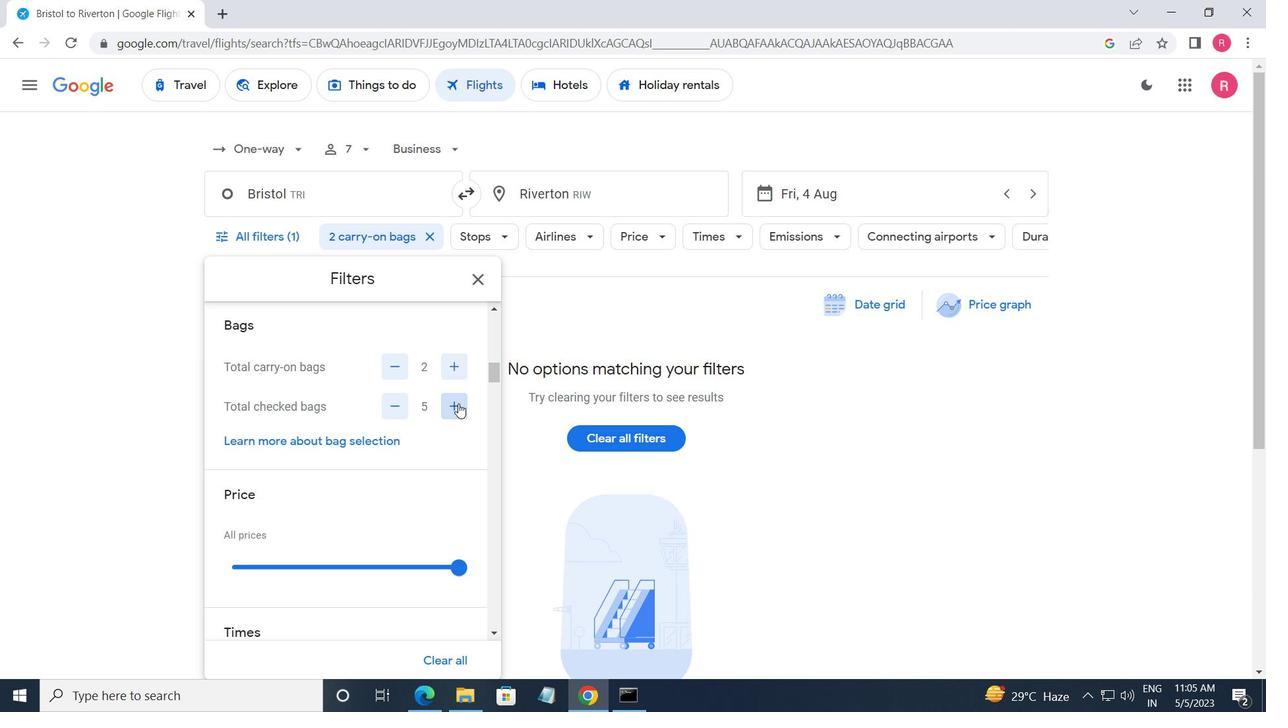 
Action: Mouse pressed left at (458, 404)
Screenshot: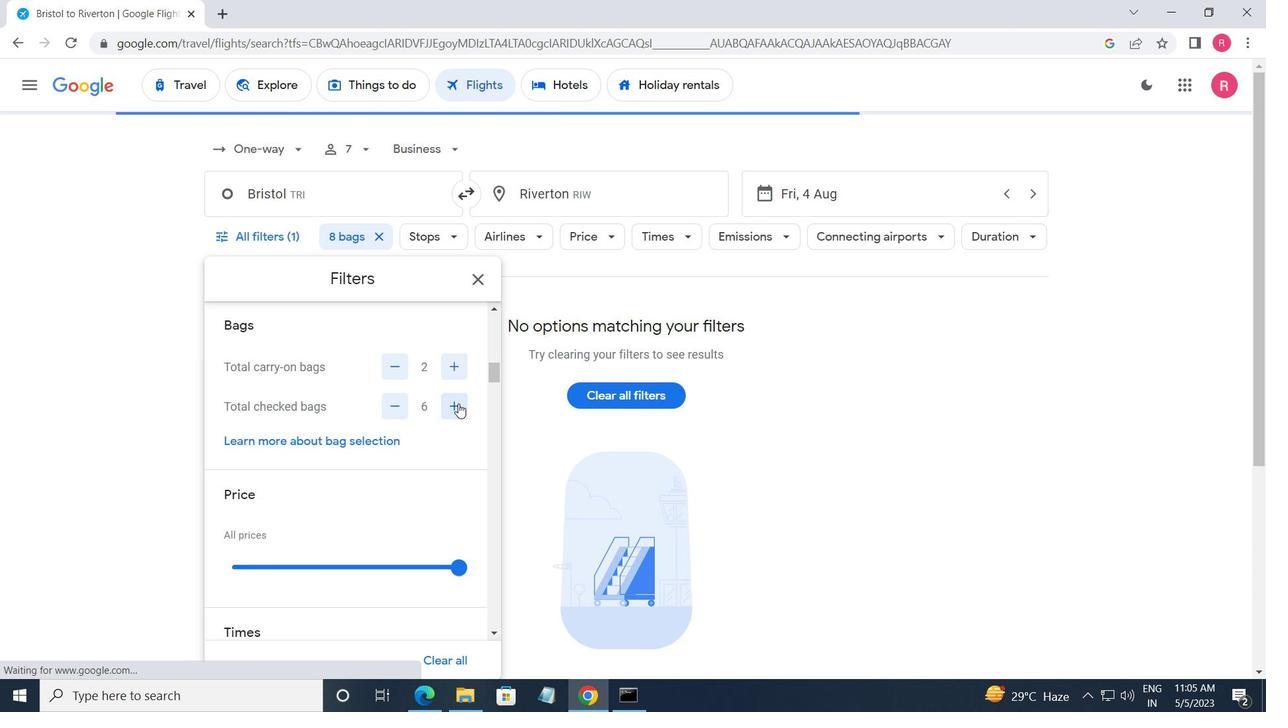 
Action: Mouse scrolled (458, 403) with delta (0, 0)
Screenshot: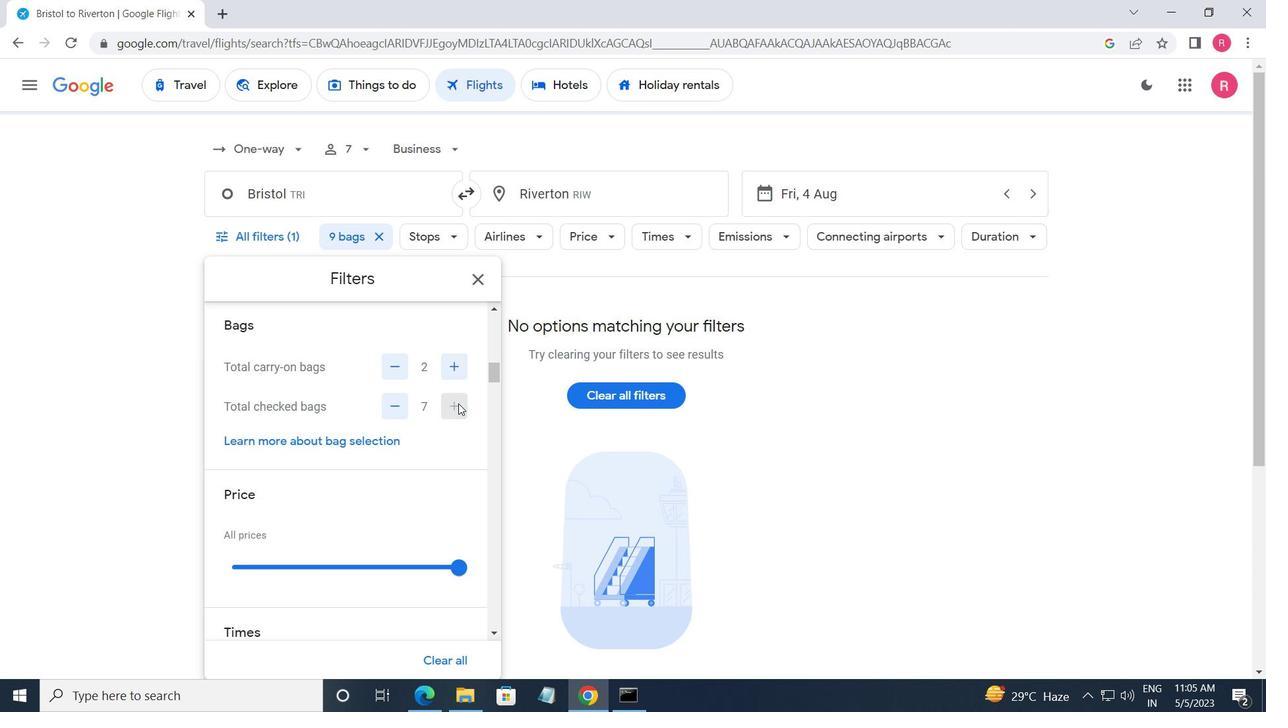 
Action: Mouse moved to (469, 493)
Screenshot: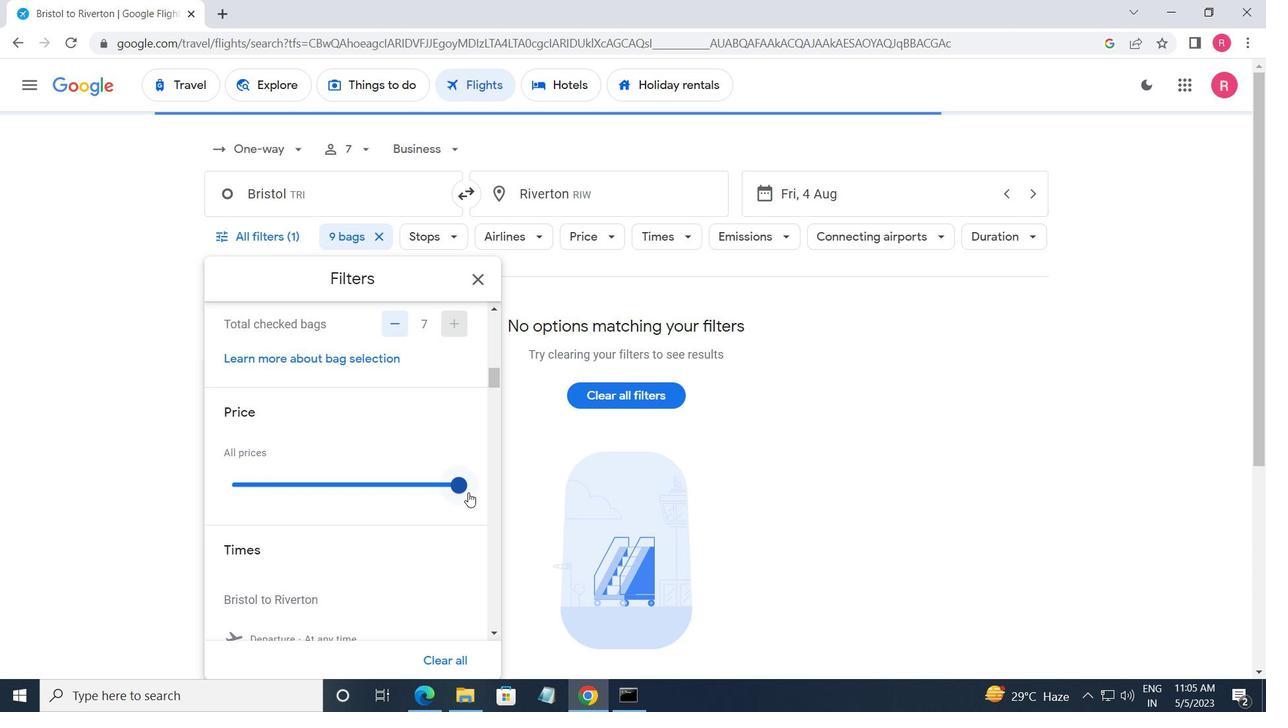 
Action: Mouse pressed left at (469, 493)
Screenshot: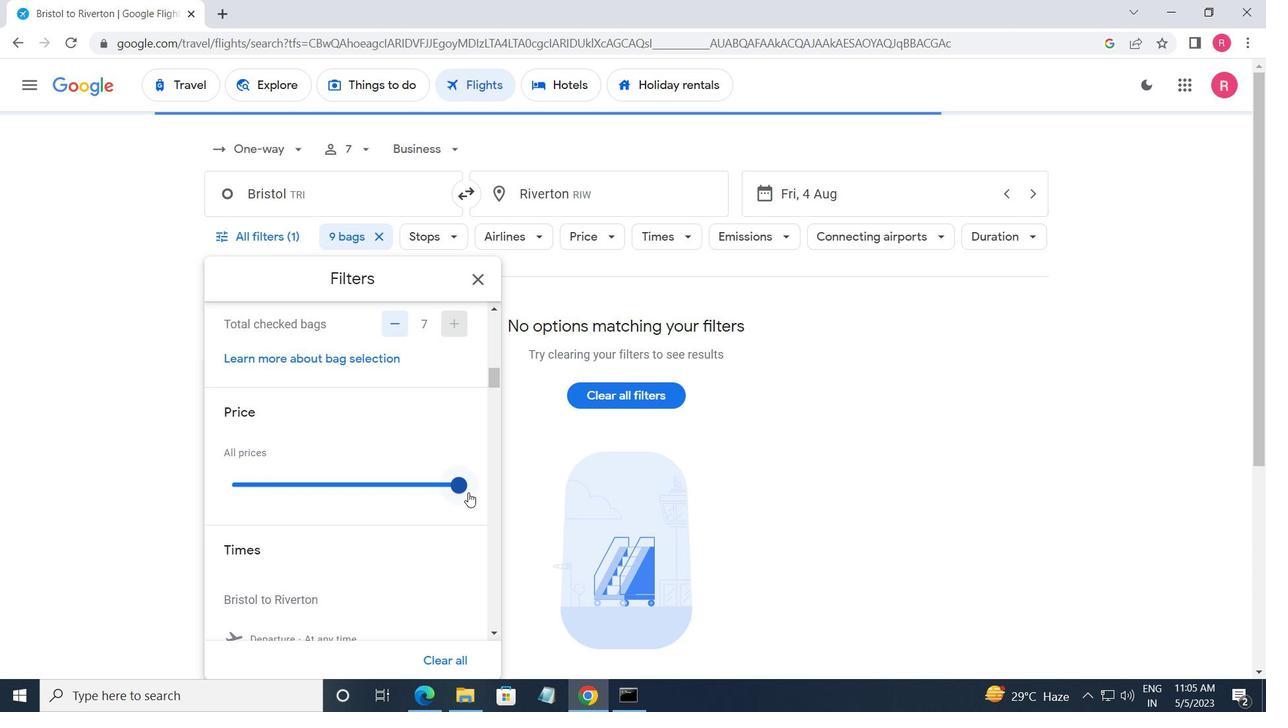
Action: Mouse moved to (469, 493)
Screenshot: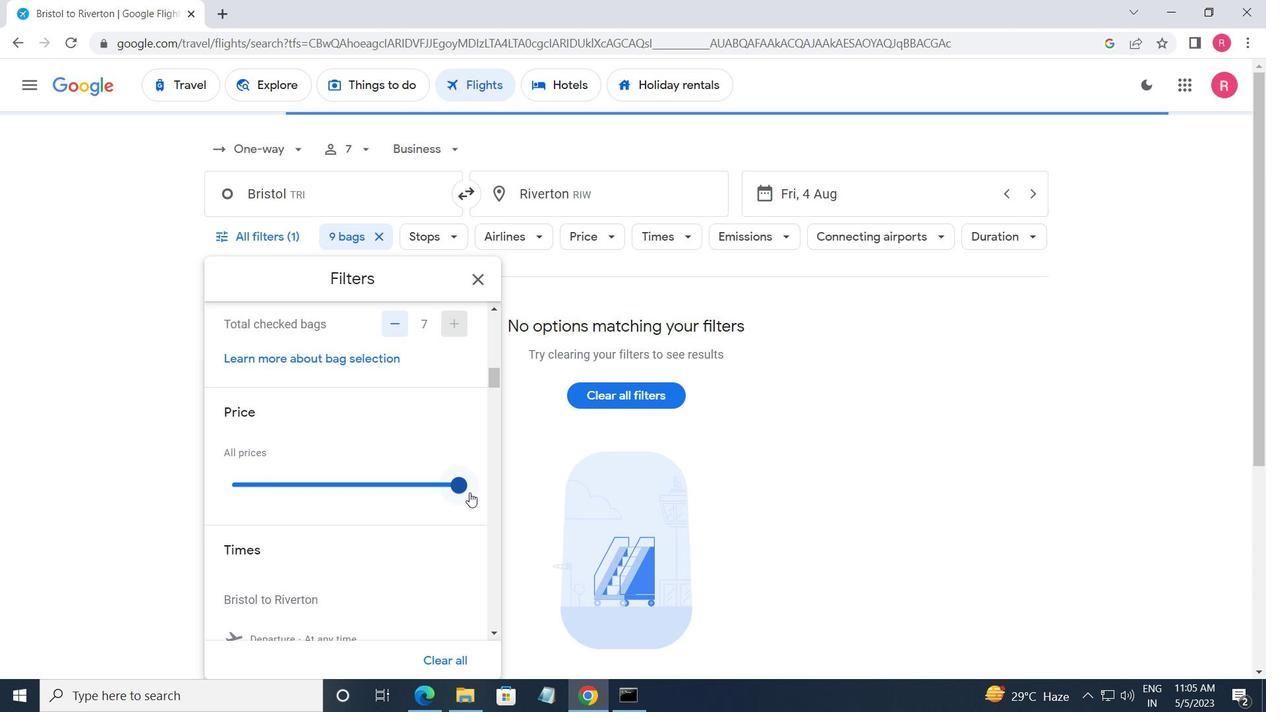 
Action: Mouse scrolled (469, 492) with delta (0, 0)
Screenshot: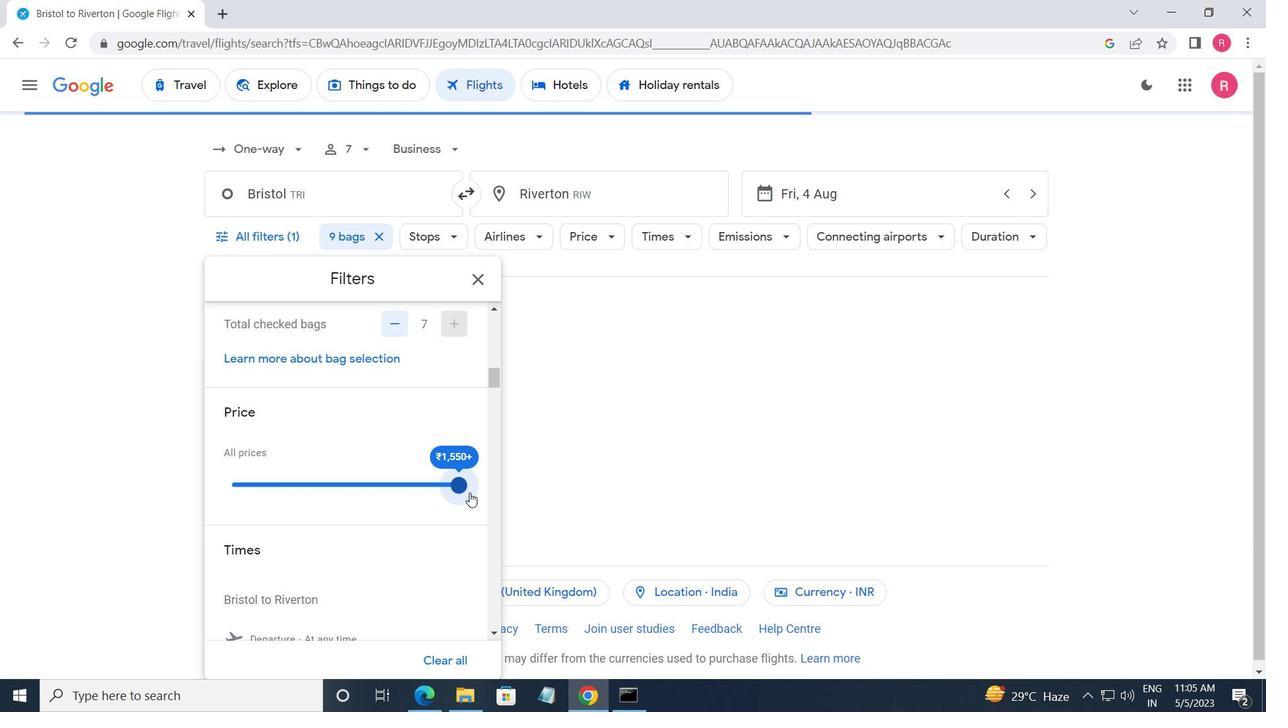 
Action: Mouse scrolled (469, 492) with delta (0, 0)
Screenshot: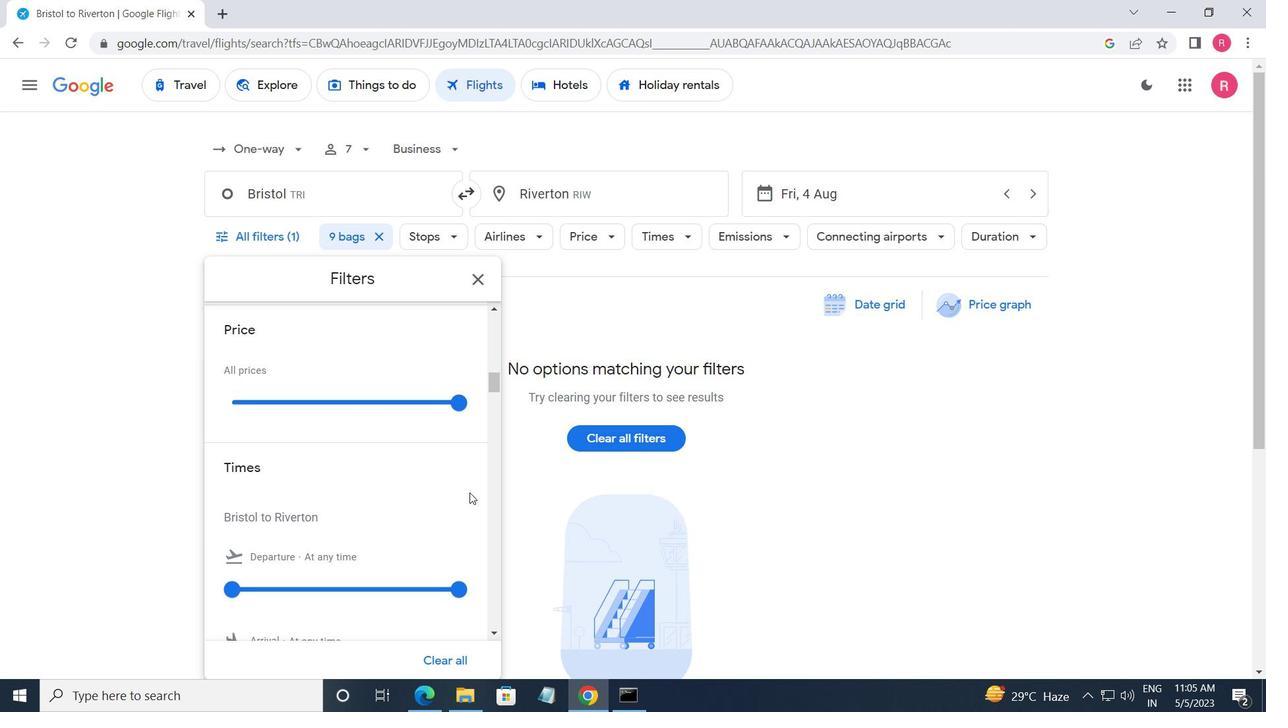 
Action: Mouse scrolled (469, 492) with delta (0, 0)
Screenshot: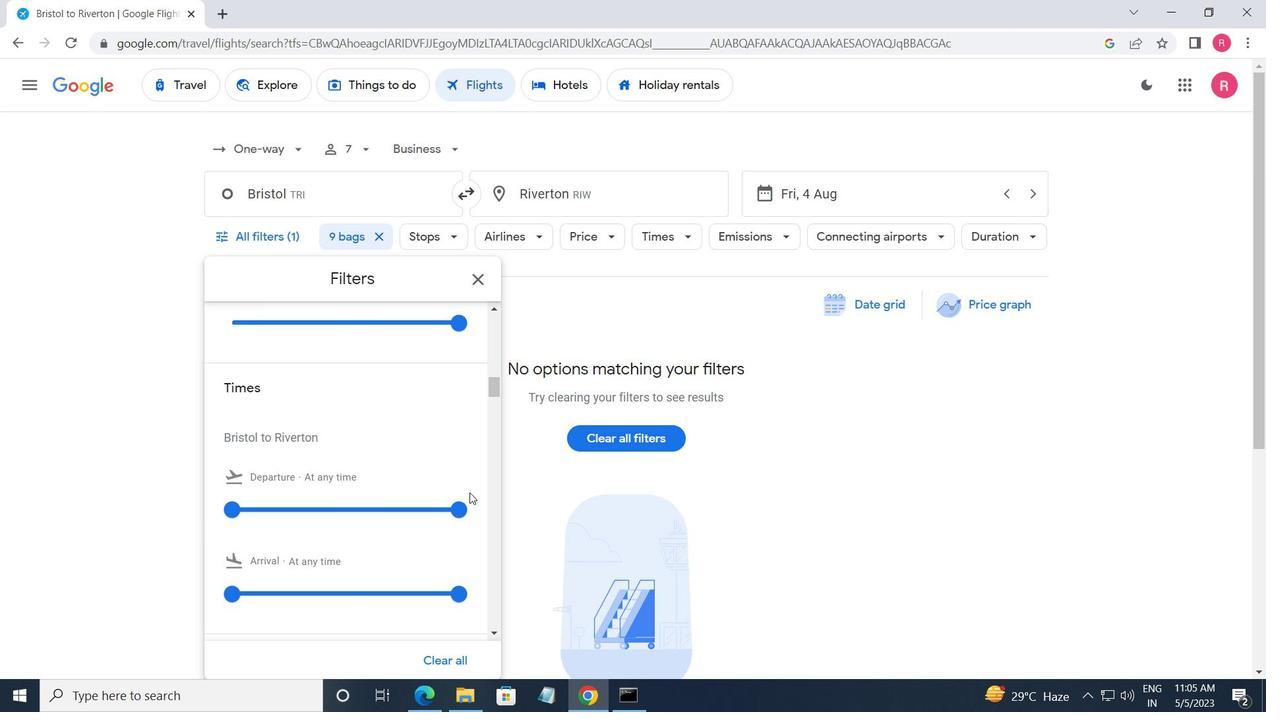 
Action: Mouse moved to (391, 484)
Screenshot: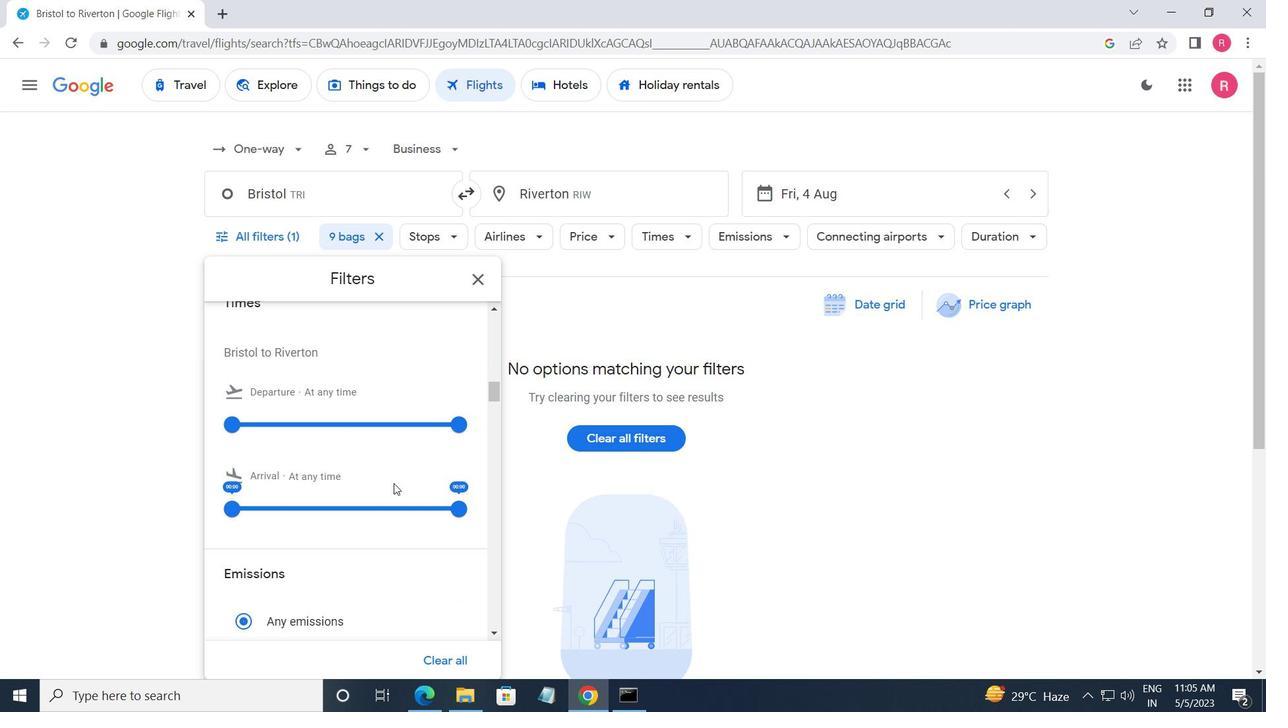 
Action: Mouse scrolled (391, 483) with delta (0, 0)
Screenshot: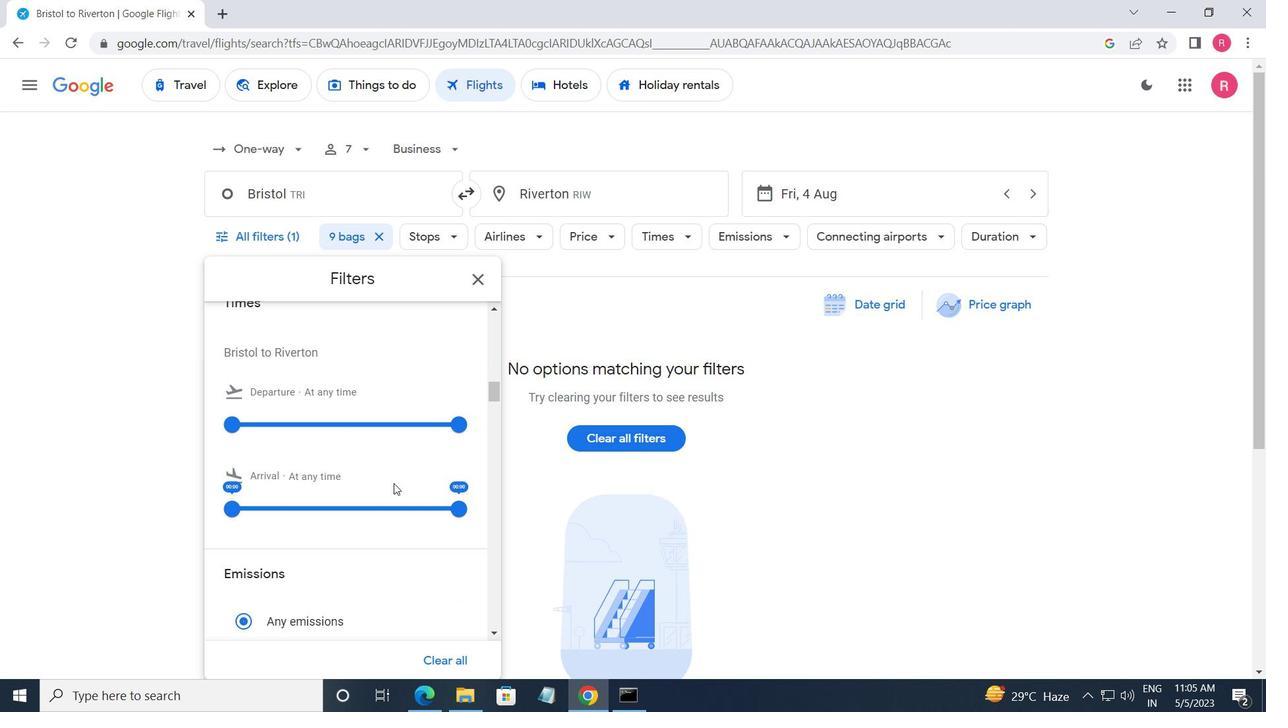 
Action: Mouse moved to (238, 351)
Screenshot: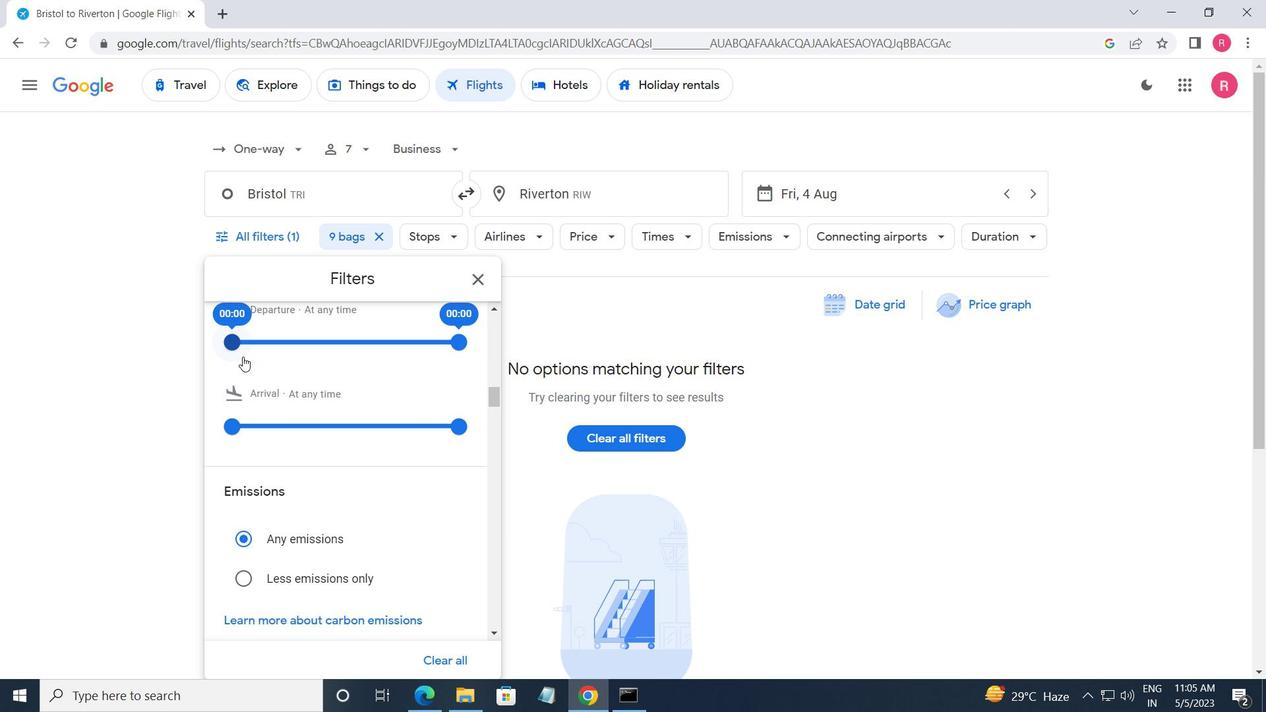 
Action: Mouse pressed left at (238, 351)
Screenshot: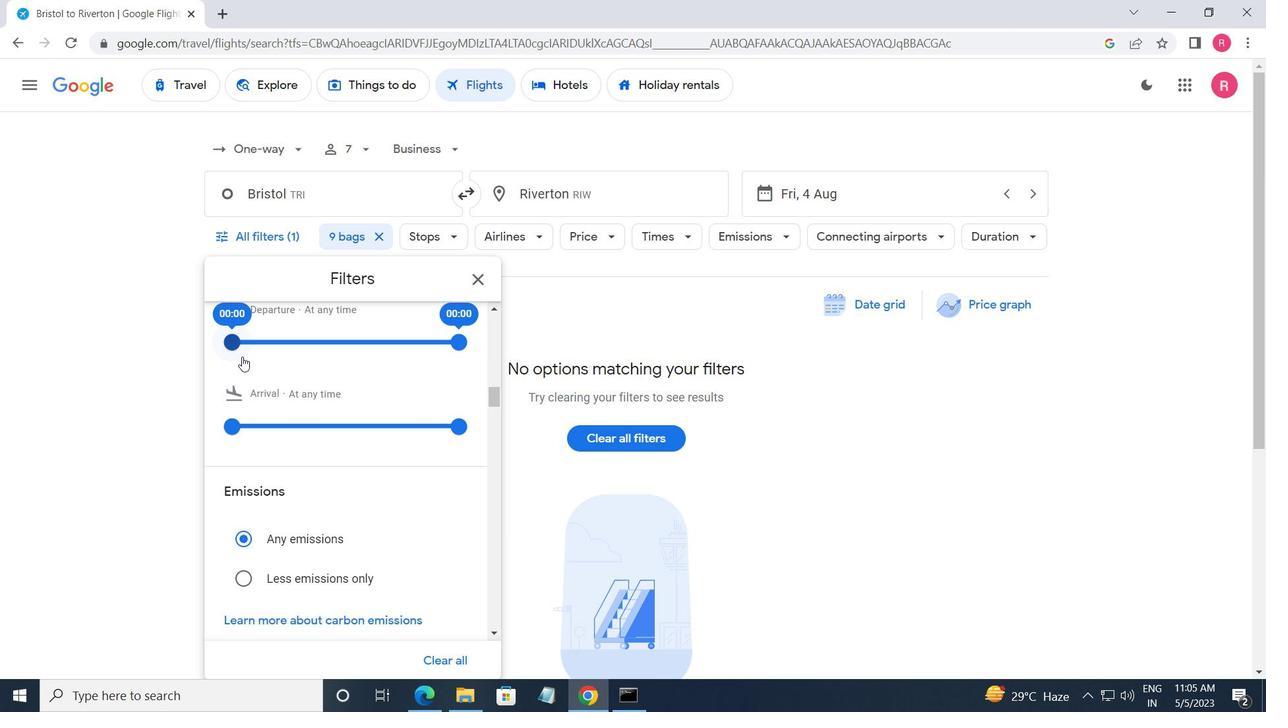 
Action: Mouse moved to (387, 339)
Screenshot: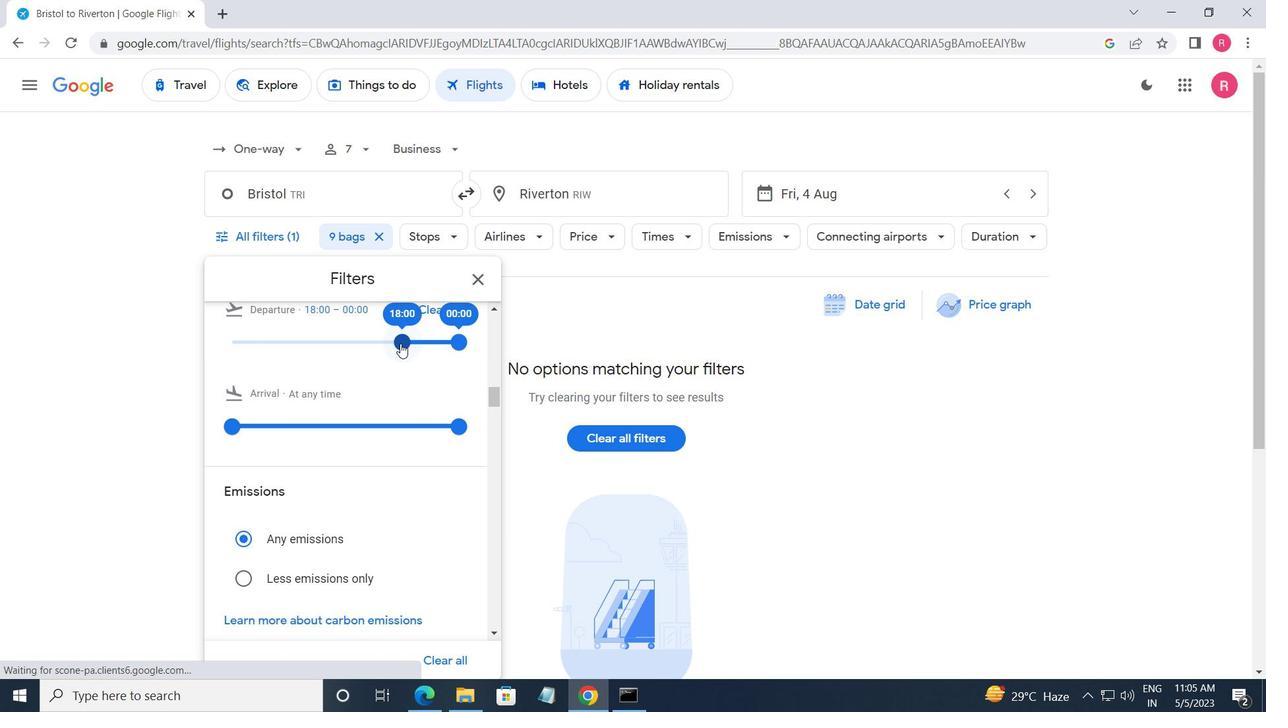 
Action: Mouse pressed left at (387, 339)
Screenshot: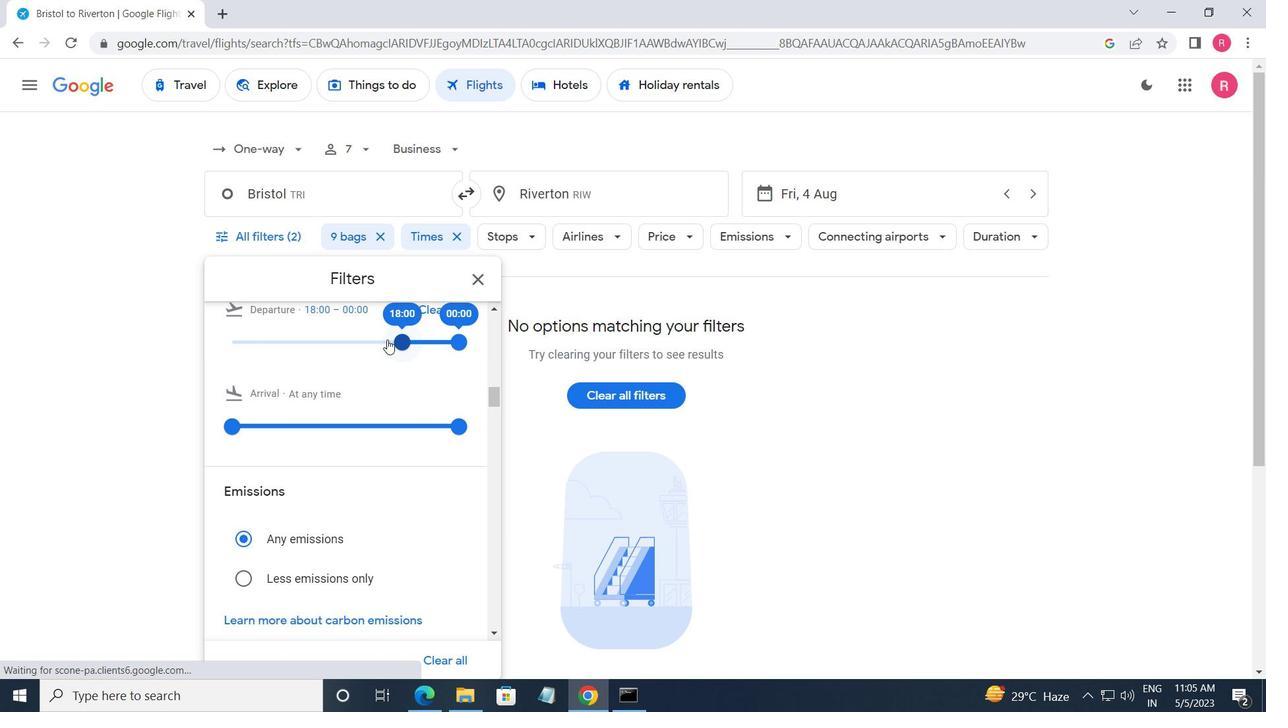 
Action: Mouse moved to (398, 338)
Screenshot: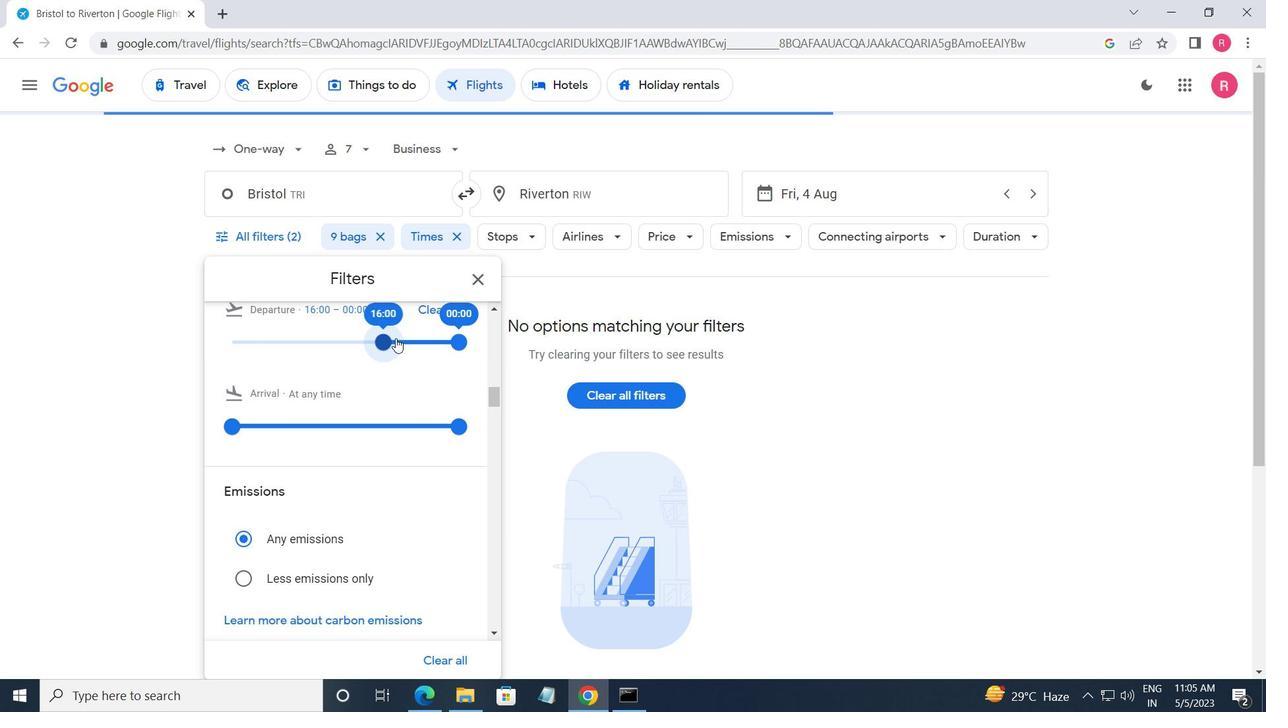 
Action: Mouse pressed left at (398, 338)
Screenshot: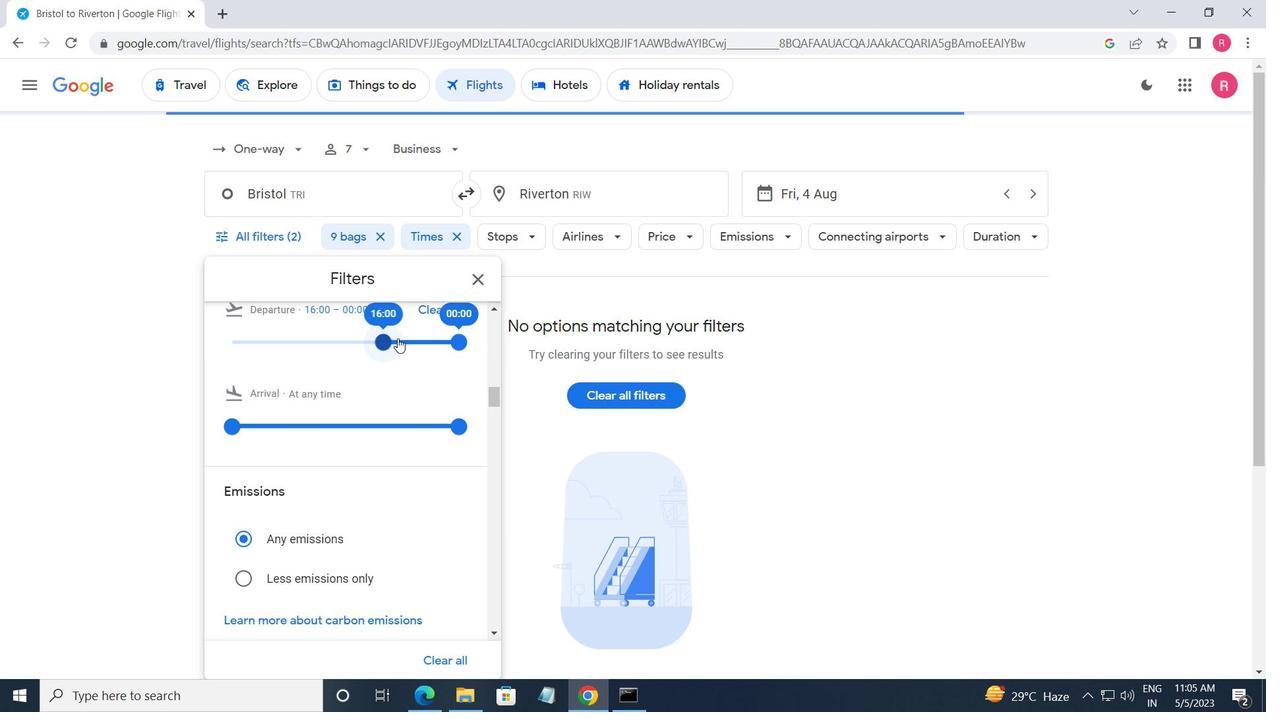 
Action: Mouse moved to (396, 339)
Screenshot: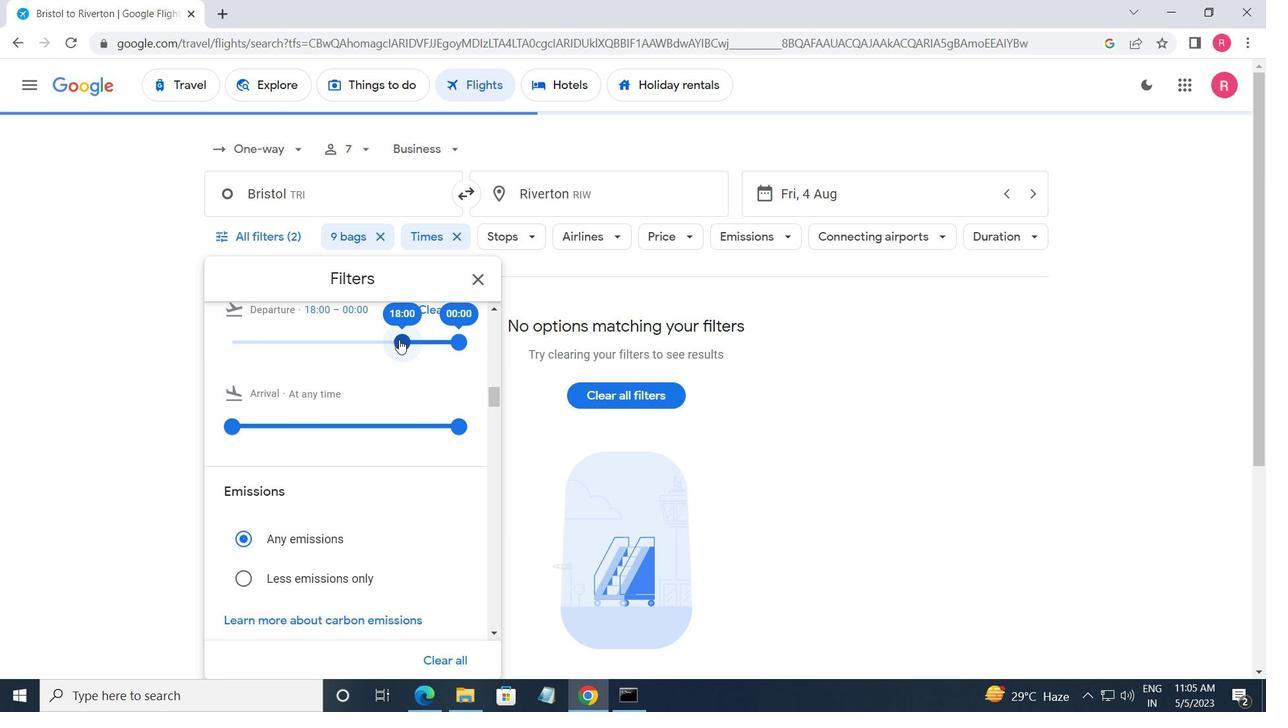 
Action: Mouse pressed left at (396, 339)
Screenshot: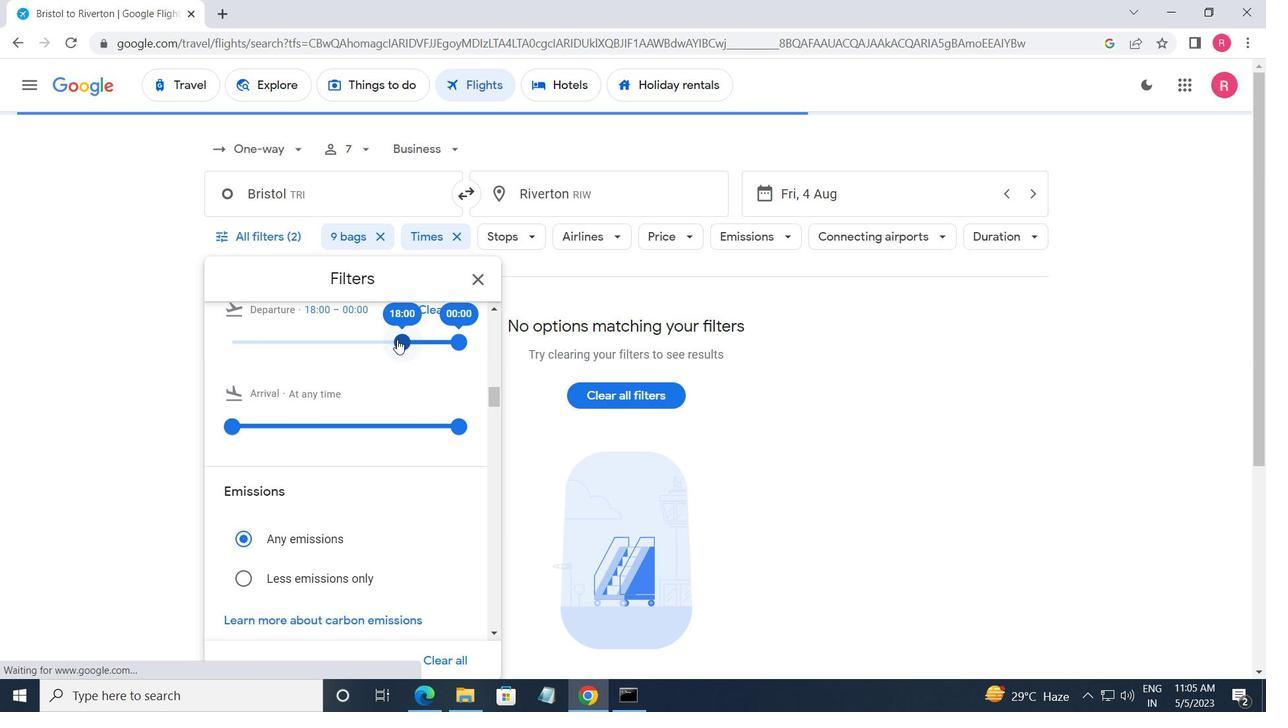 
Action: Mouse moved to (453, 333)
Screenshot: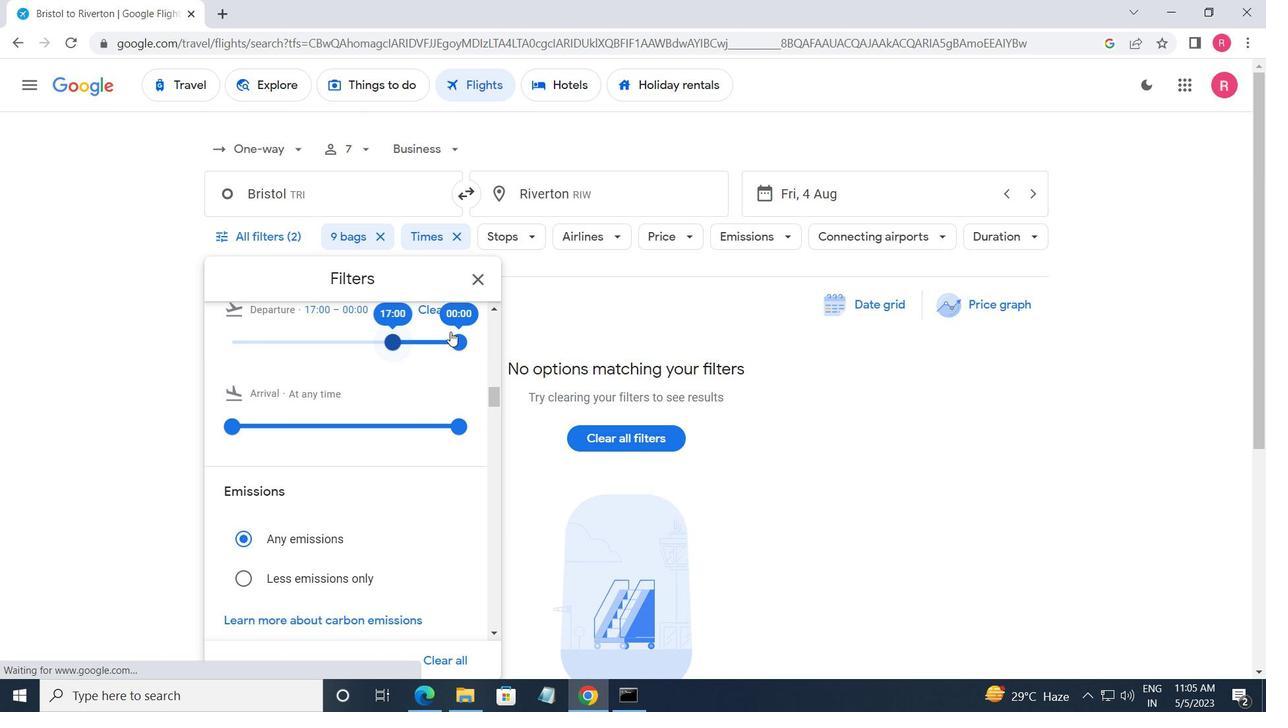 
Action: Mouse pressed left at (453, 333)
Screenshot: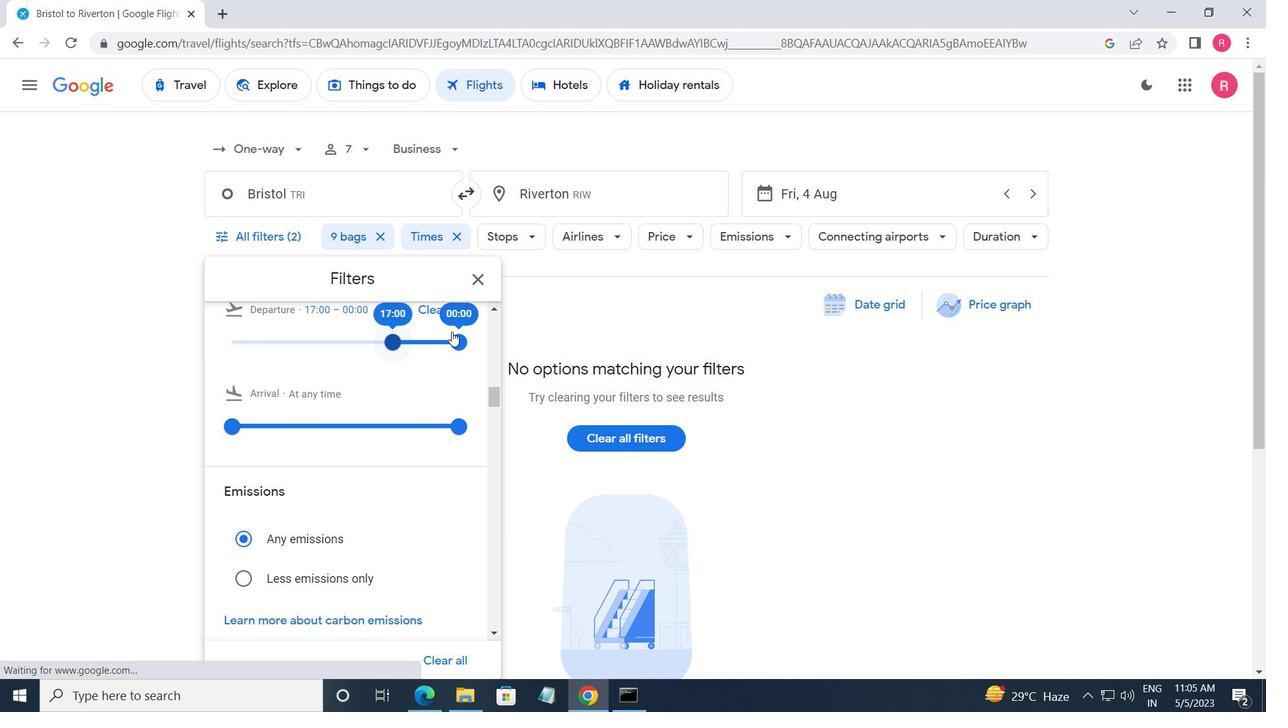 
Action: Mouse moved to (472, 269)
Screenshot: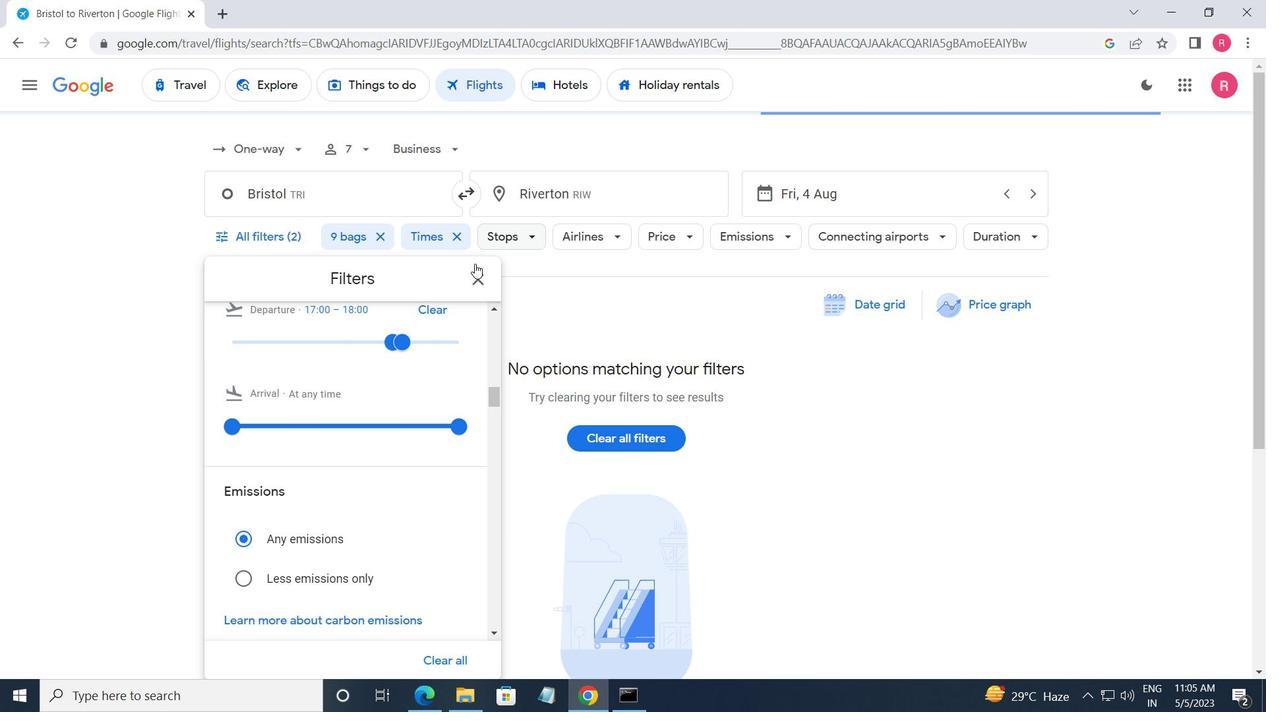 
Action: Mouse pressed left at (472, 269)
Screenshot: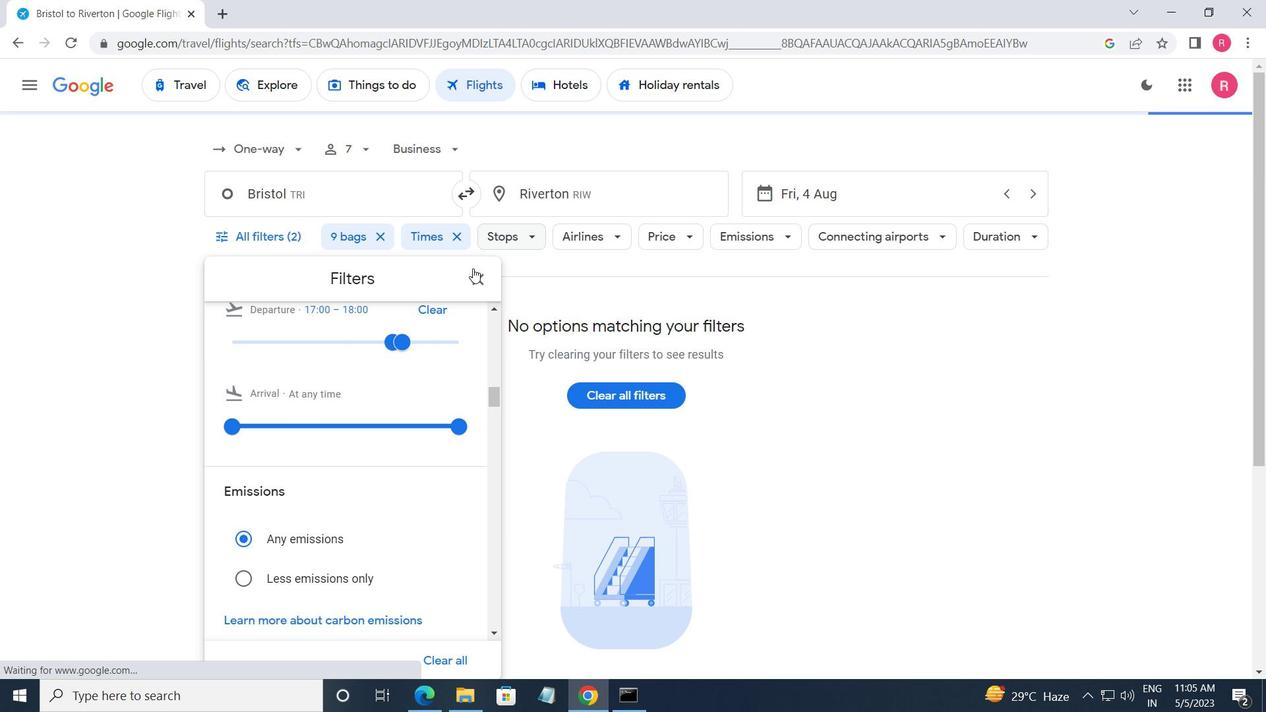 
